 Task: Find connections with filter location Xunchang with filter topic #Leanstartupswith filter profile language Spanish with filter current company Aricent with filter school NSHM Knowledge Campus Durgapur Group of Institutions 273 with filter industry Investment Management with filter service category Healthcare Consulting with filter keywords title Office Volunteer
Action: Mouse moved to (712, 83)
Screenshot: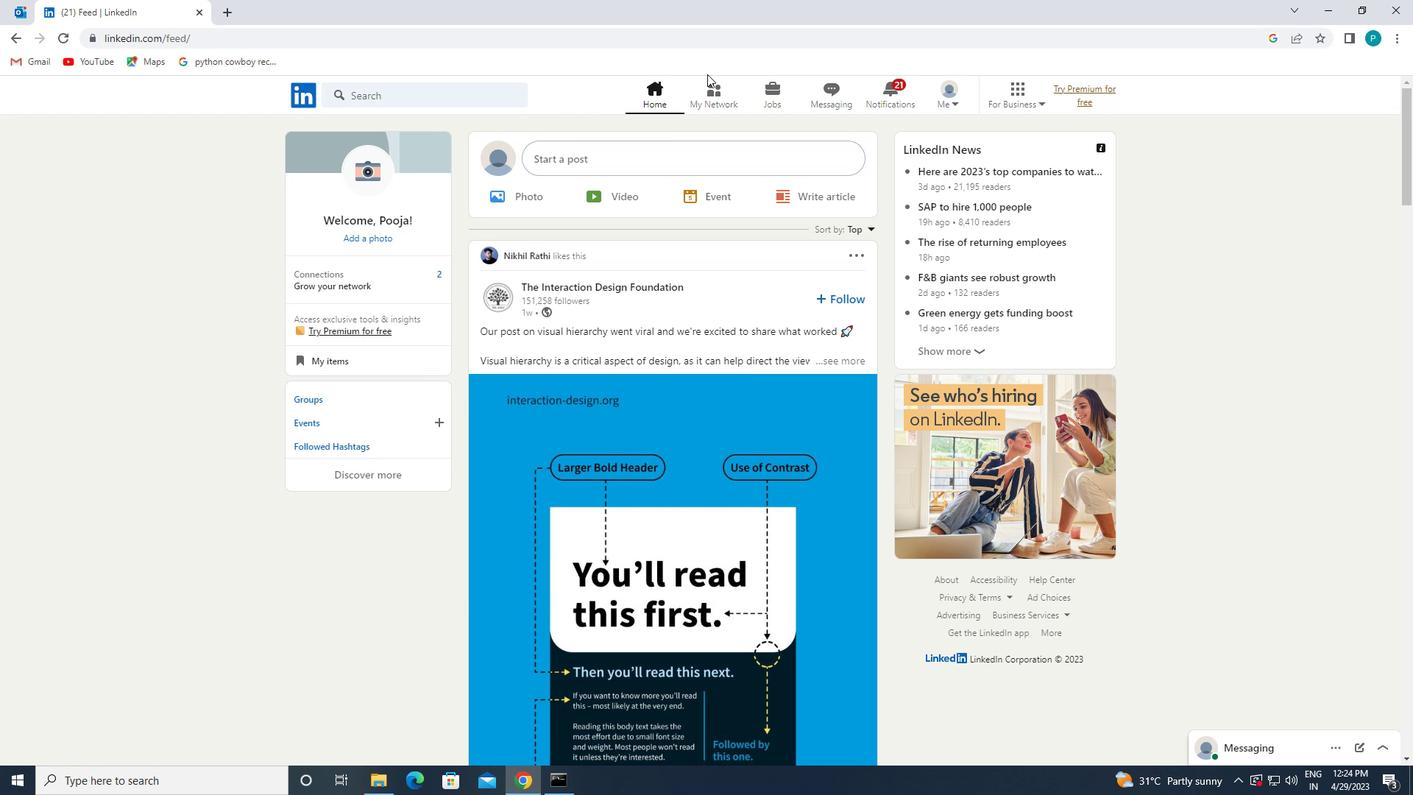 
Action: Mouse pressed left at (712, 83)
Screenshot: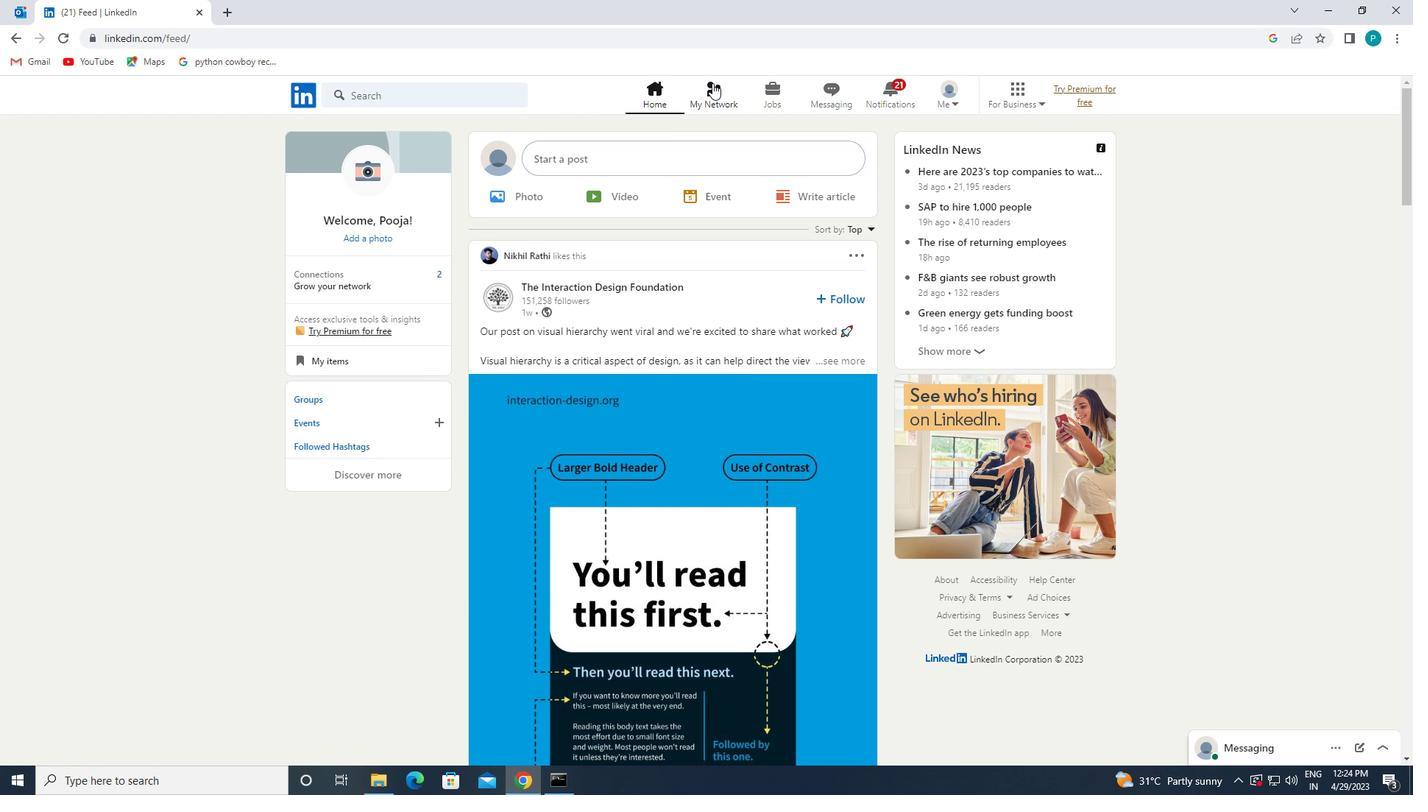 
Action: Mouse moved to (439, 176)
Screenshot: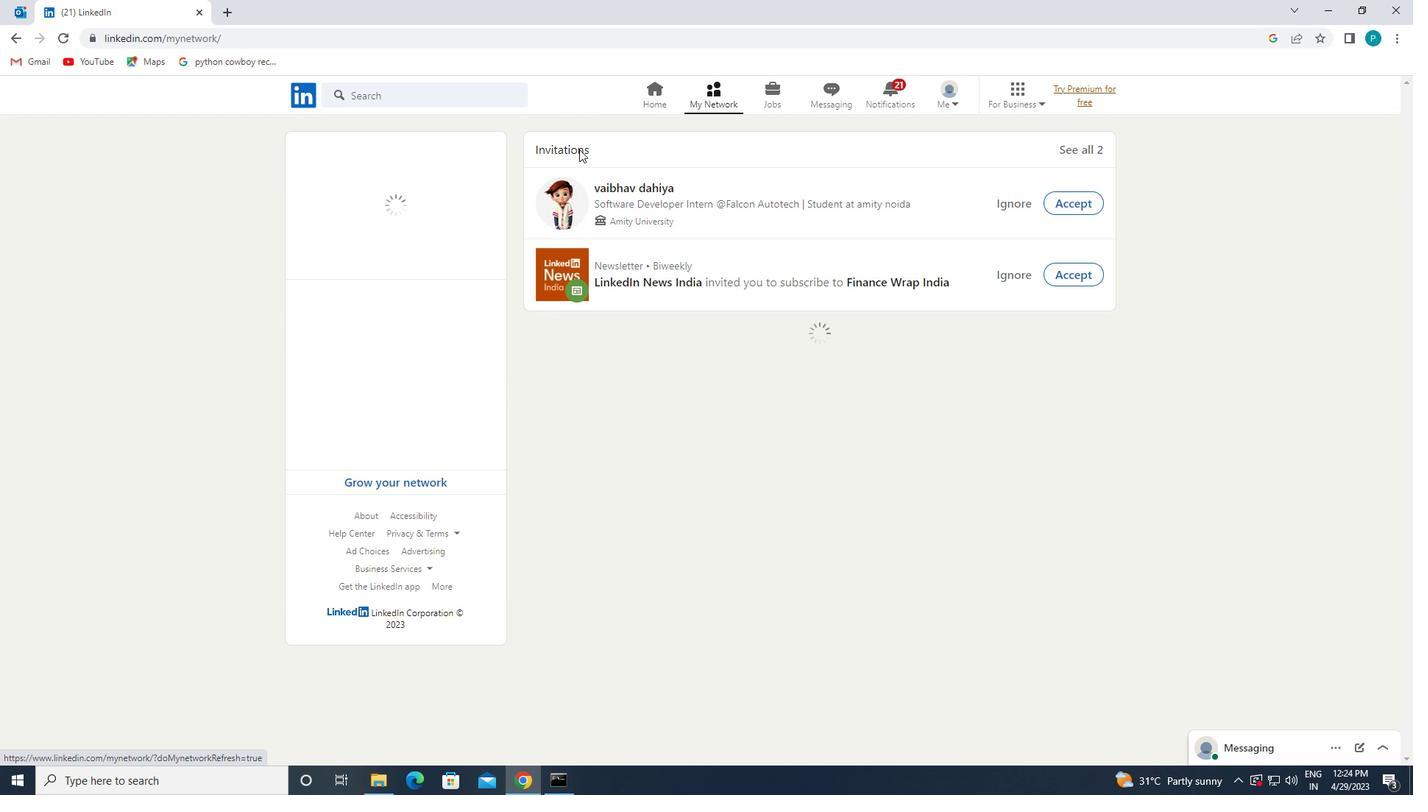 
Action: Mouse pressed left at (439, 176)
Screenshot: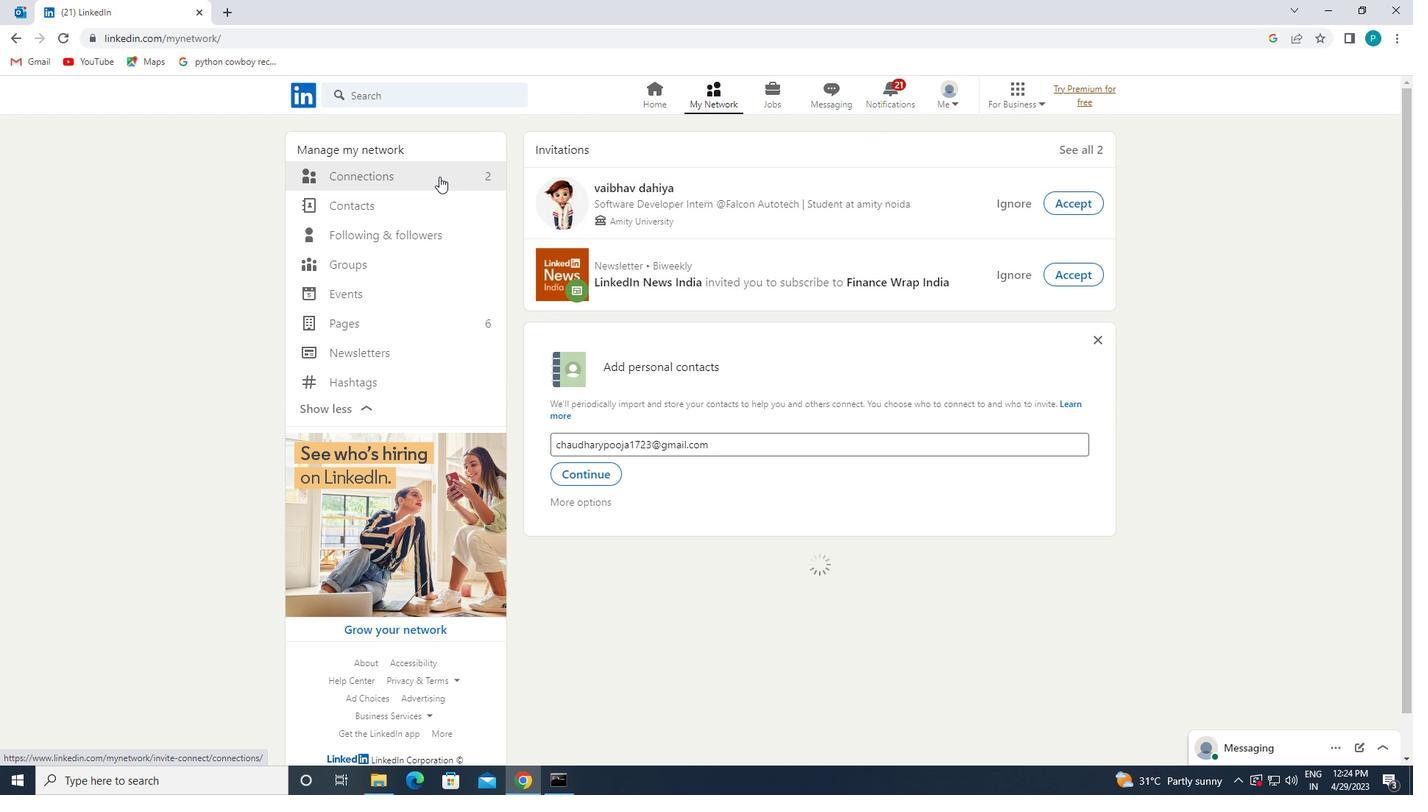 
Action: Mouse moved to (779, 177)
Screenshot: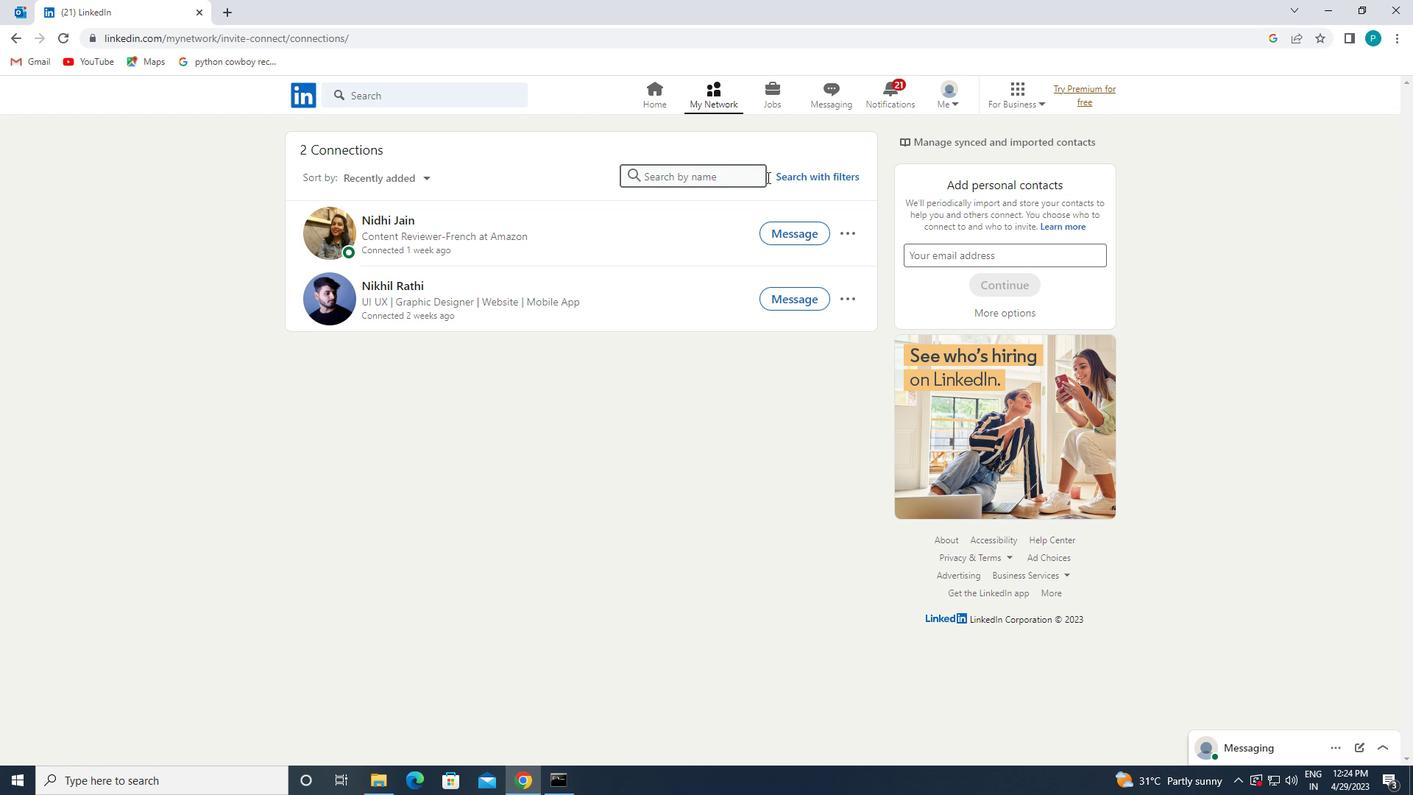 
Action: Mouse pressed left at (779, 177)
Screenshot: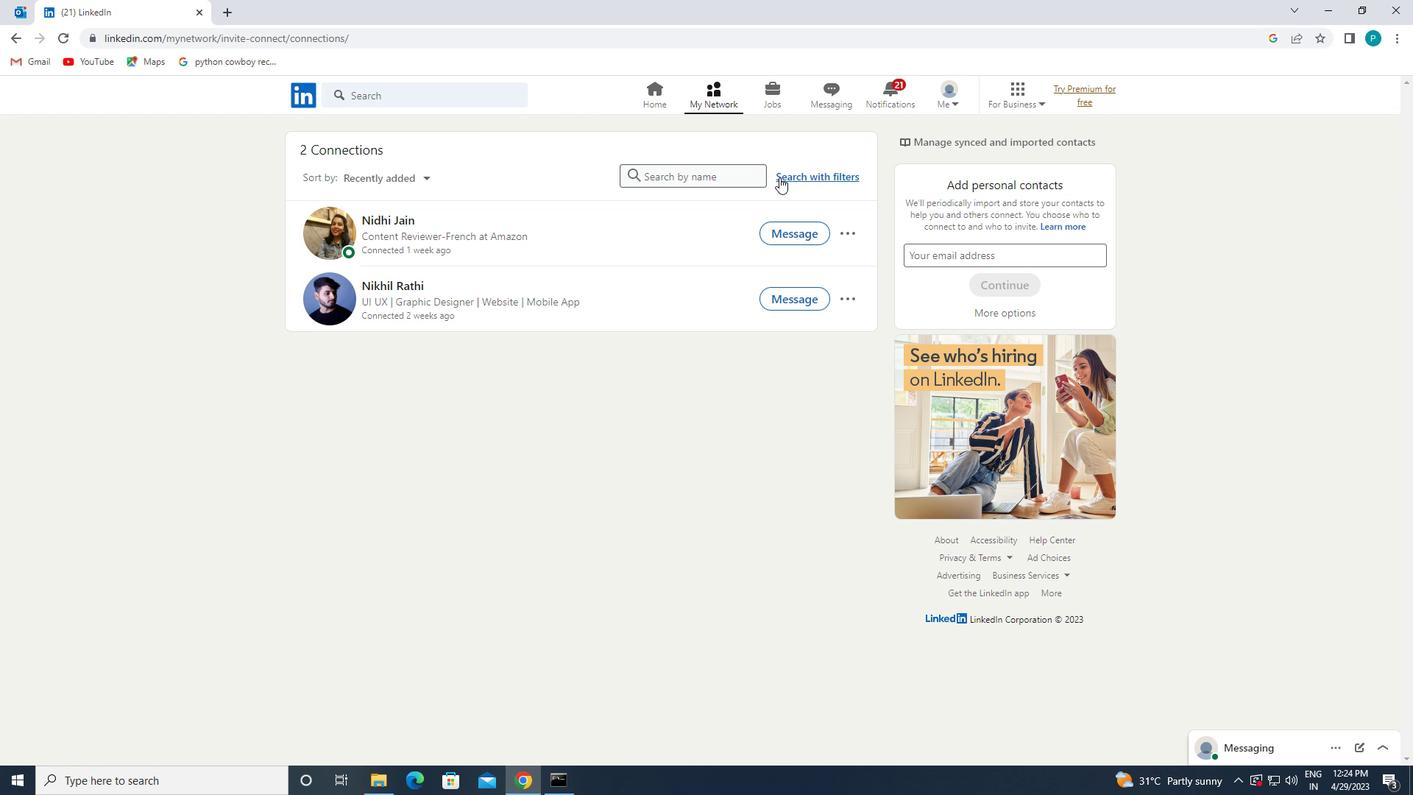 
Action: Mouse moved to (751, 134)
Screenshot: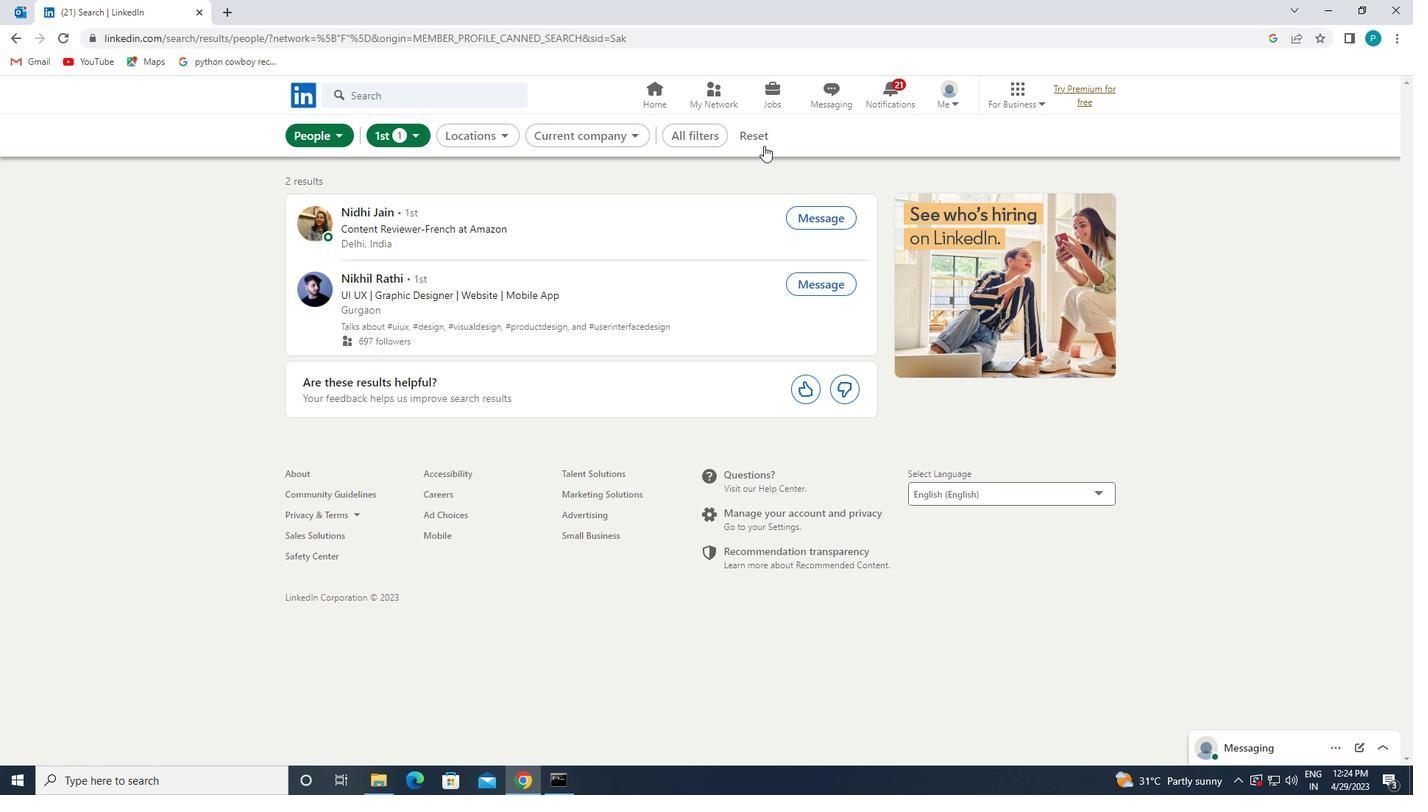 
Action: Mouse pressed left at (751, 134)
Screenshot: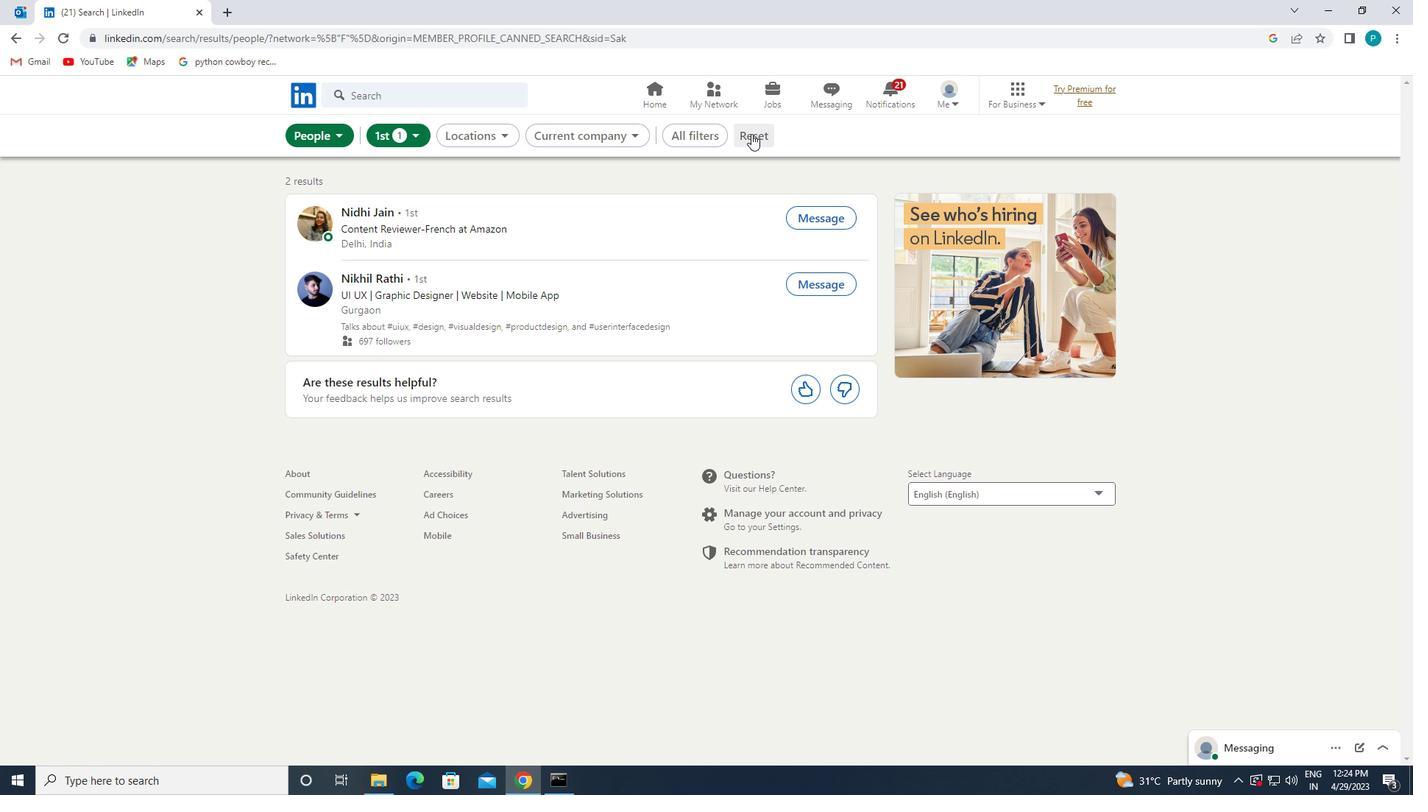 
Action: Mouse moved to (727, 137)
Screenshot: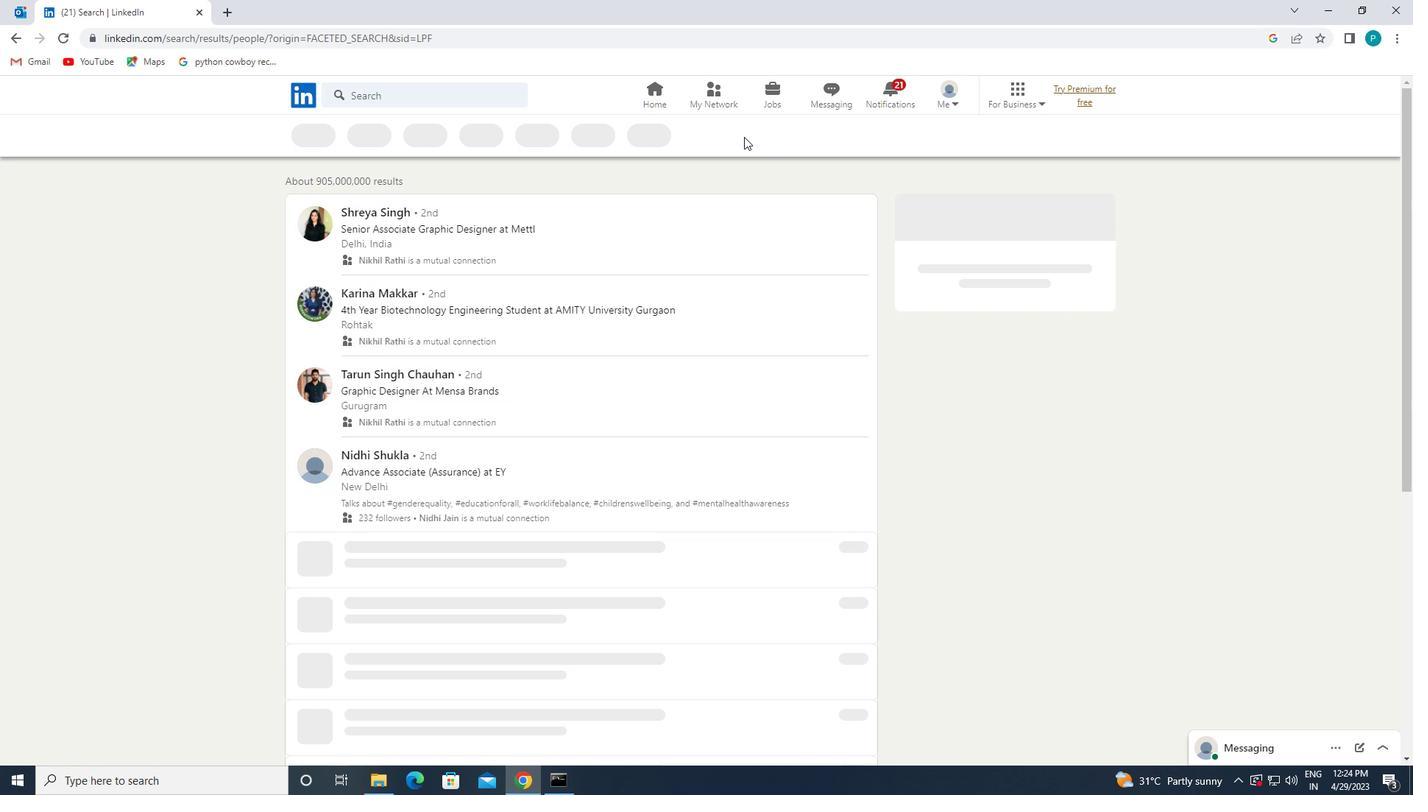 
Action: Mouse pressed left at (727, 137)
Screenshot: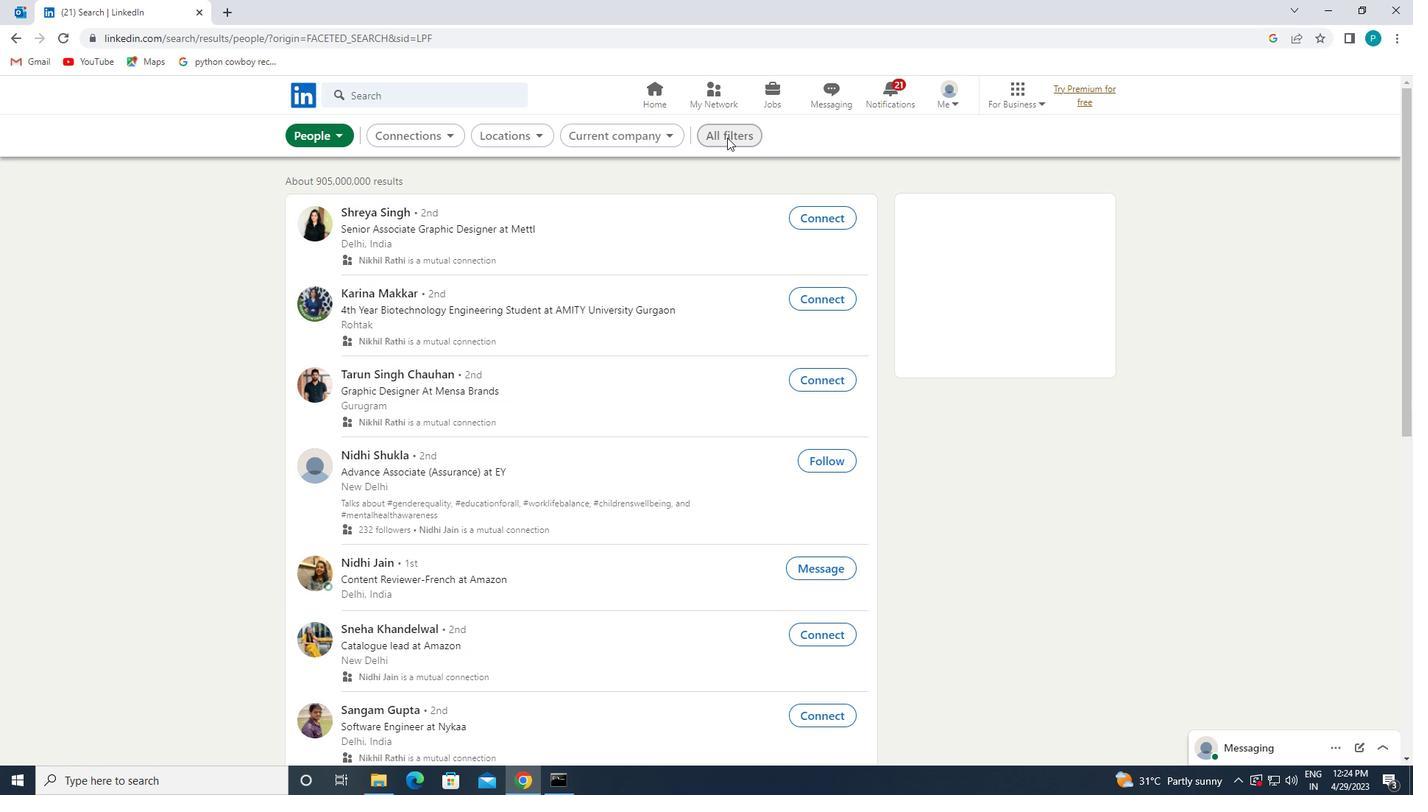 
Action: Mouse moved to (1093, 402)
Screenshot: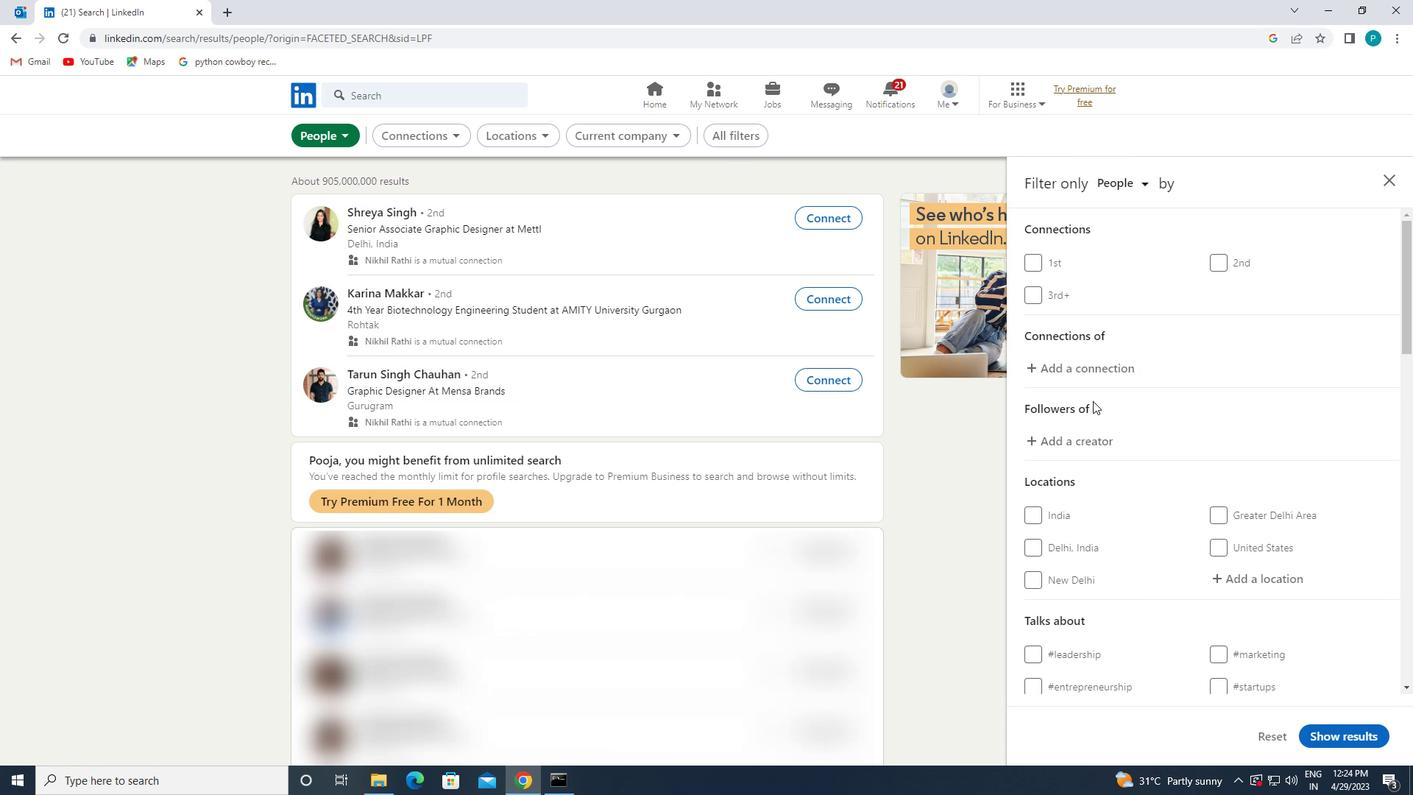 
Action: Mouse scrolled (1093, 402) with delta (0, 0)
Screenshot: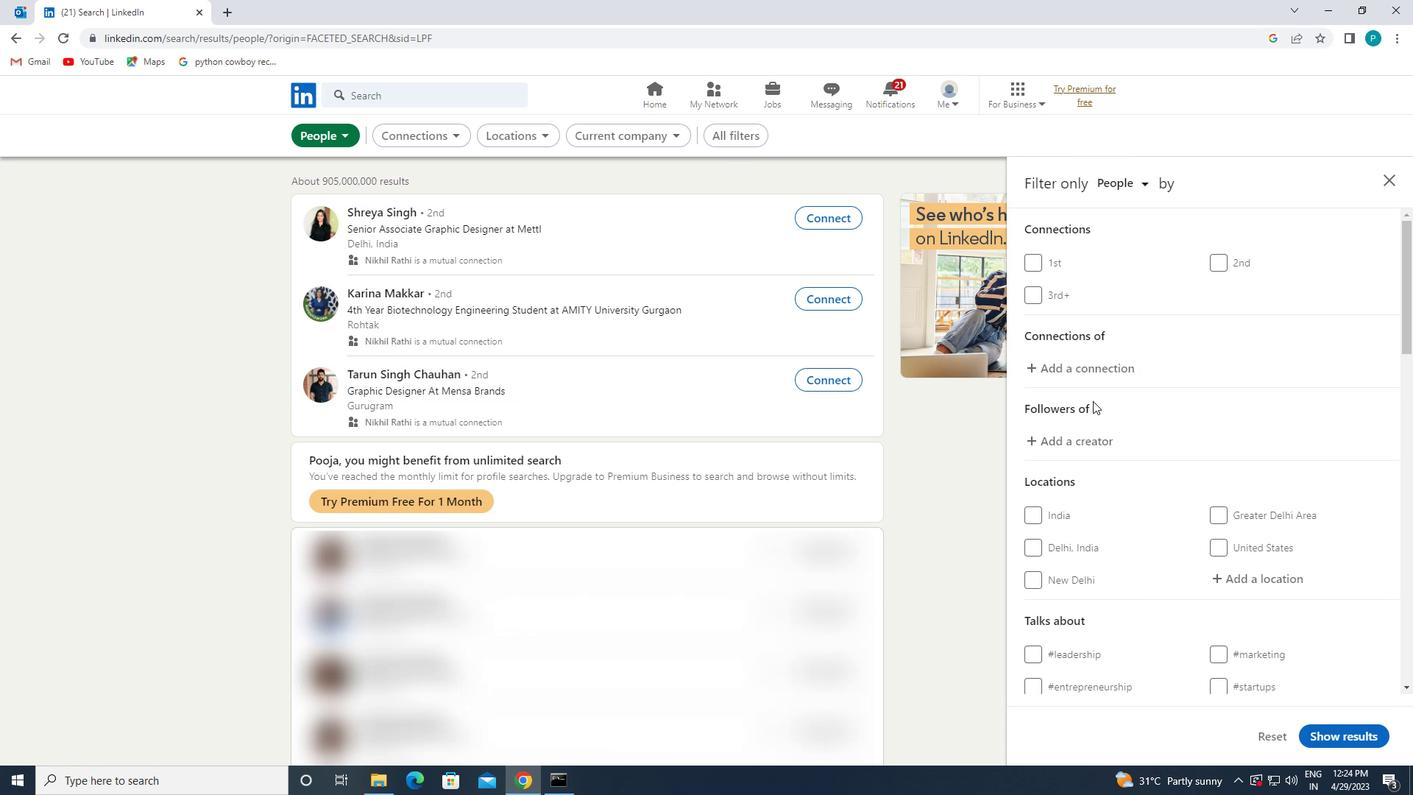 
Action: Mouse scrolled (1093, 402) with delta (0, 0)
Screenshot: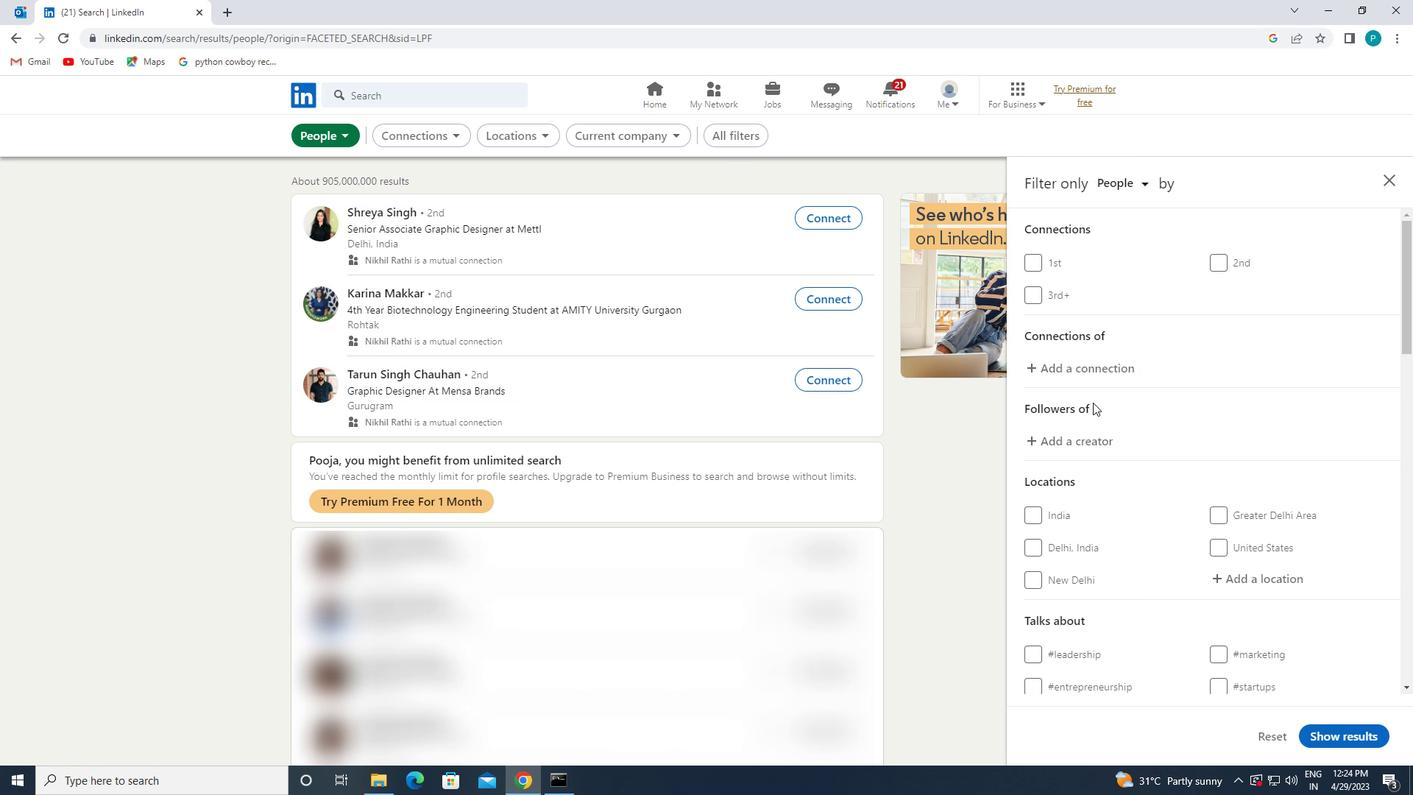 
Action: Mouse moved to (1227, 433)
Screenshot: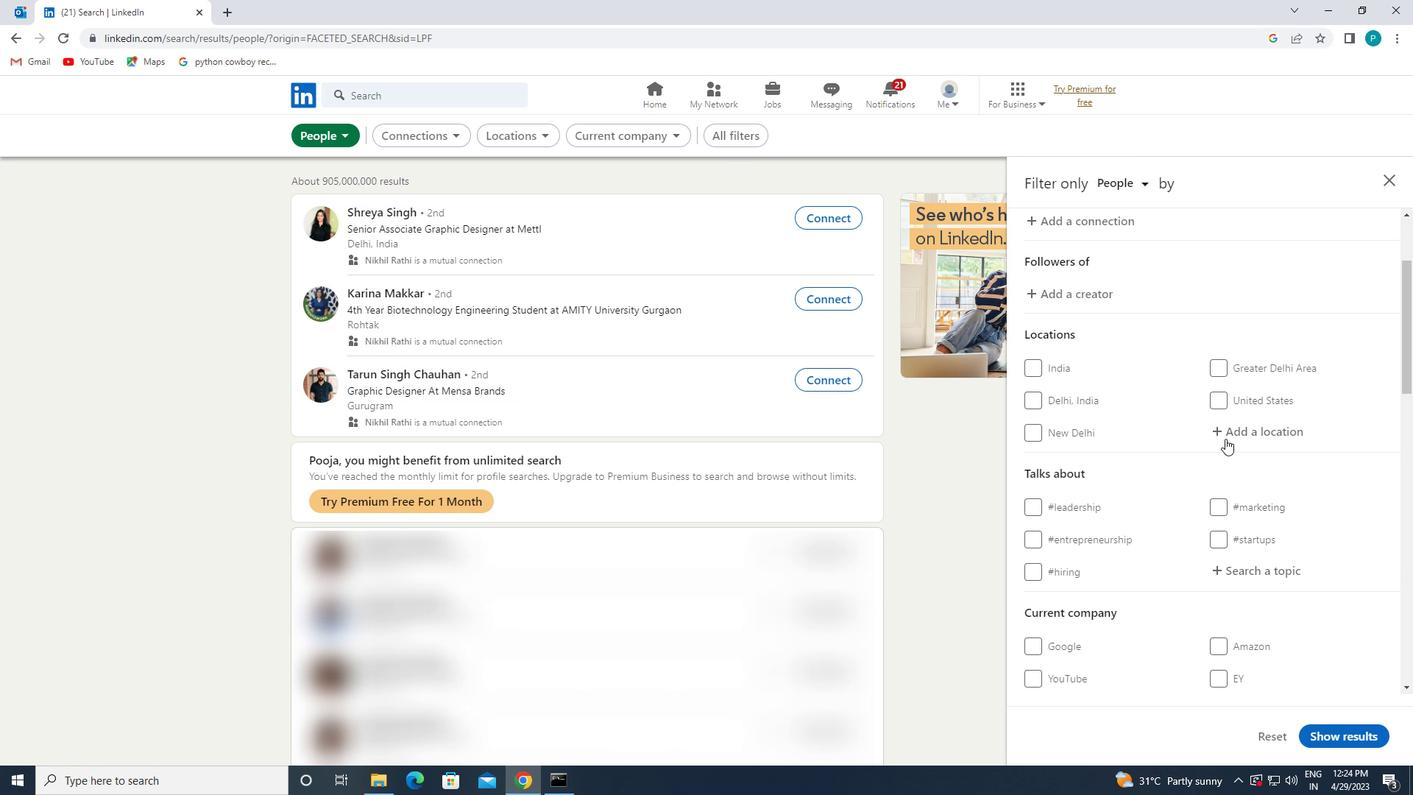 
Action: Mouse pressed left at (1227, 433)
Screenshot: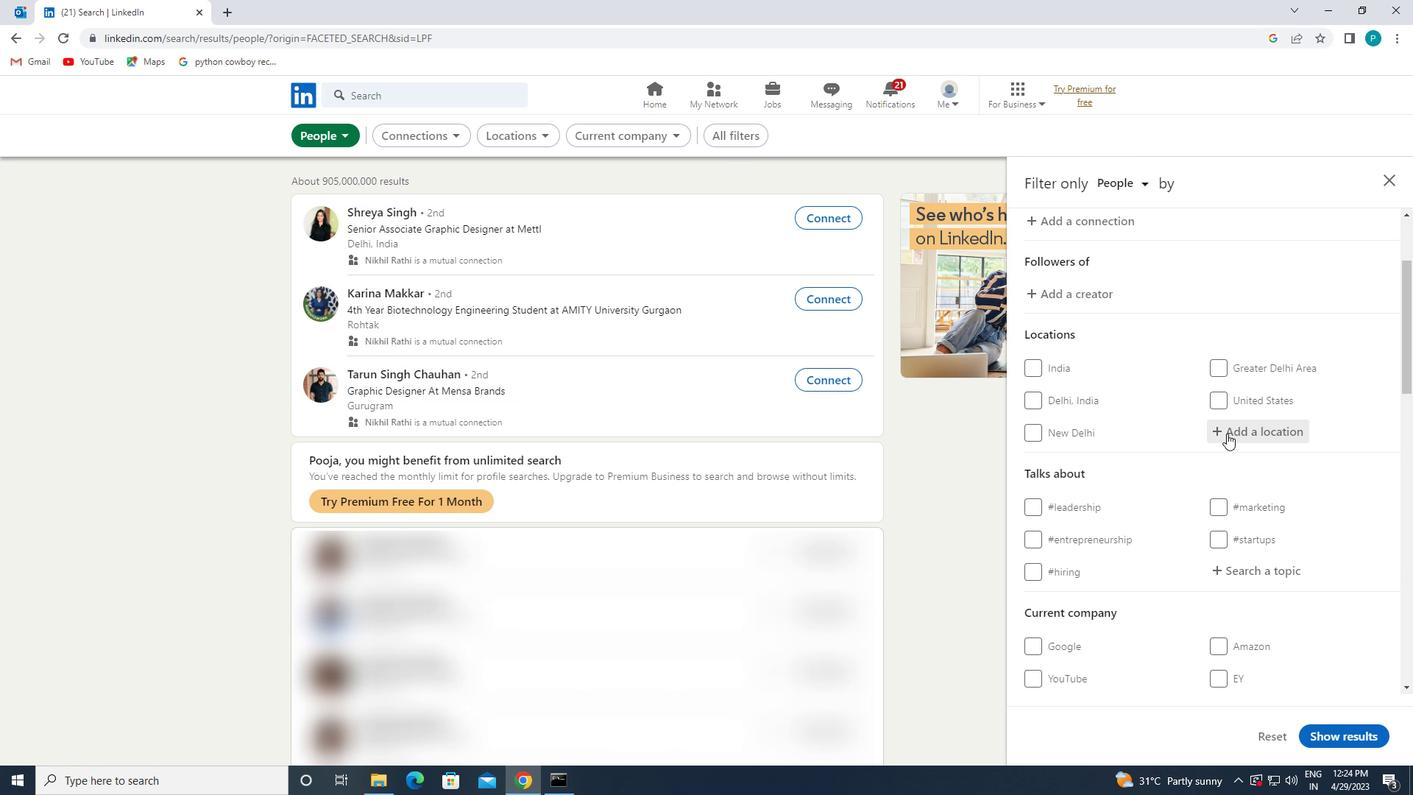 
Action: Mouse moved to (576, 688)
Screenshot: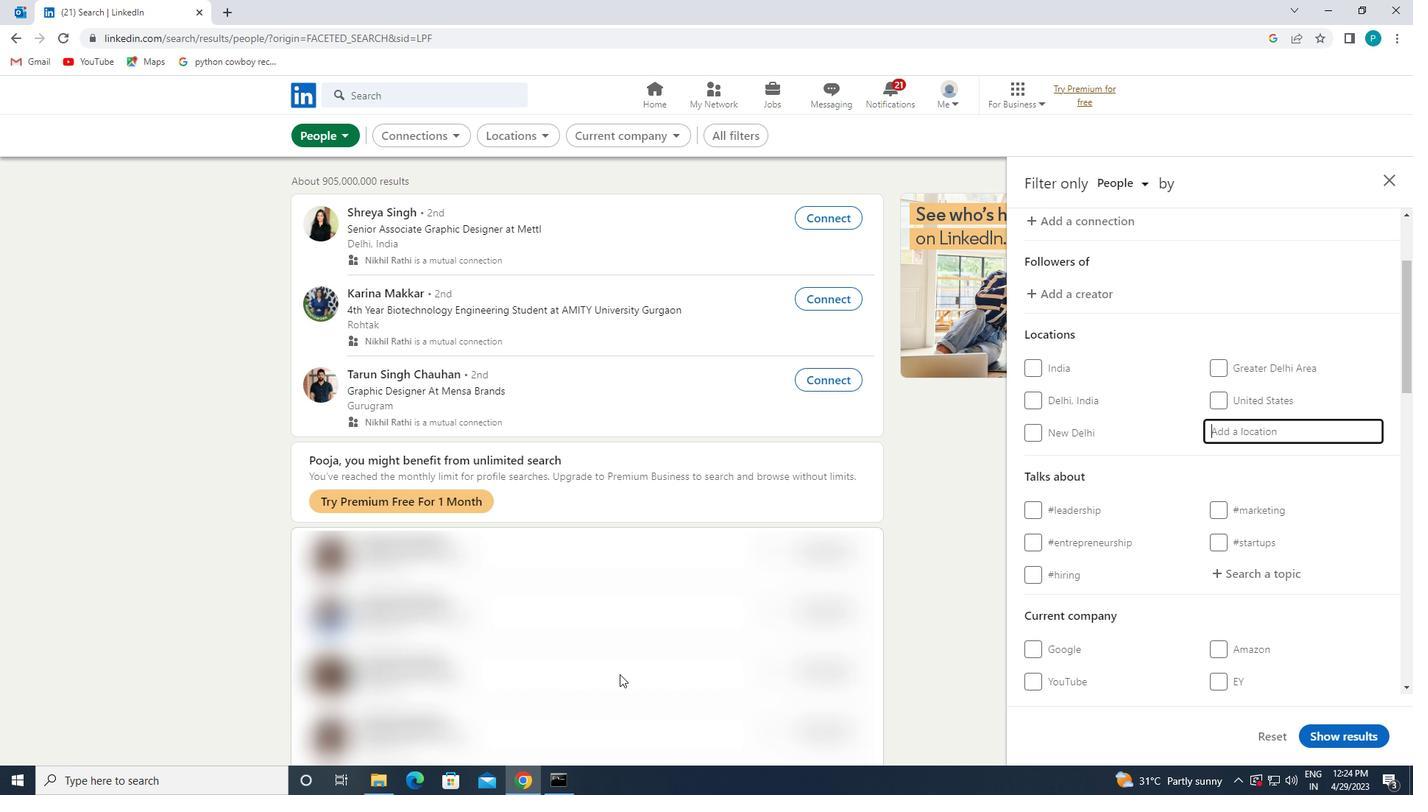 
Action: Key pressed <Key.caps_lock>x<Key.caps_lock>
Screenshot: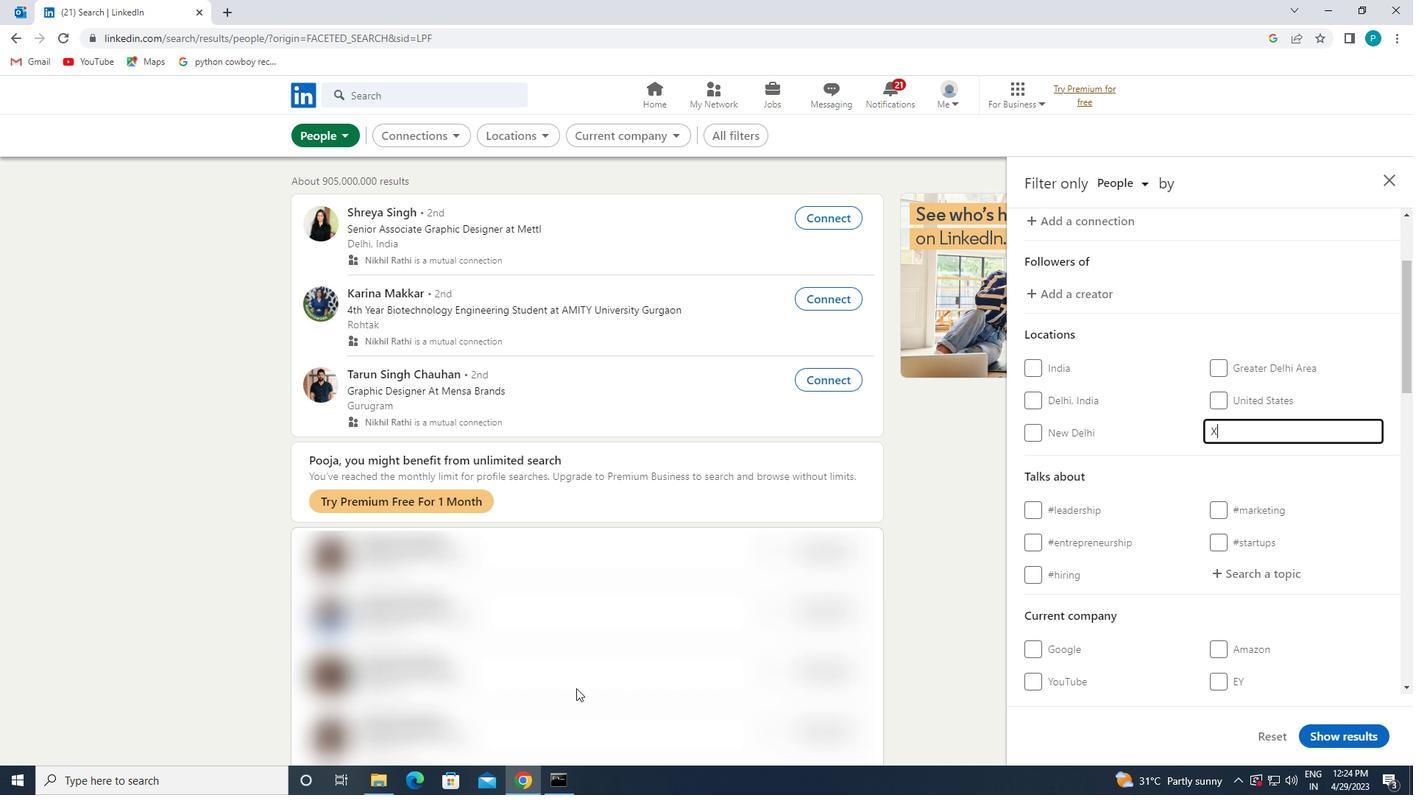 
Action: Mouse moved to (575, 688)
Screenshot: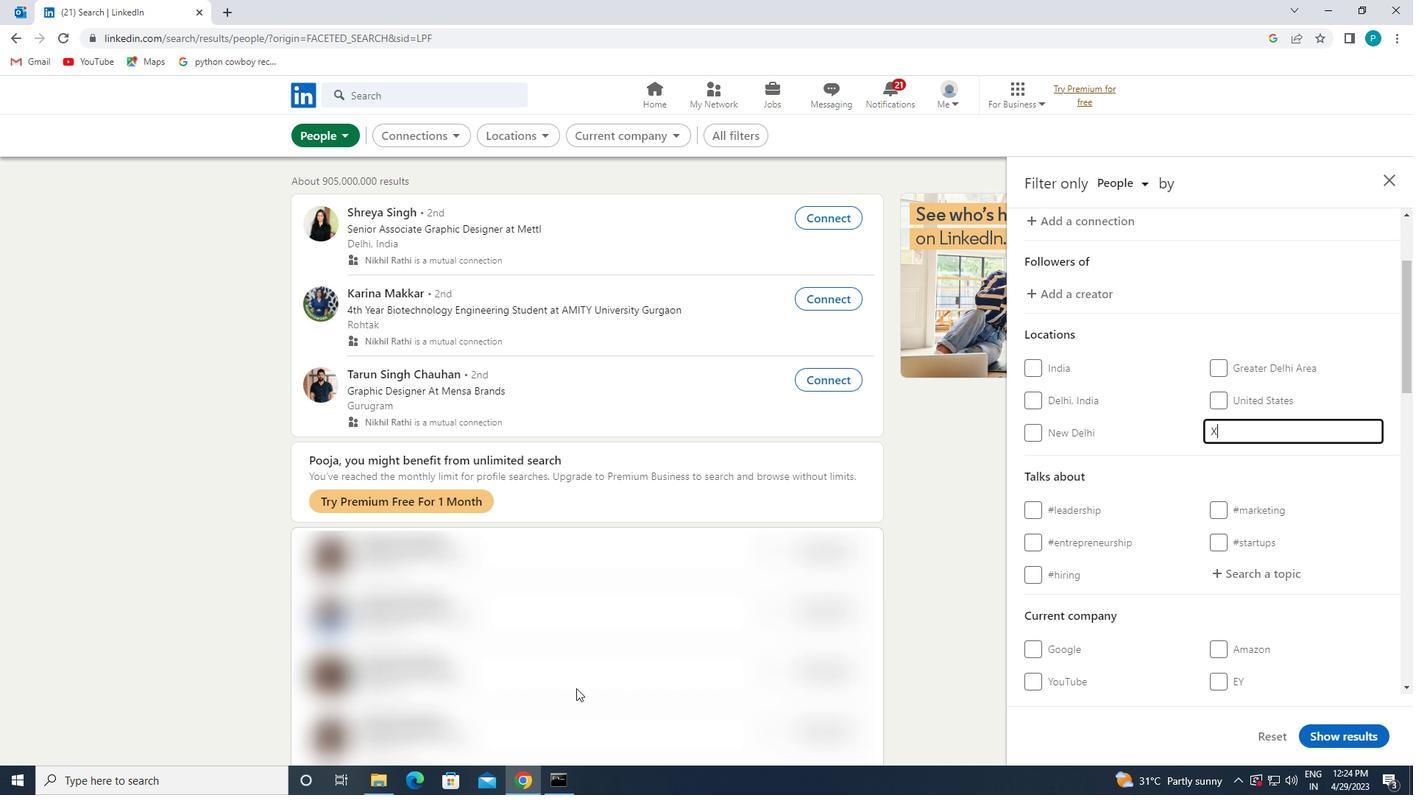 
Action: Key pressed unchang
Screenshot: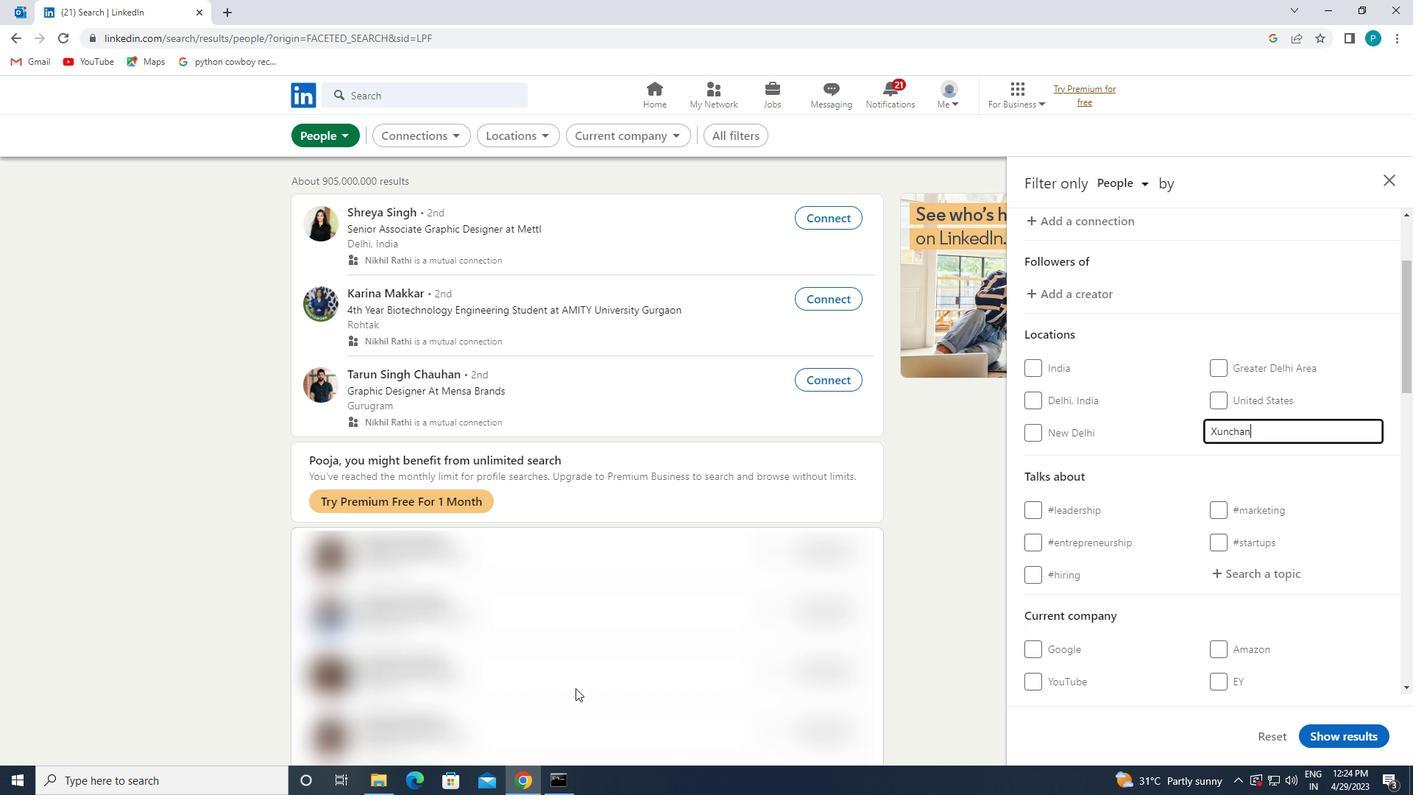 
Action: Mouse moved to (1117, 560)
Screenshot: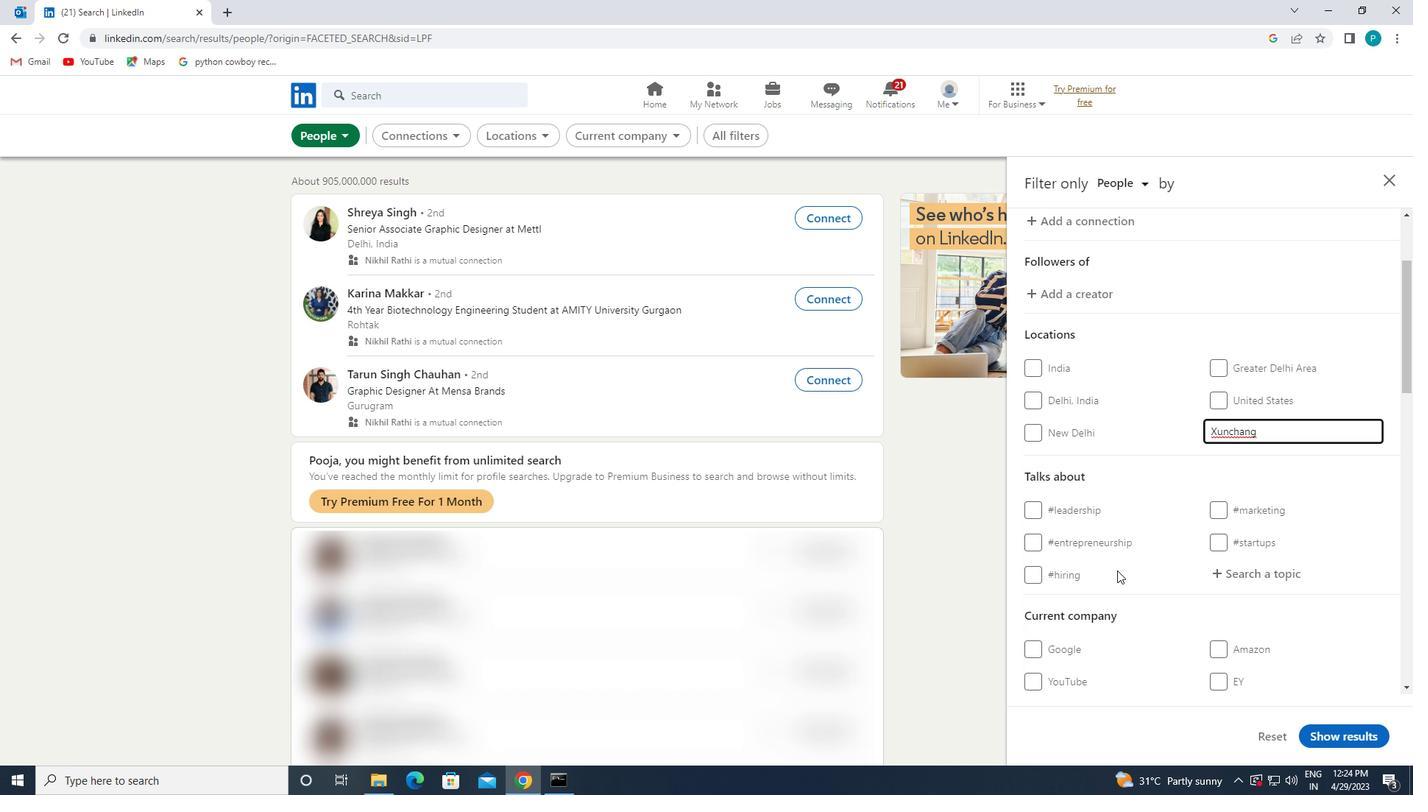 
Action: Mouse scrolled (1117, 559) with delta (0, 0)
Screenshot: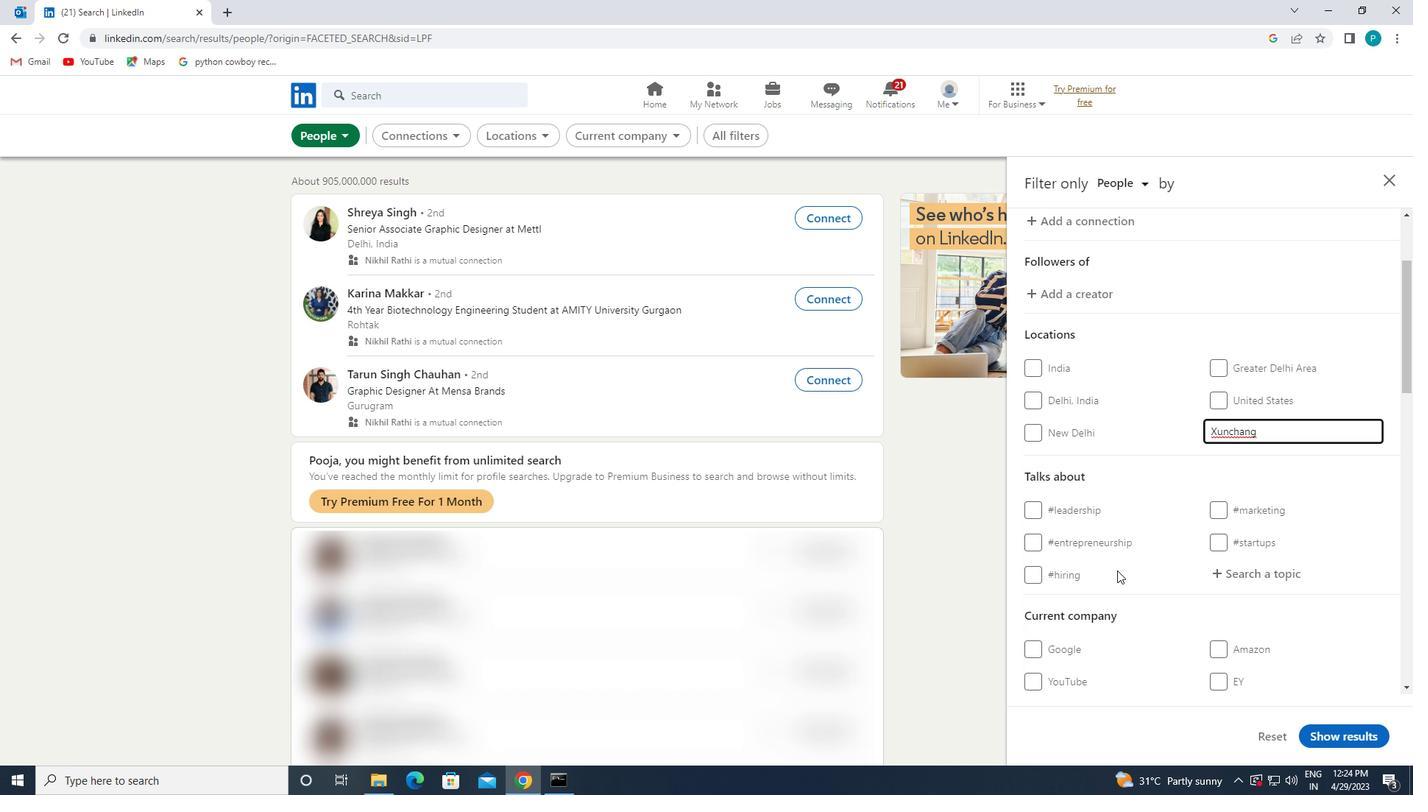 
Action: Mouse moved to (1216, 494)
Screenshot: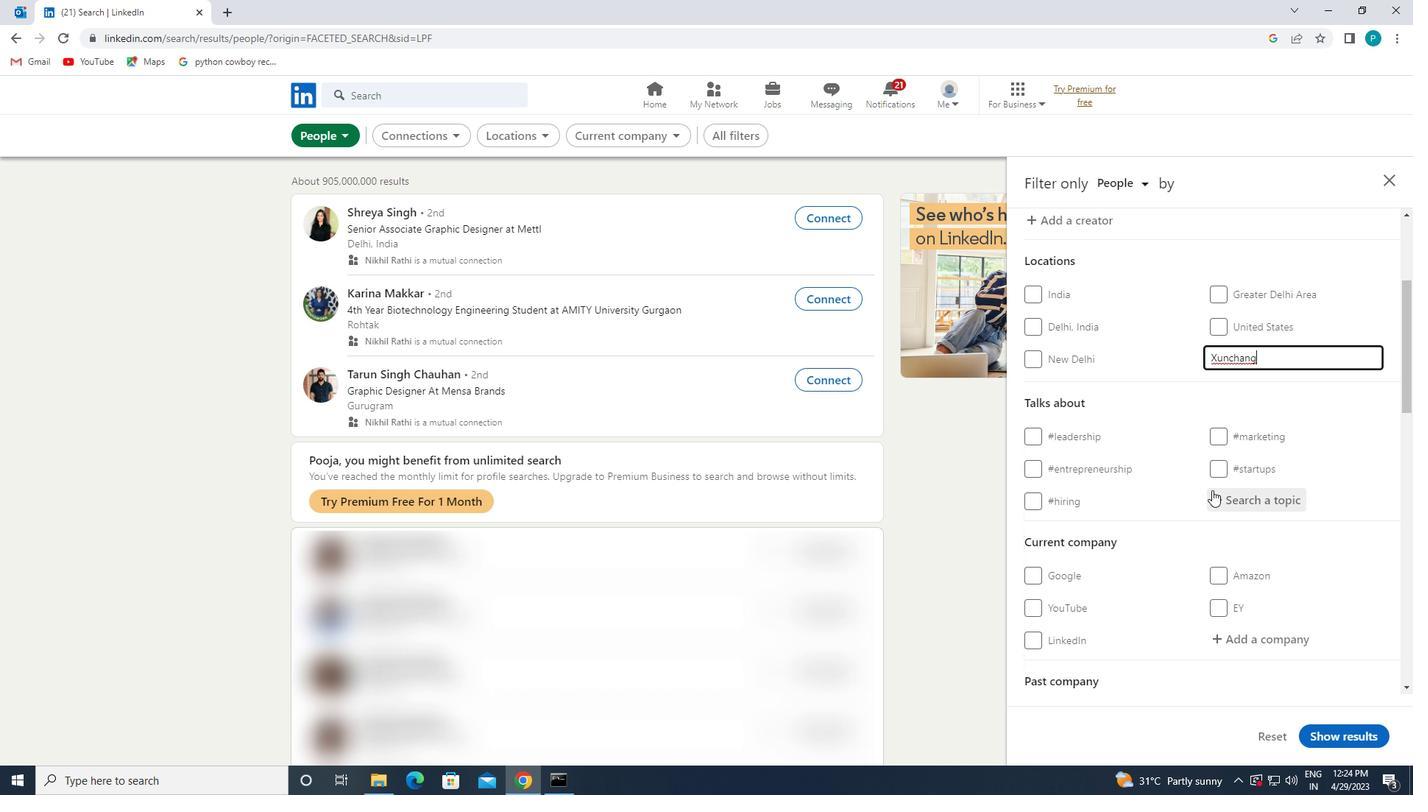 
Action: Mouse pressed left at (1216, 494)
Screenshot: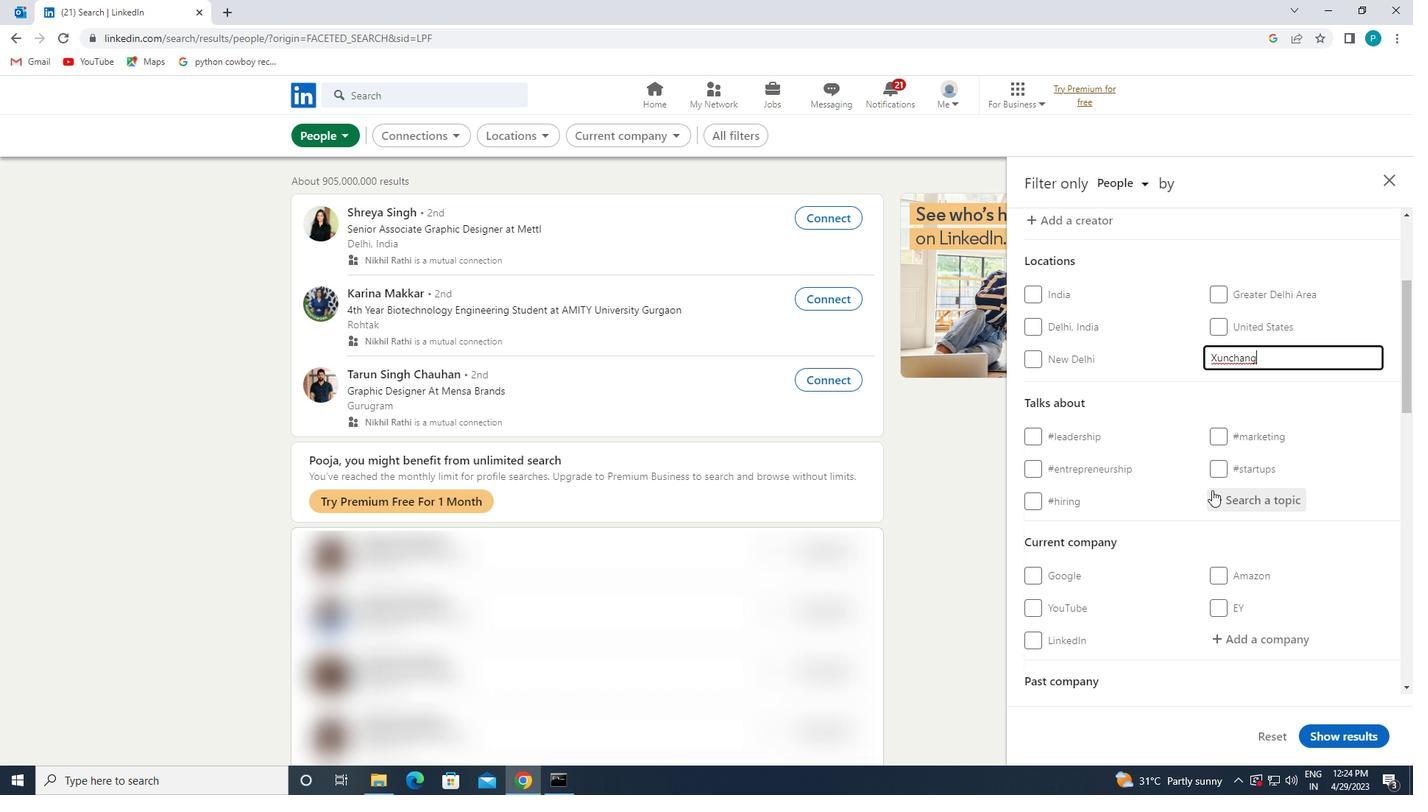 
Action: Mouse moved to (1213, 497)
Screenshot: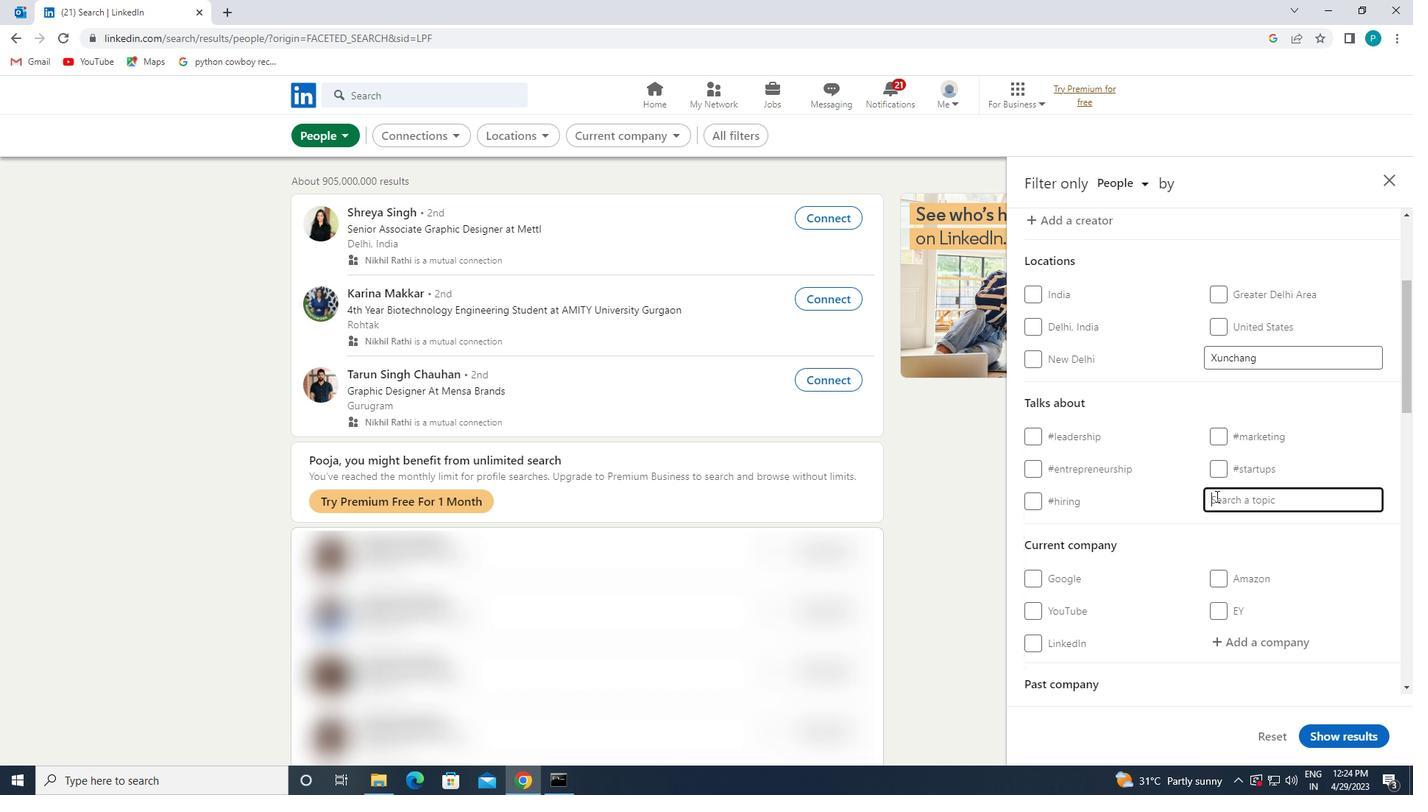 
Action: Key pressed <Key.shift>#
Screenshot: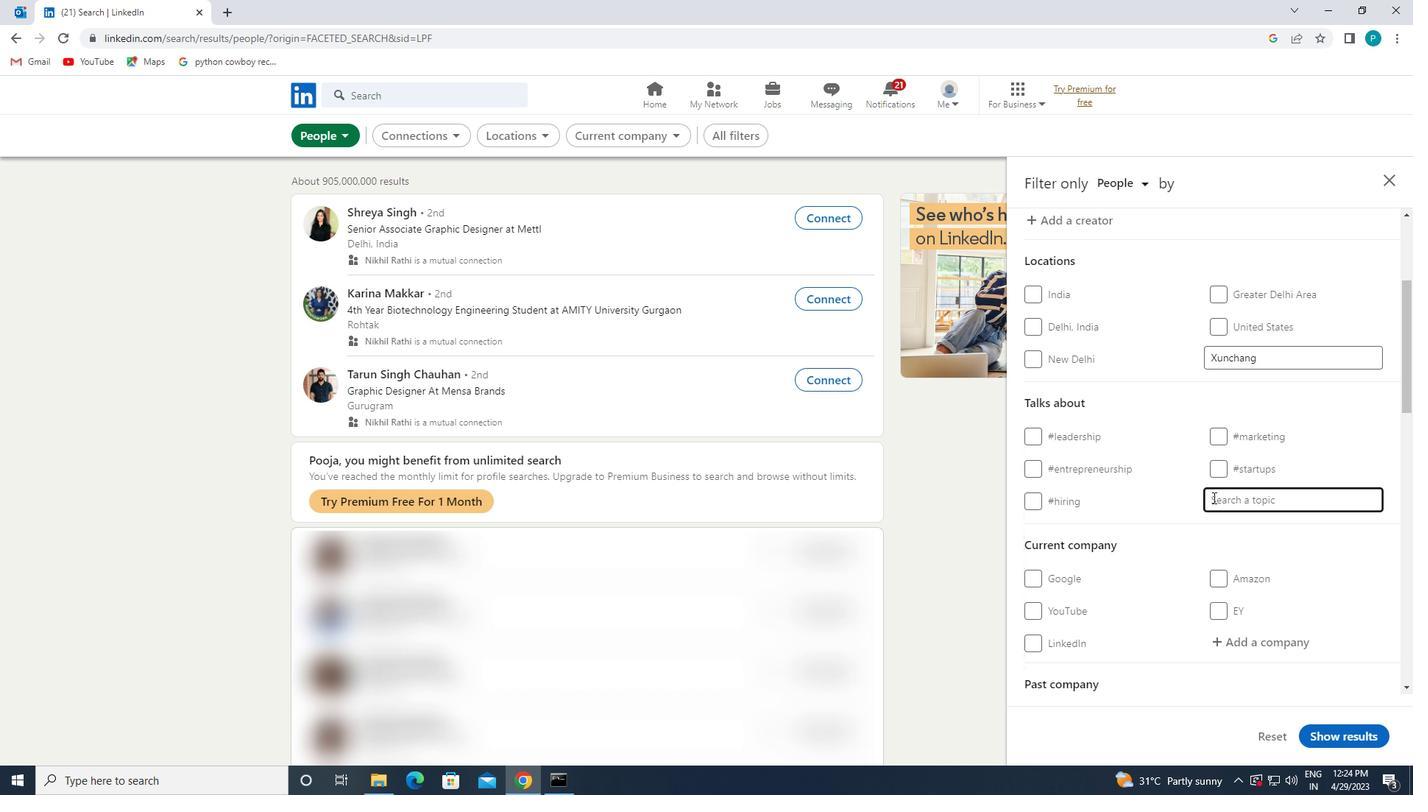 
Action: Mouse moved to (1195, 505)
Screenshot: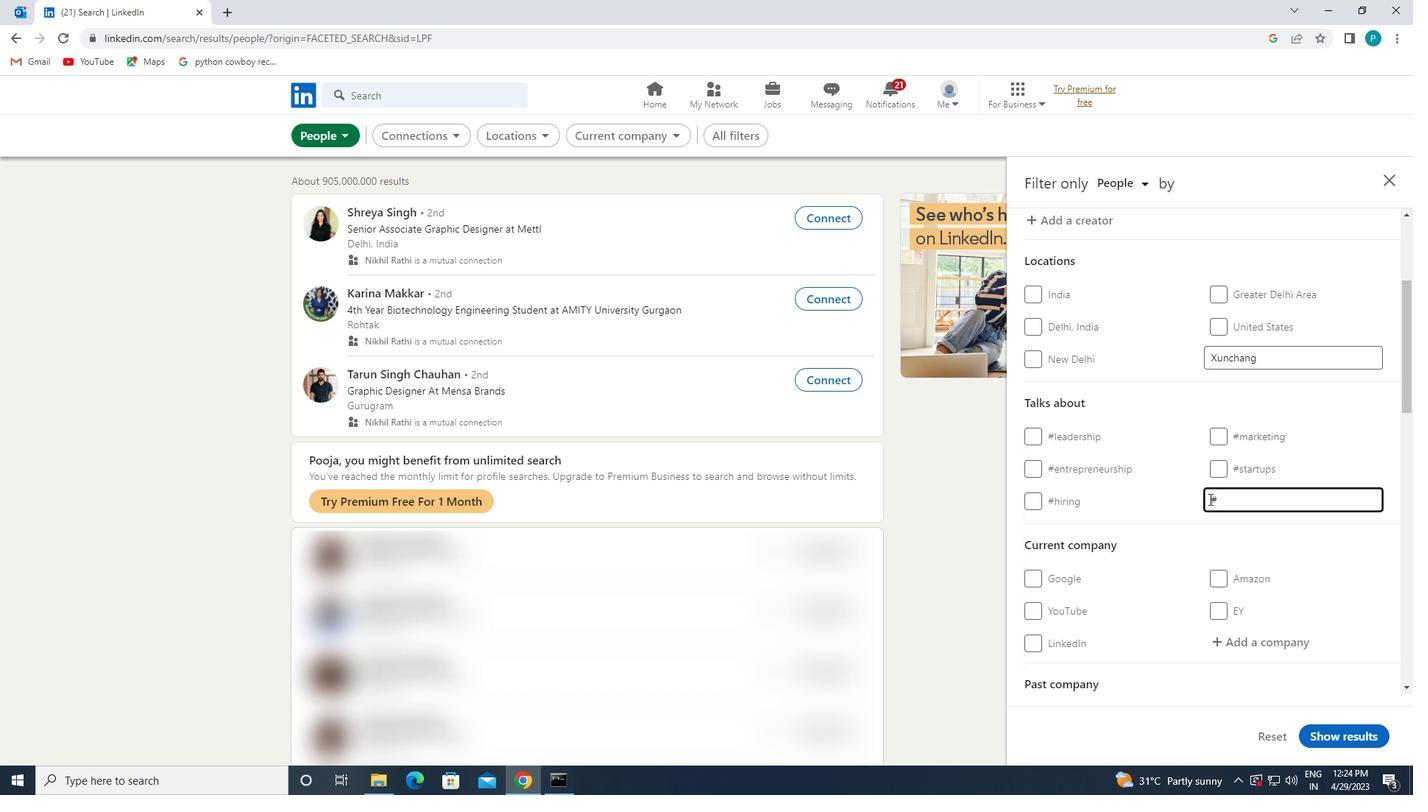 
Action: Key pressed <Key.caps_lock>L<Key.caps_lock>EANST
Screenshot: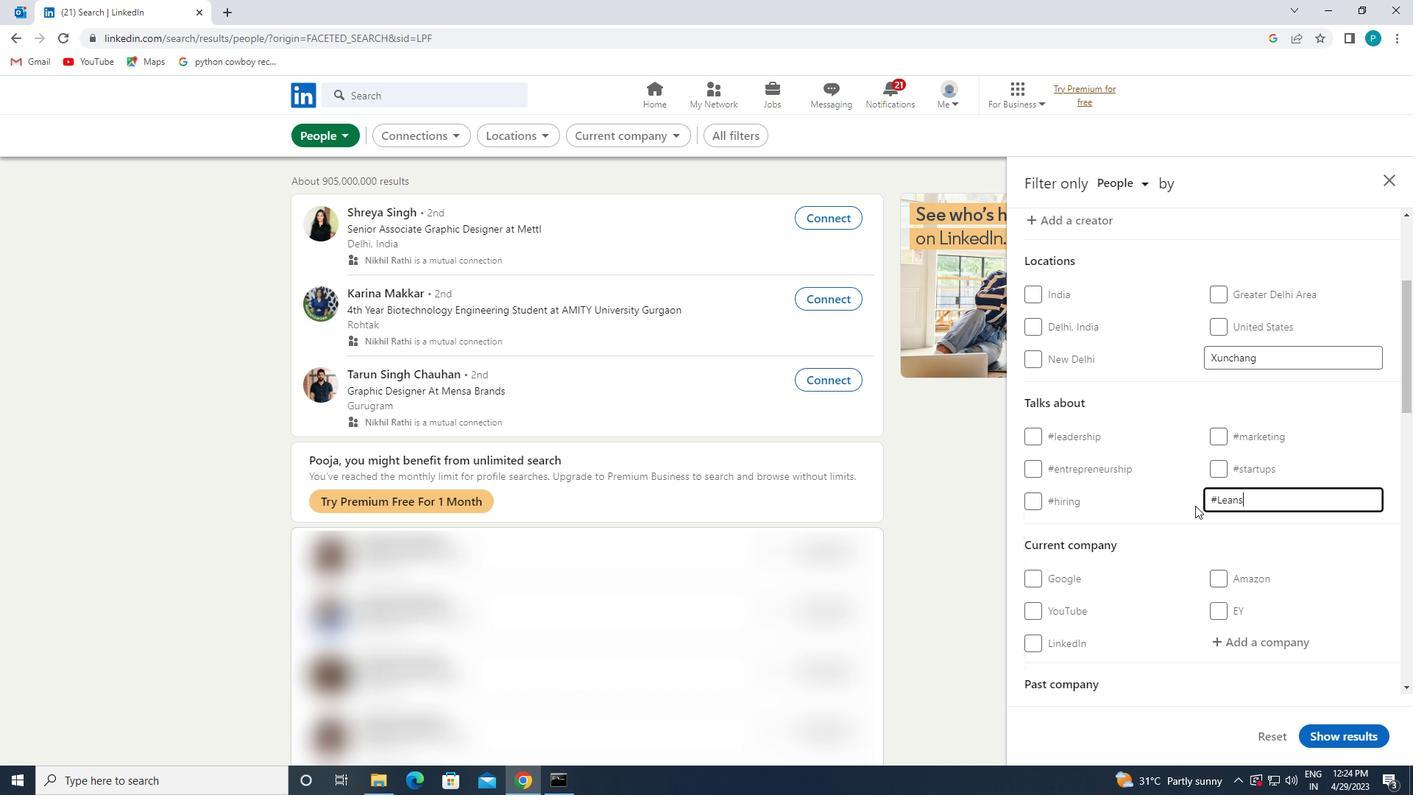 
Action: Mouse moved to (1192, 506)
Screenshot: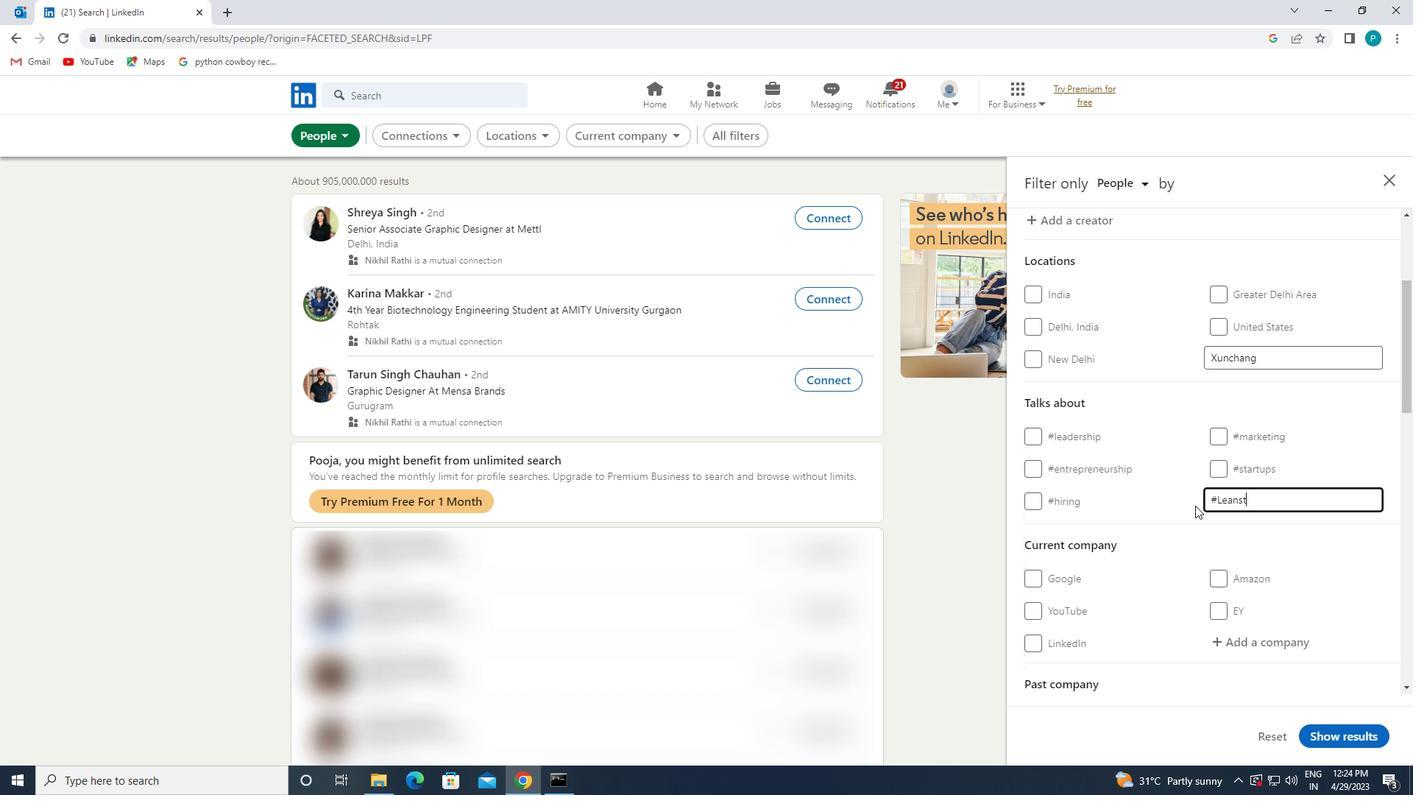 
Action: Key pressed ARTUPS
Screenshot: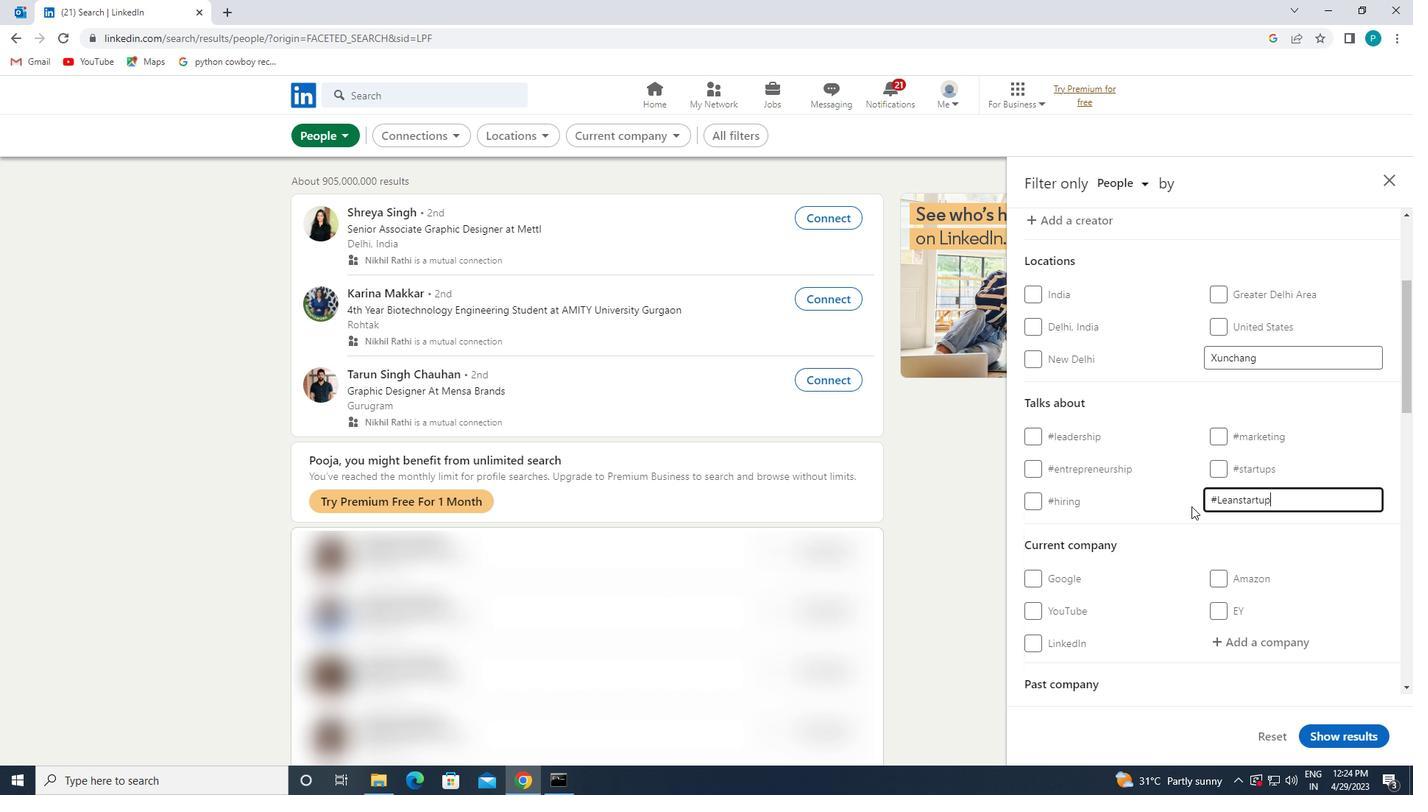 
Action: Mouse moved to (1209, 514)
Screenshot: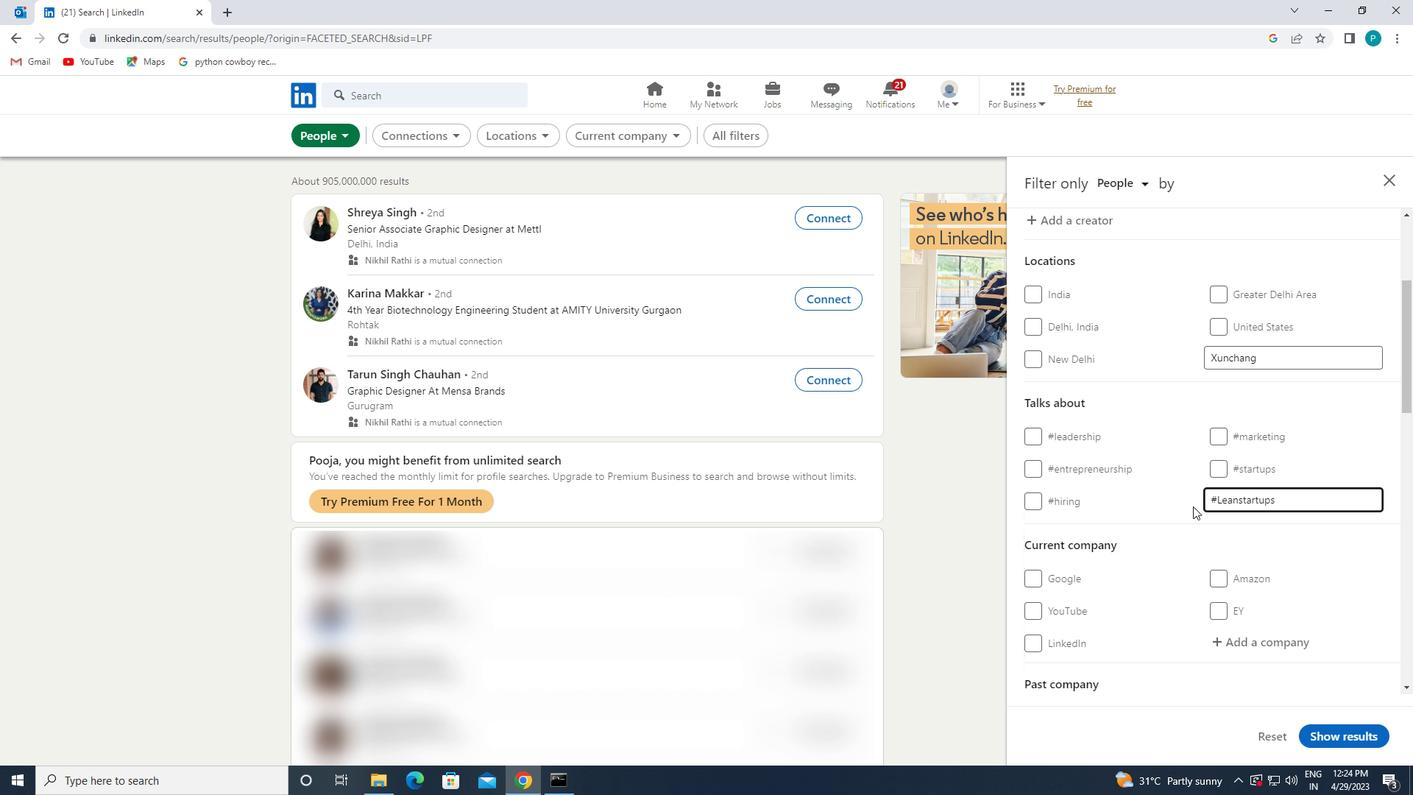 
Action: Mouse scrolled (1209, 513) with delta (0, 0)
Screenshot: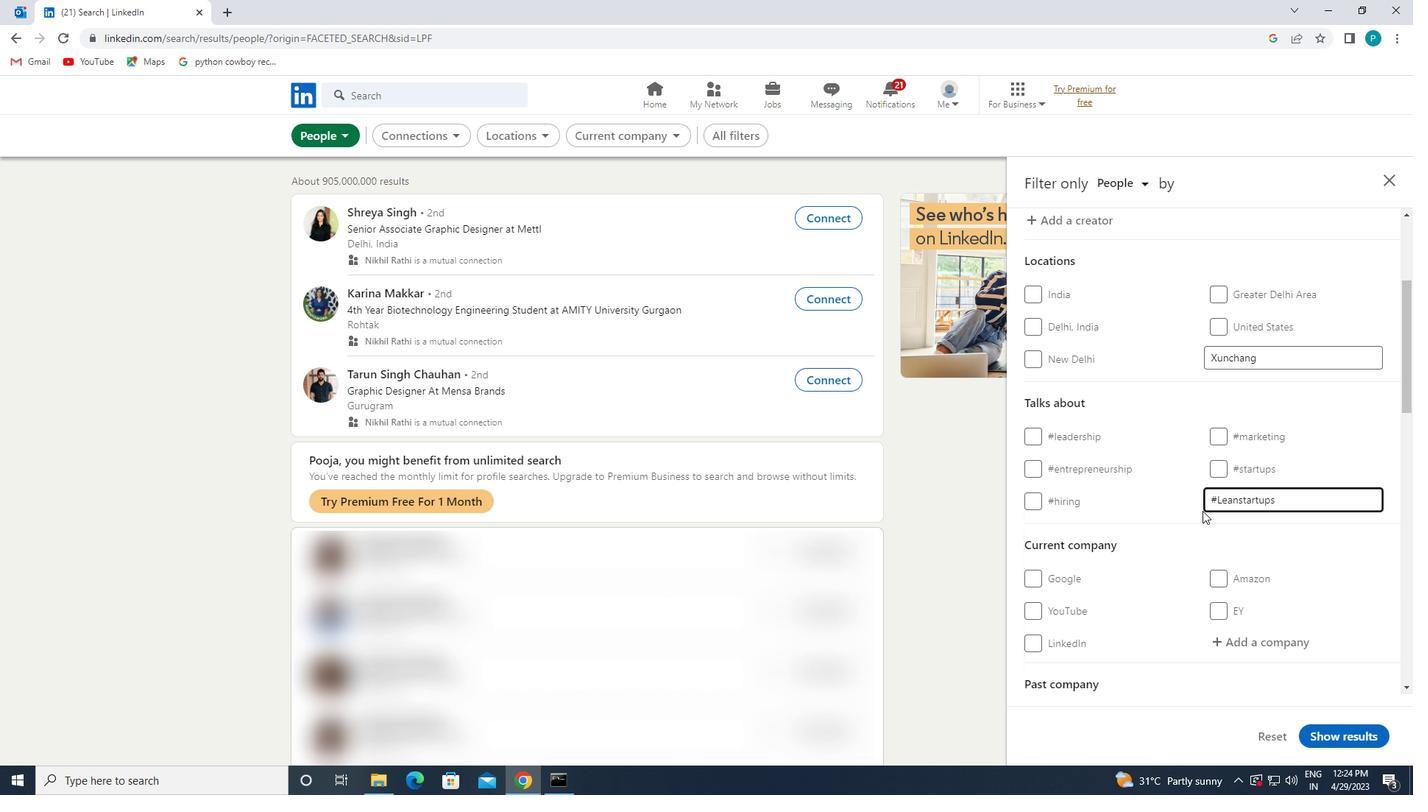 
Action: Mouse scrolled (1209, 513) with delta (0, 0)
Screenshot: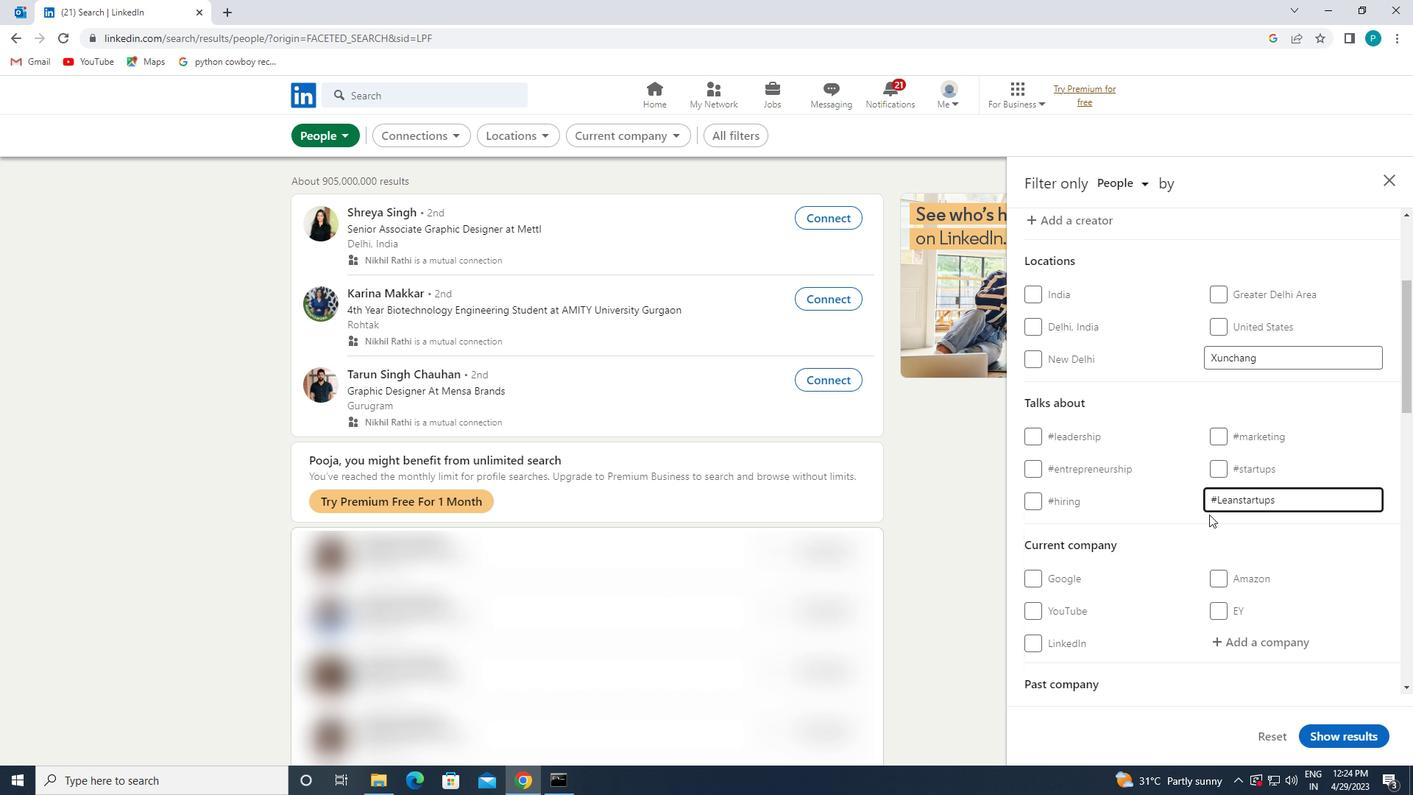 
Action: Mouse moved to (1201, 496)
Screenshot: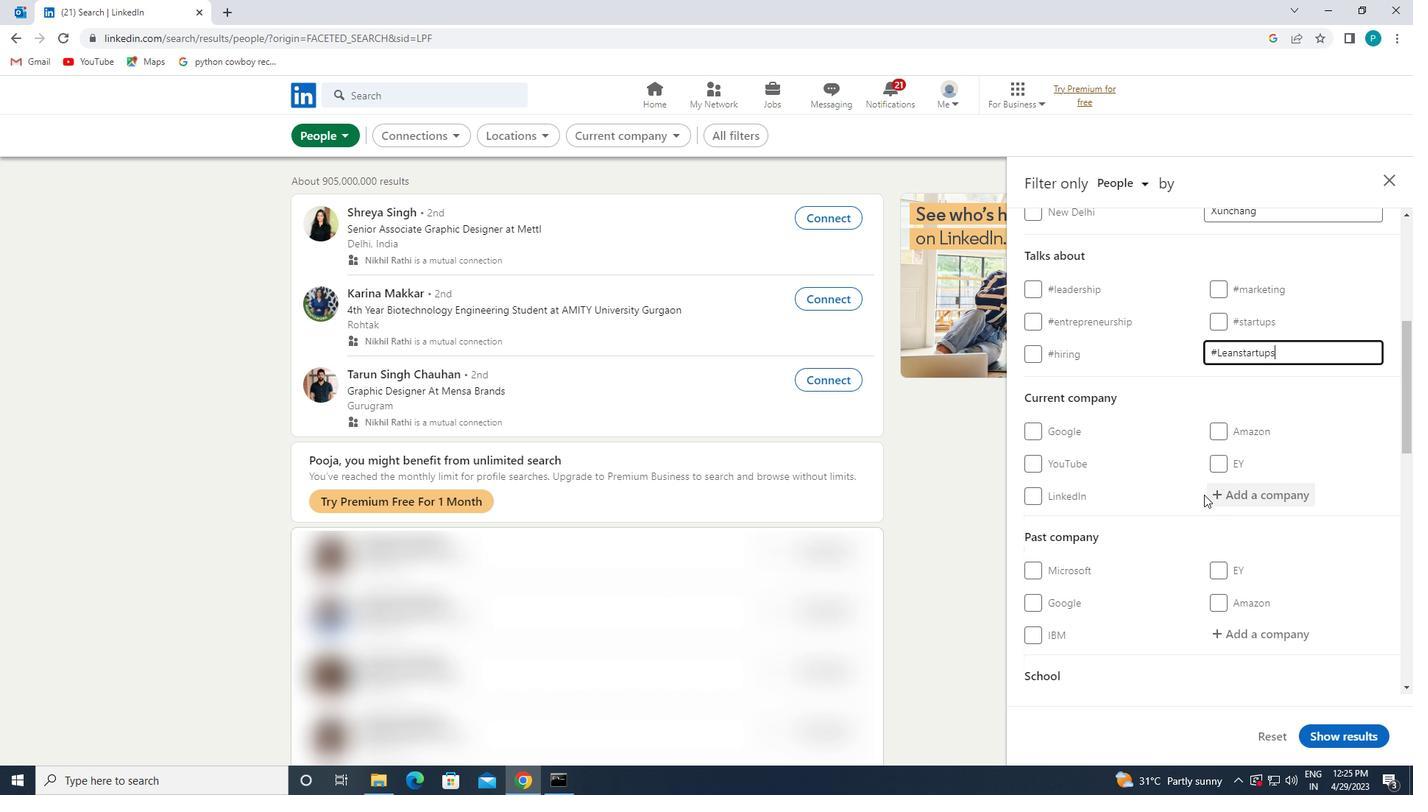 
Action: Mouse scrolled (1201, 495) with delta (0, 0)
Screenshot: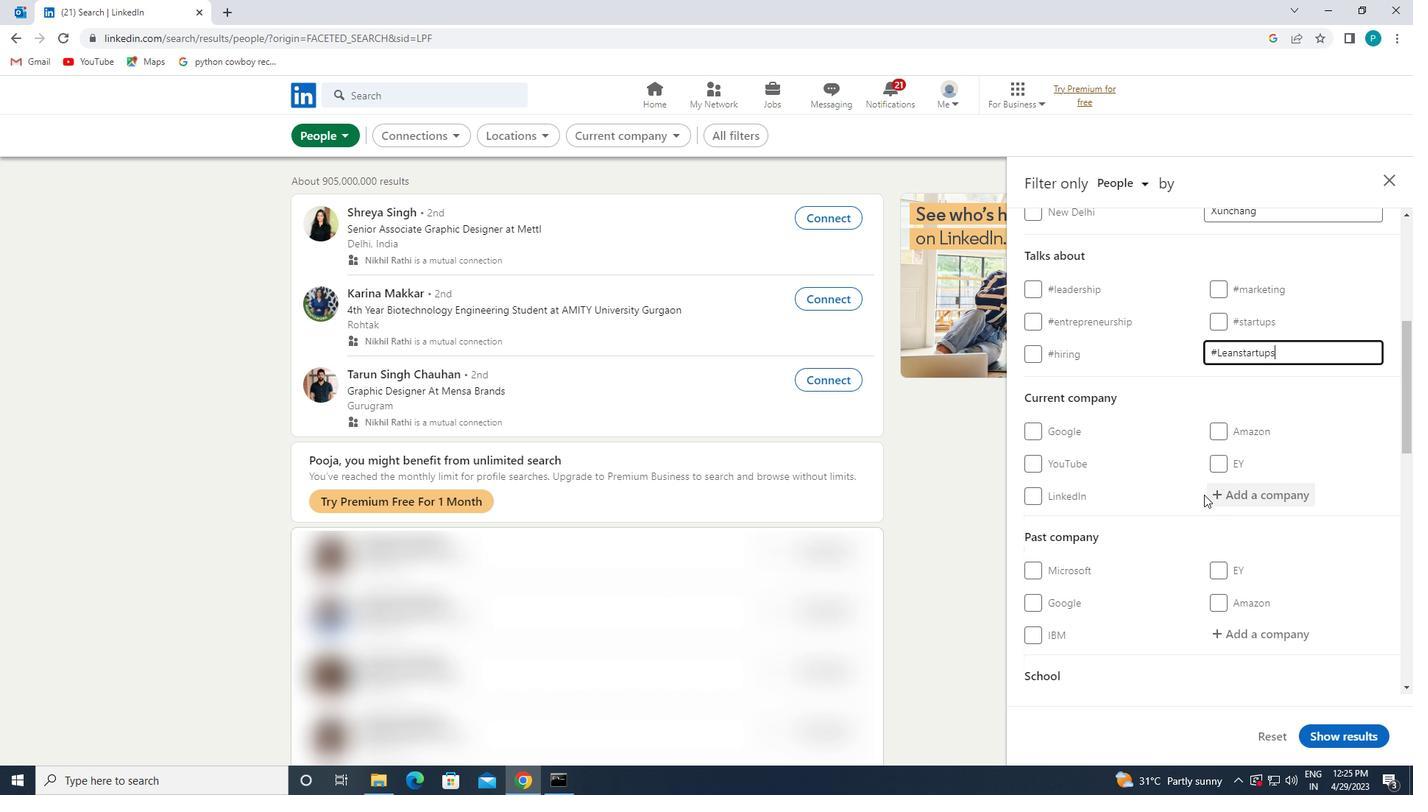 
Action: Mouse moved to (1200, 497)
Screenshot: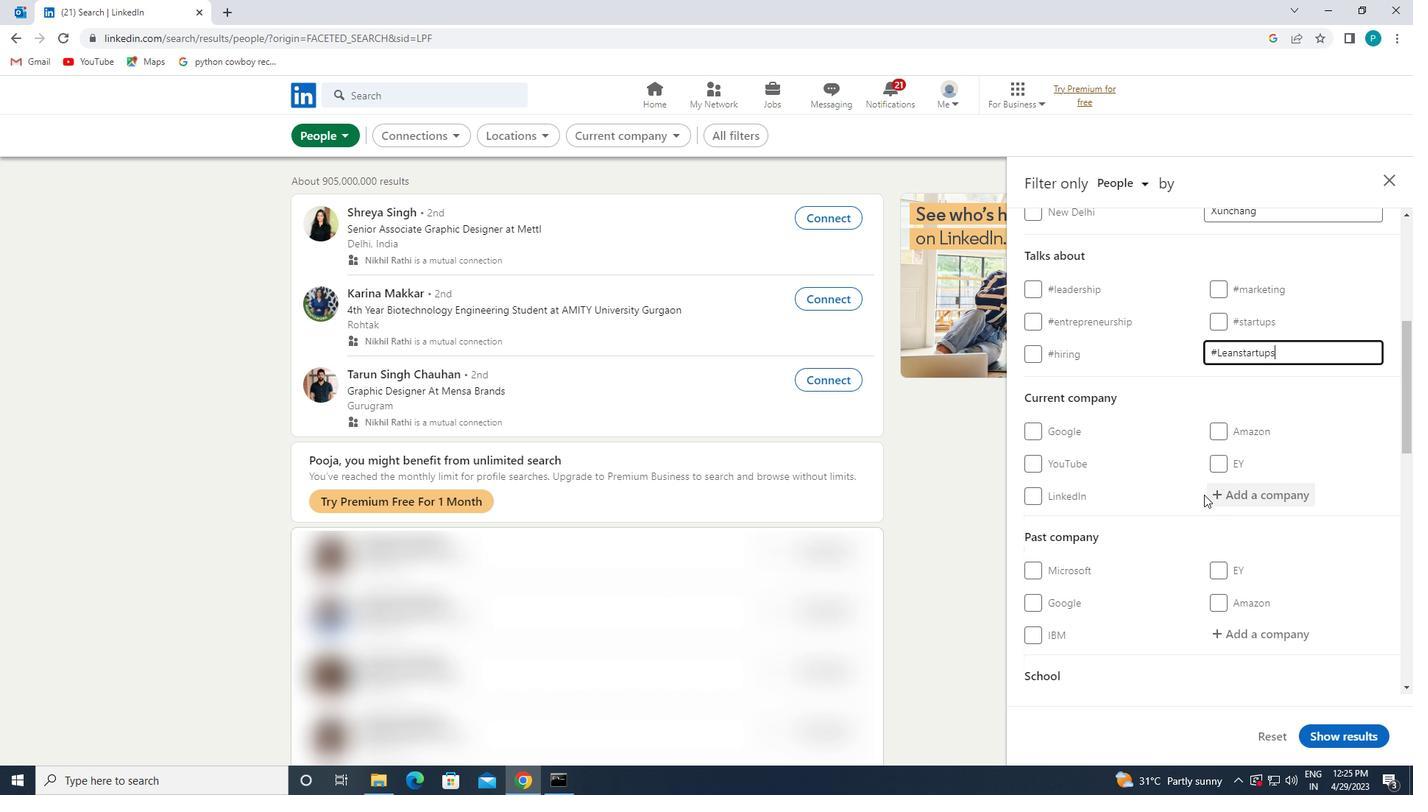 
Action: Mouse scrolled (1200, 496) with delta (0, 0)
Screenshot: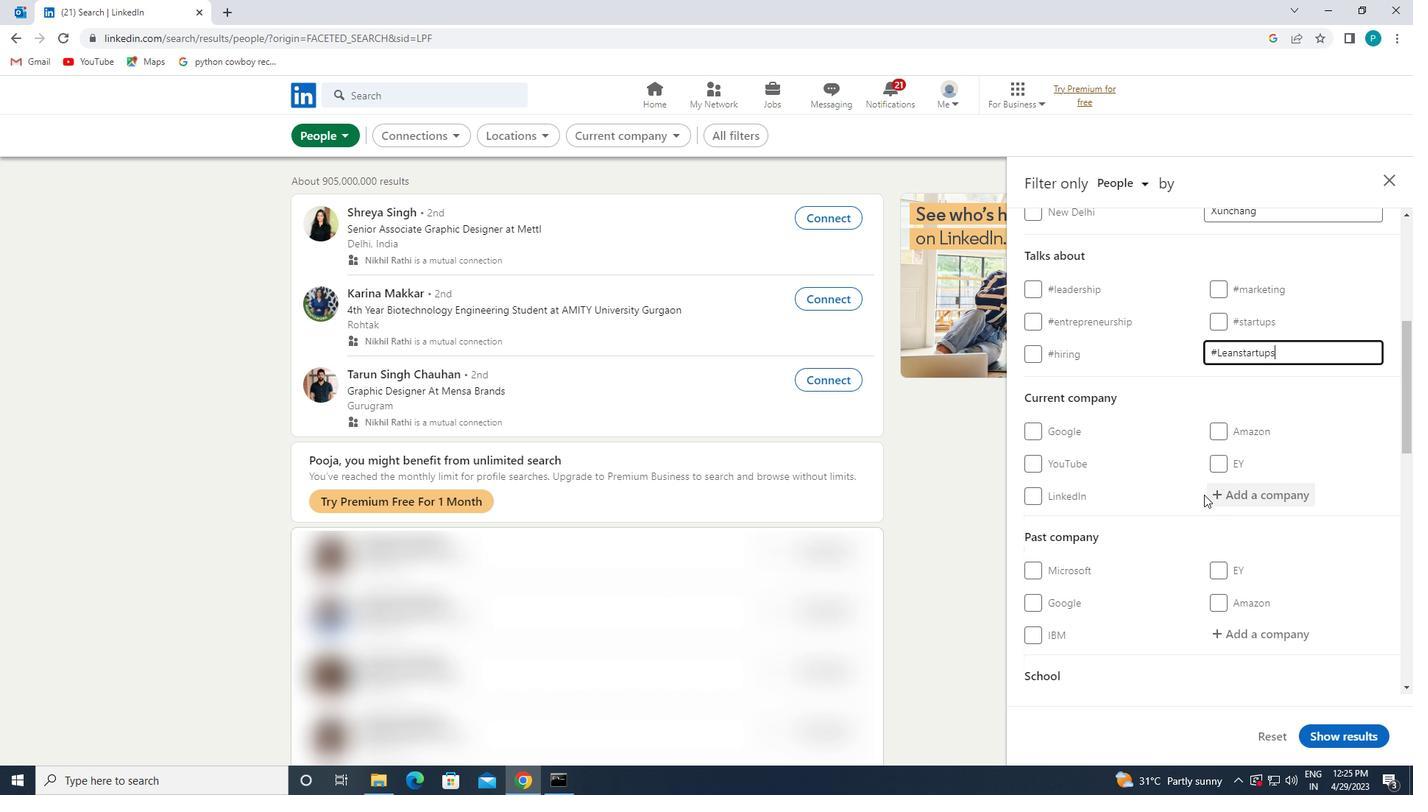 
Action: Mouse moved to (1195, 499)
Screenshot: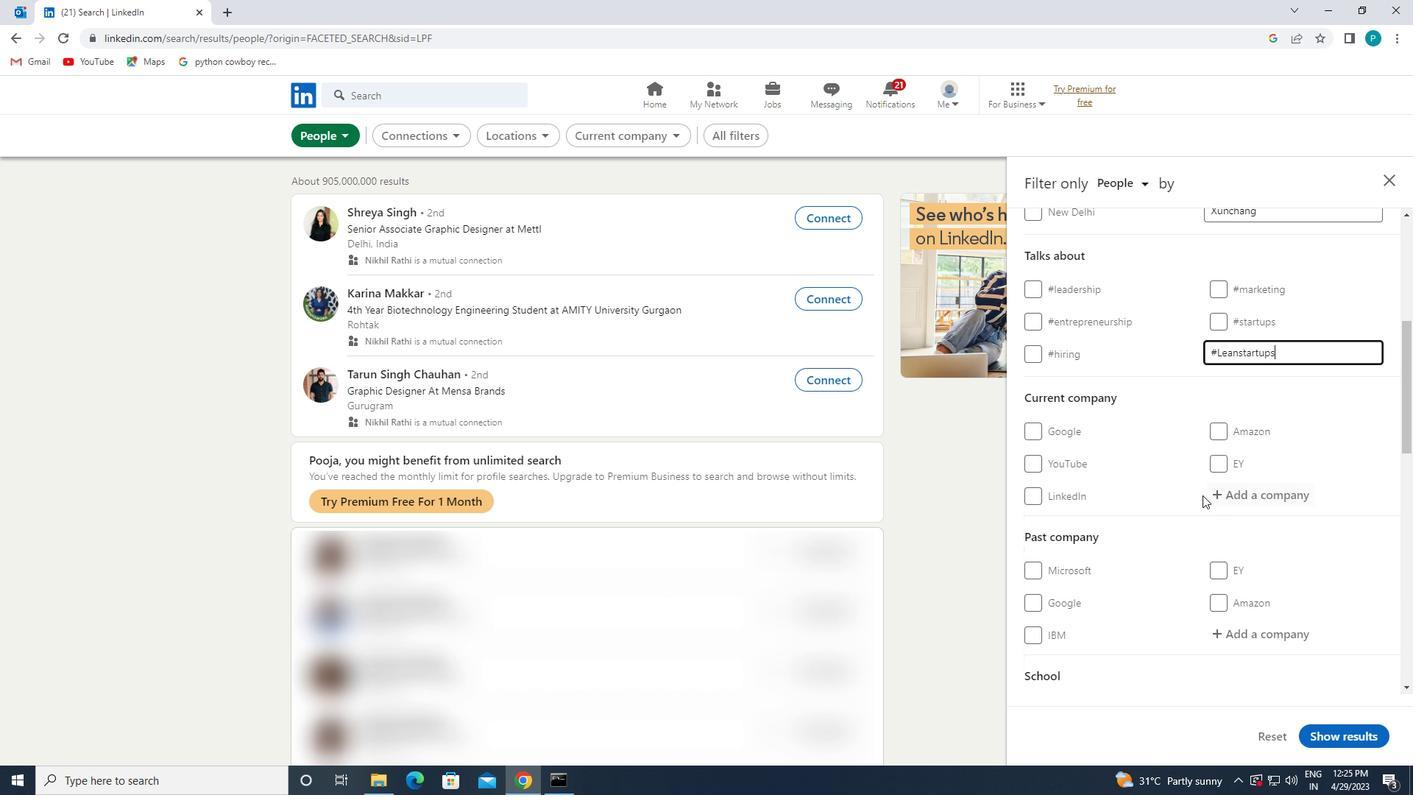 
Action: Mouse scrolled (1195, 499) with delta (0, 0)
Screenshot: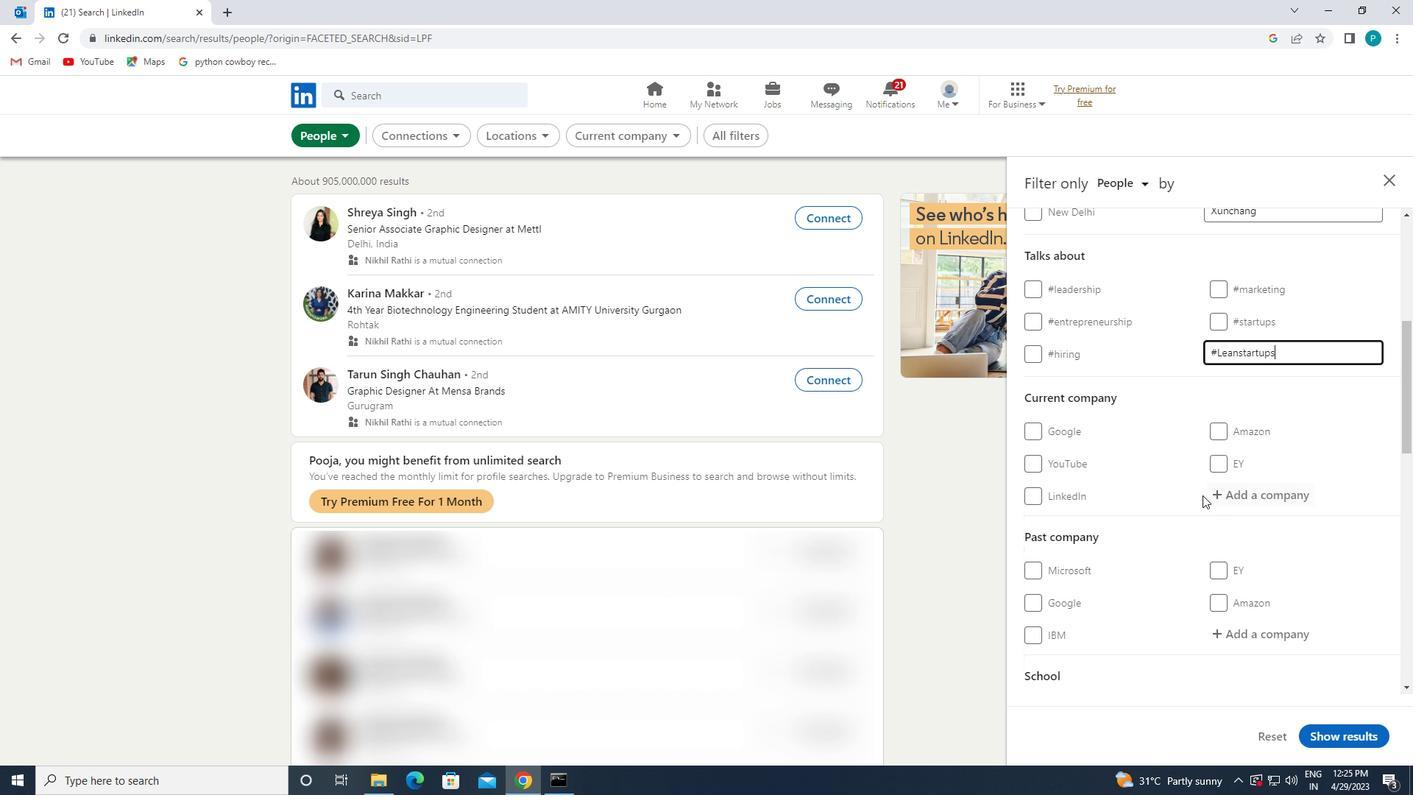 
Action: Mouse moved to (1114, 503)
Screenshot: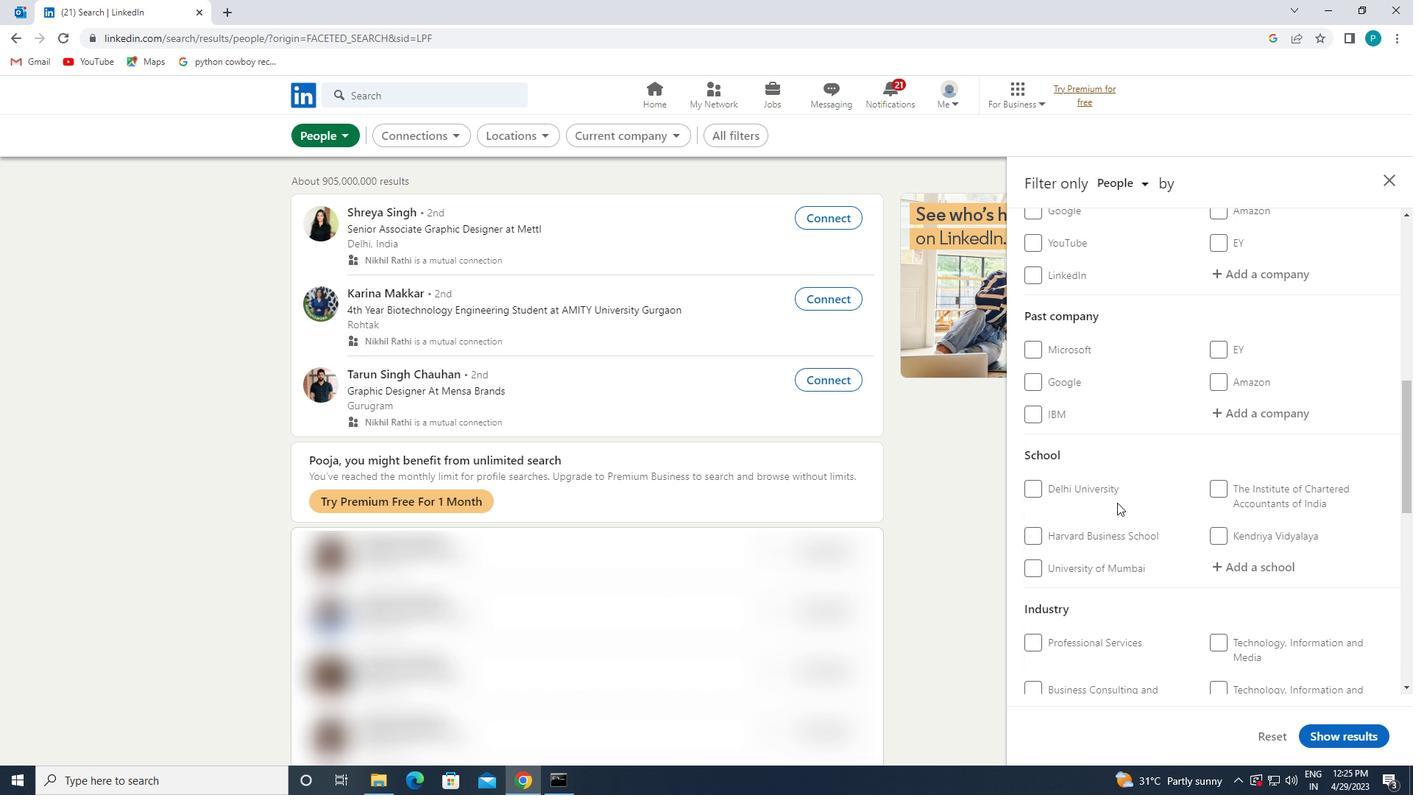 
Action: Mouse scrolled (1114, 502) with delta (0, 0)
Screenshot: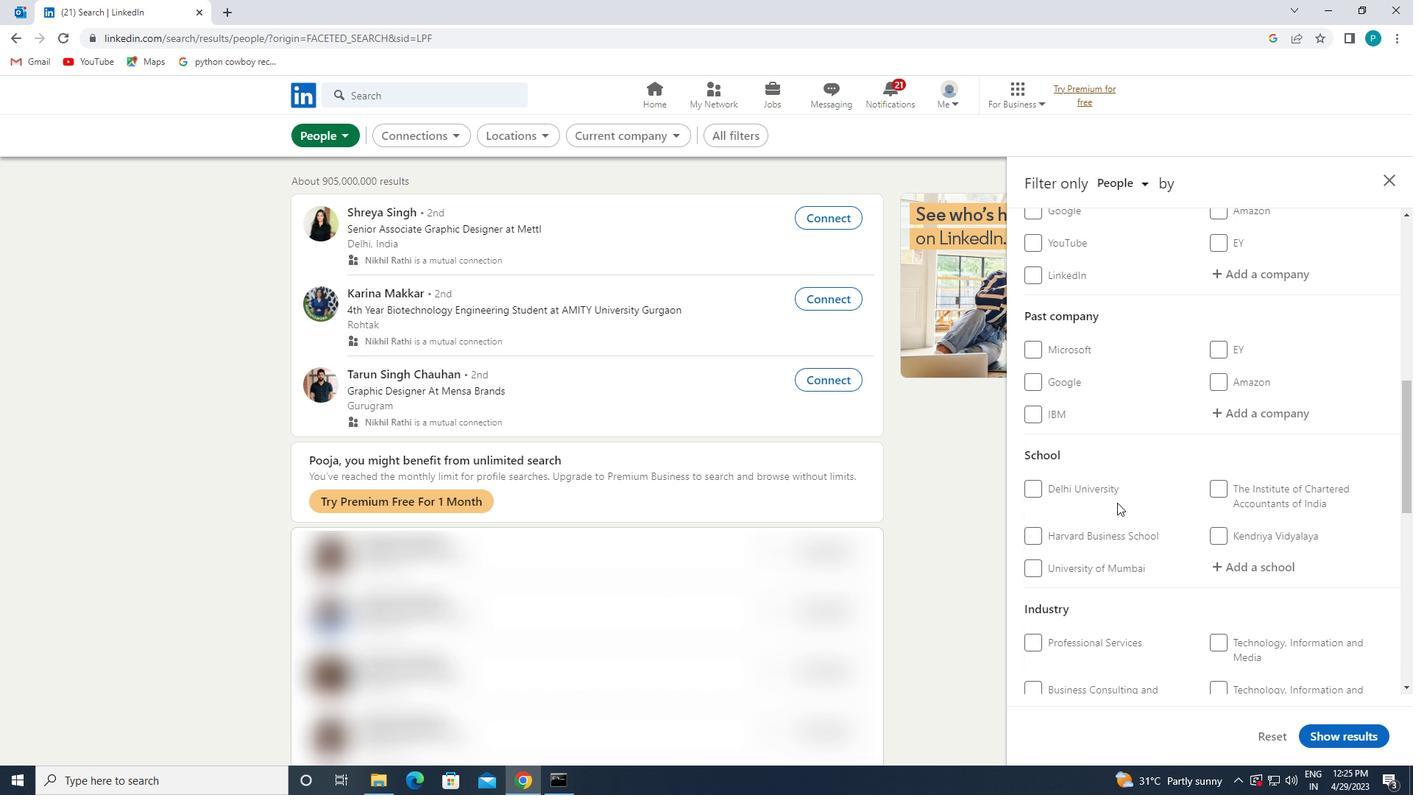 
Action: Mouse moved to (1112, 505)
Screenshot: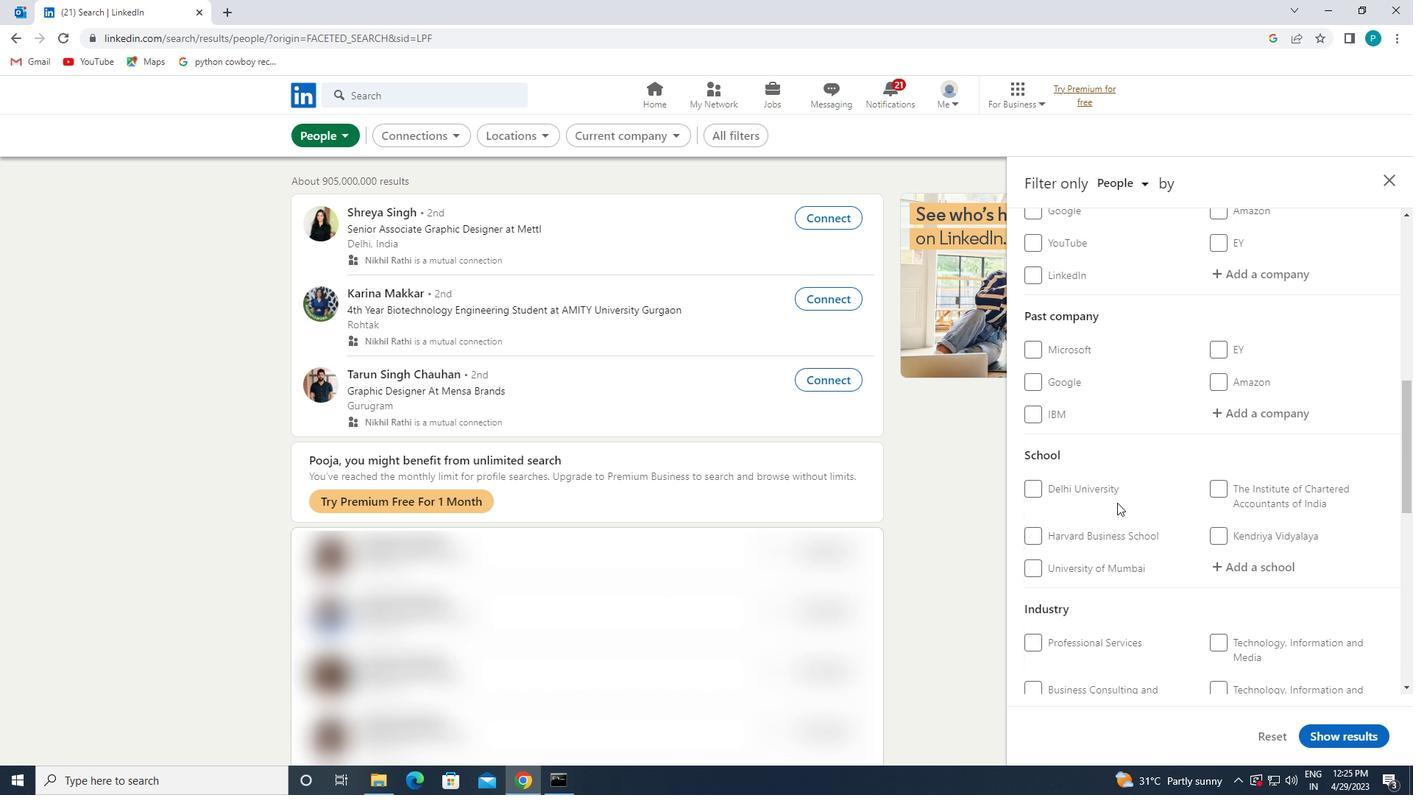 
Action: Mouse scrolled (1112, 505) with delta (0, 0)
Screenshot: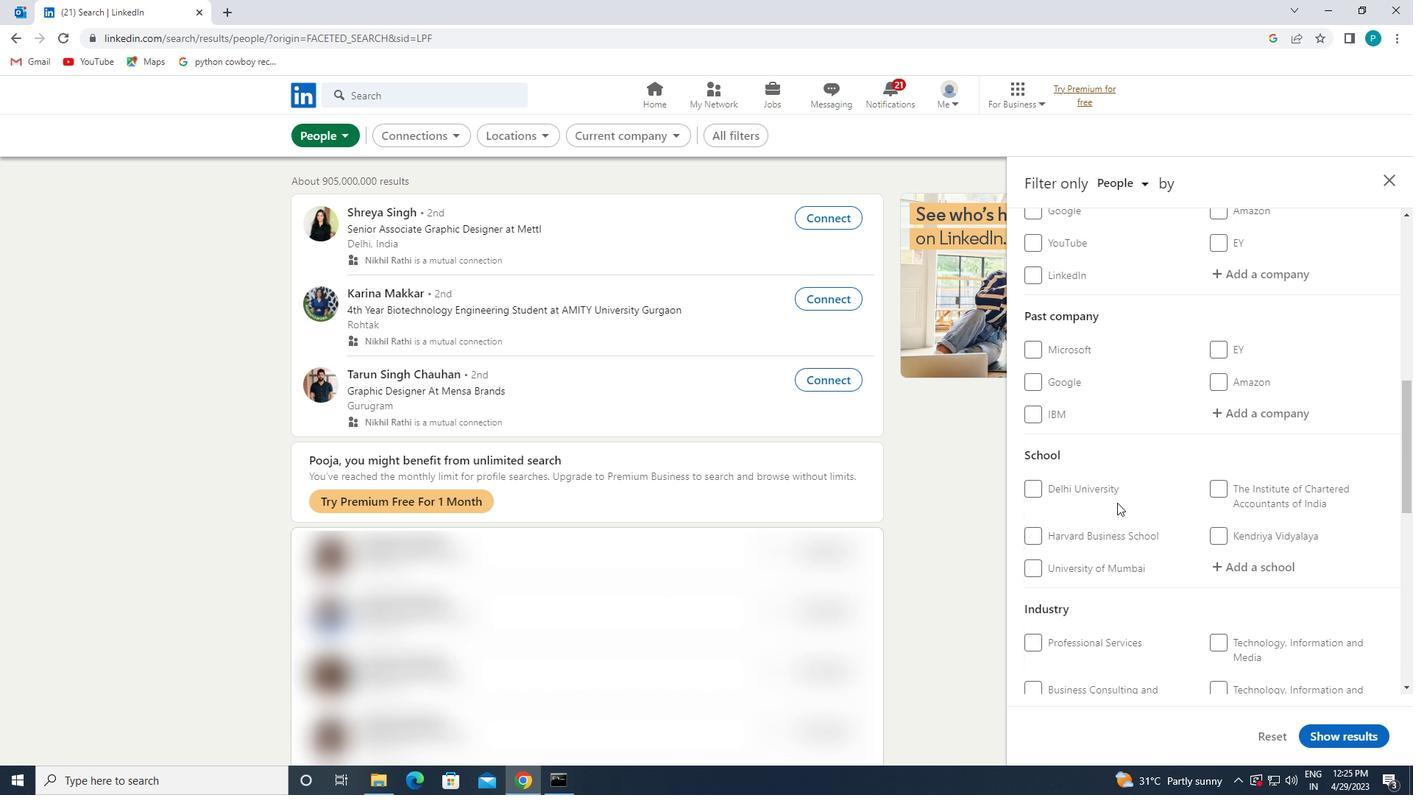 
Action: Mouse moved to (1100, 533)
Screenshot: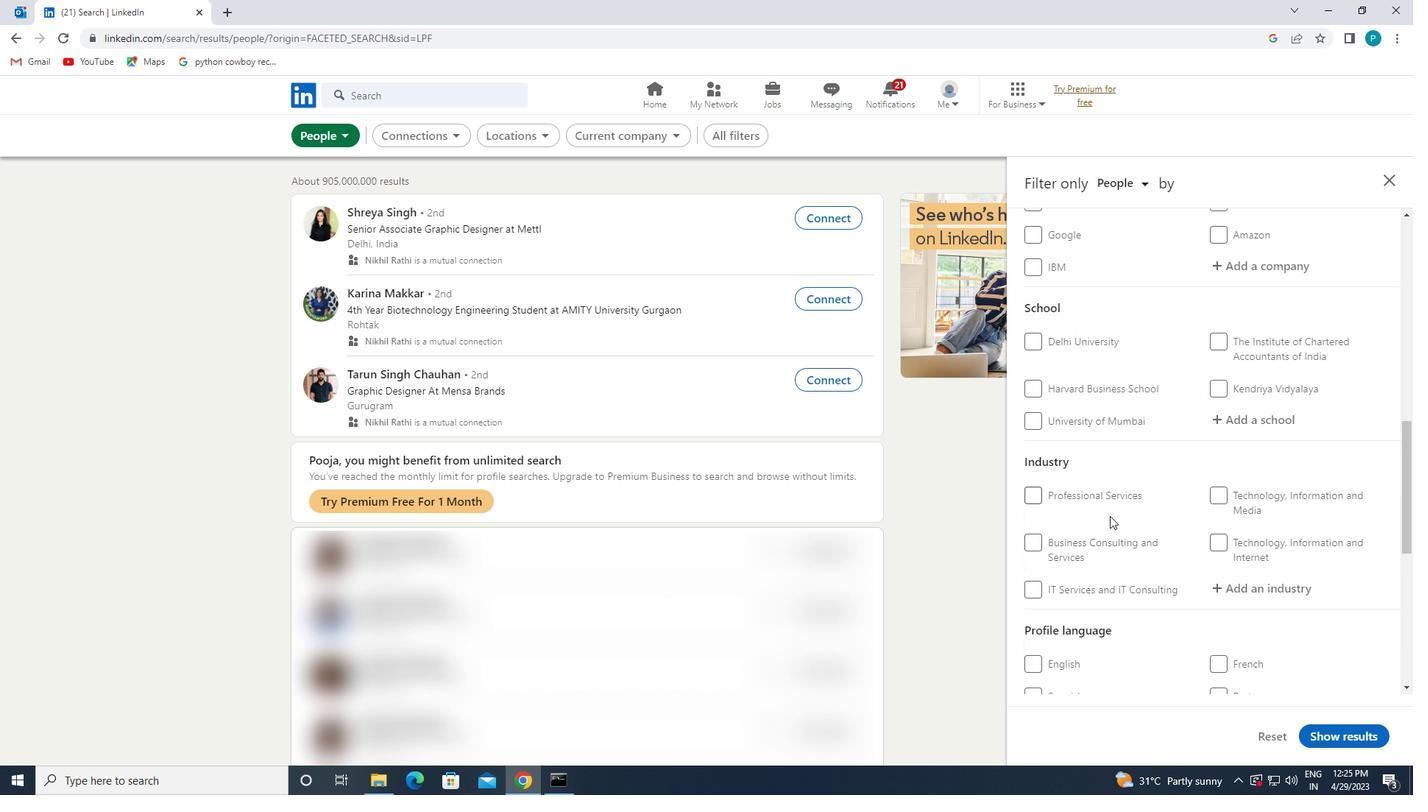 
Action: Mouse scrolled (1100, 533) with delta (0, 0)
Screenshot: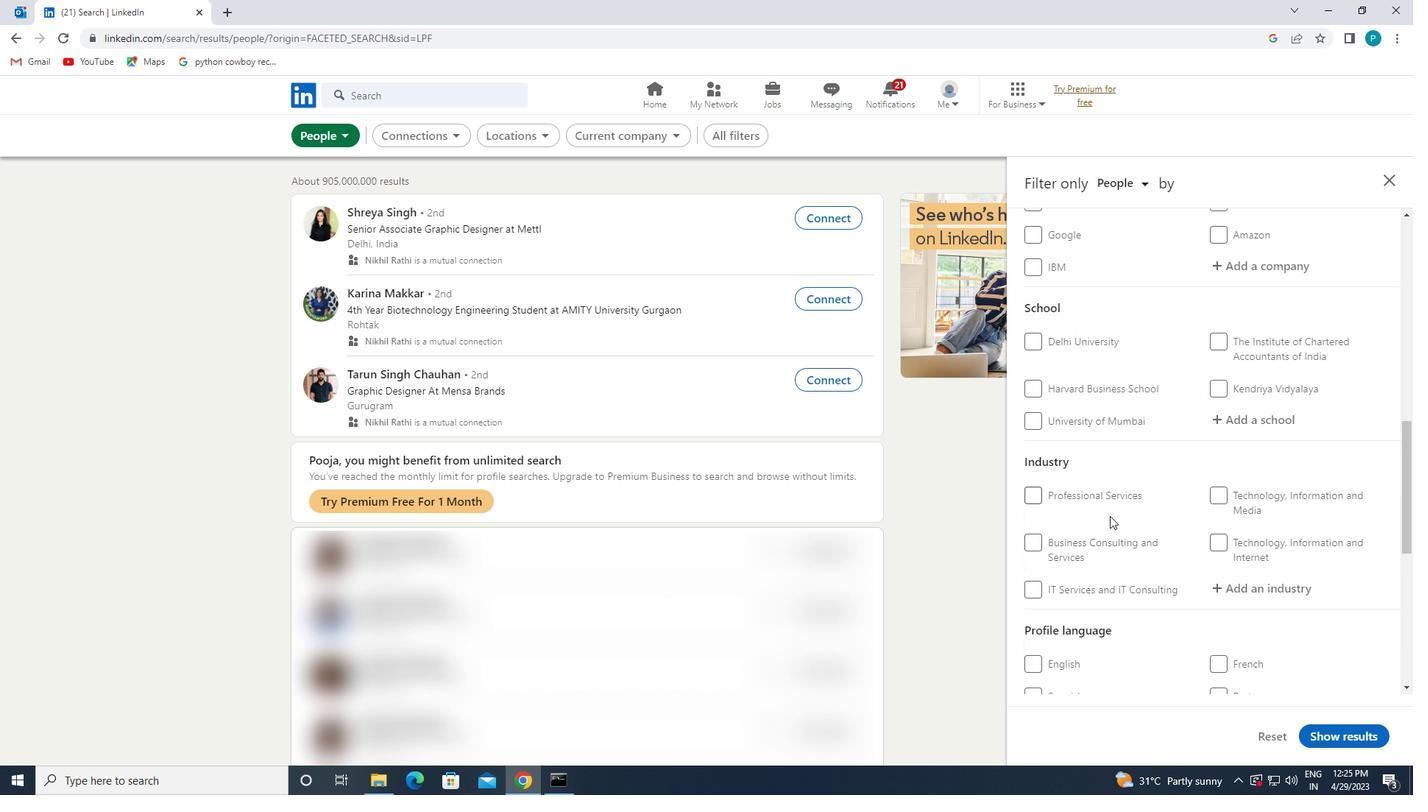 
Action: Mouse moved to (1100, 536)
Screenshot: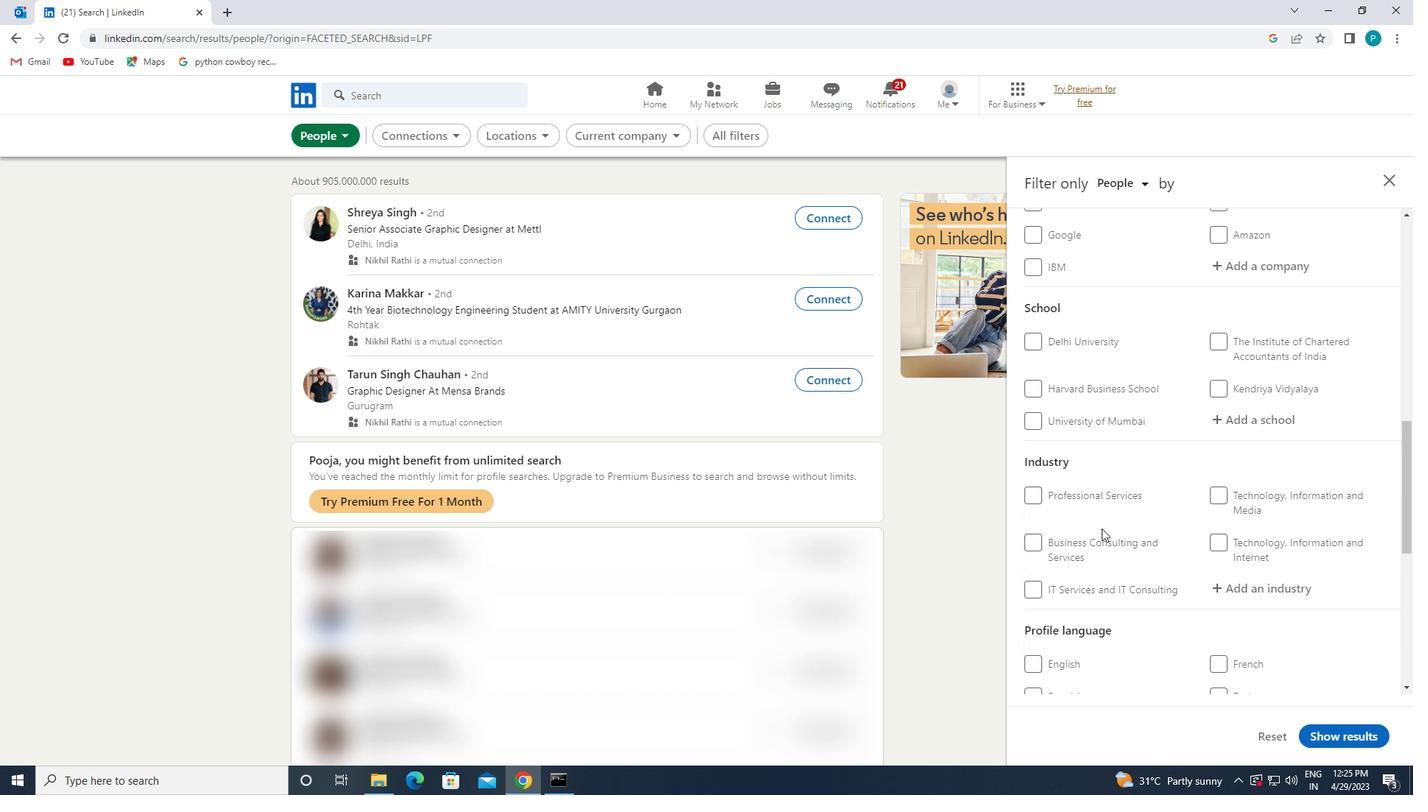 
Action: Mouse scrolled (1100, 535) with delta (0, 0)
Screenshot: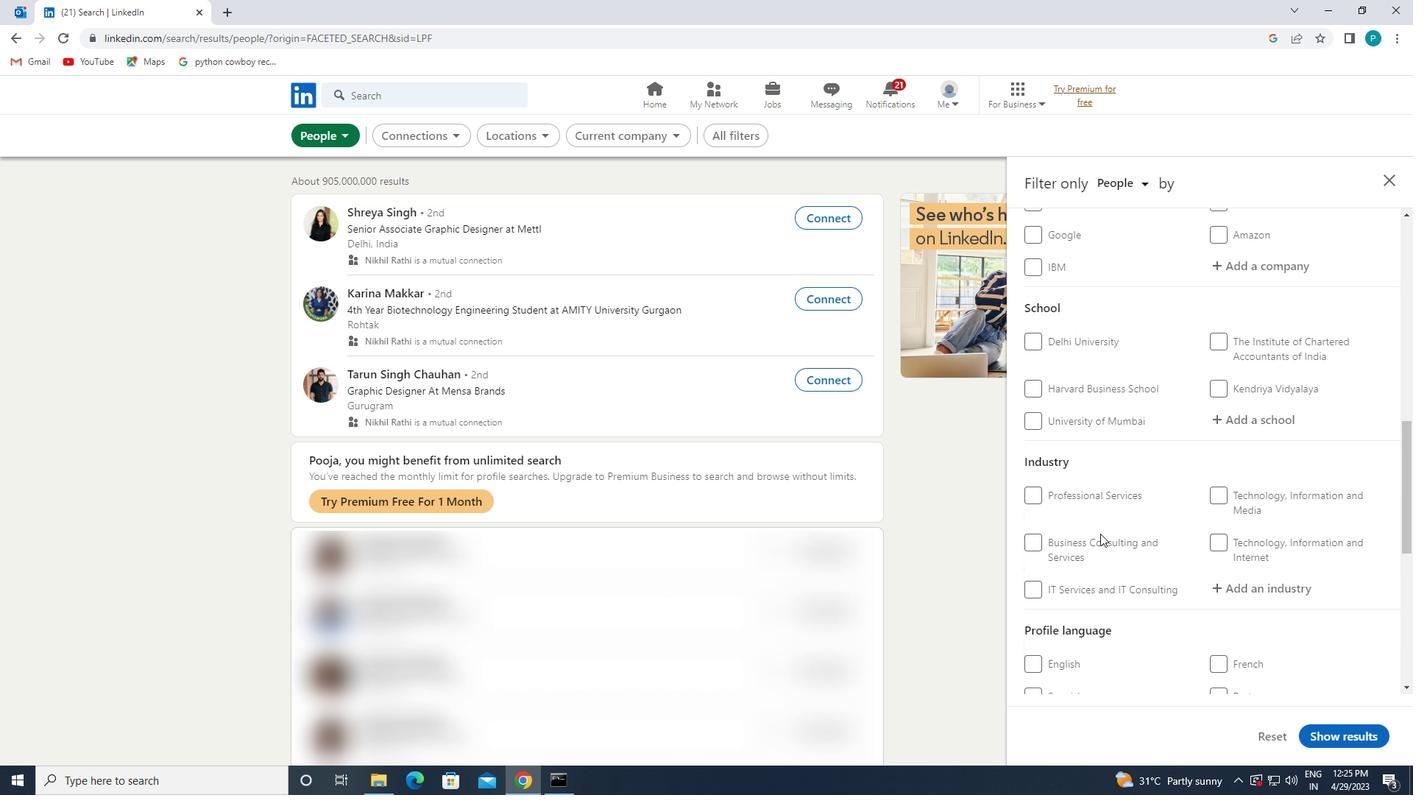 
Action: Mouse moved to (1054, 556)
Screenshot: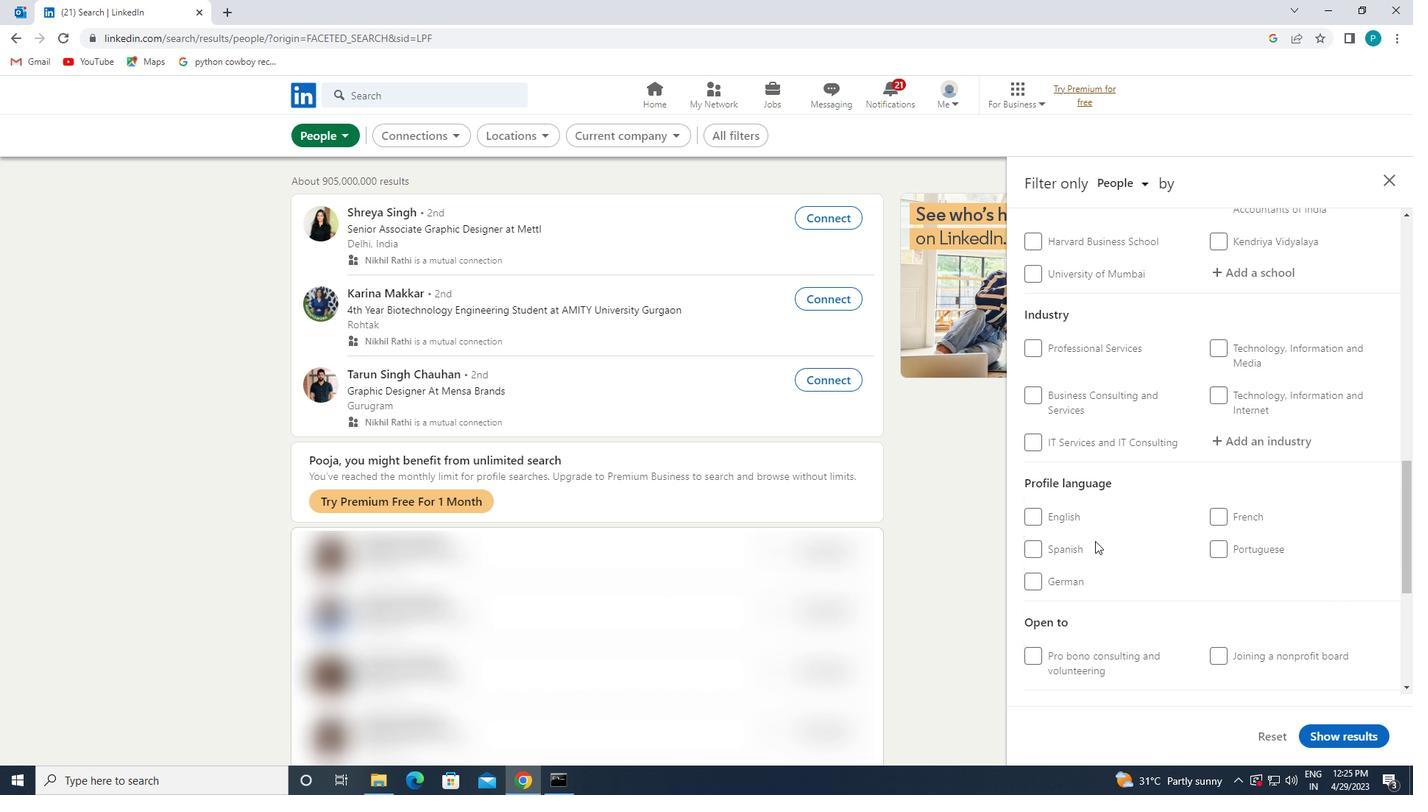 
Action: Mouse pressed left at (1054, 556)
Screenshot: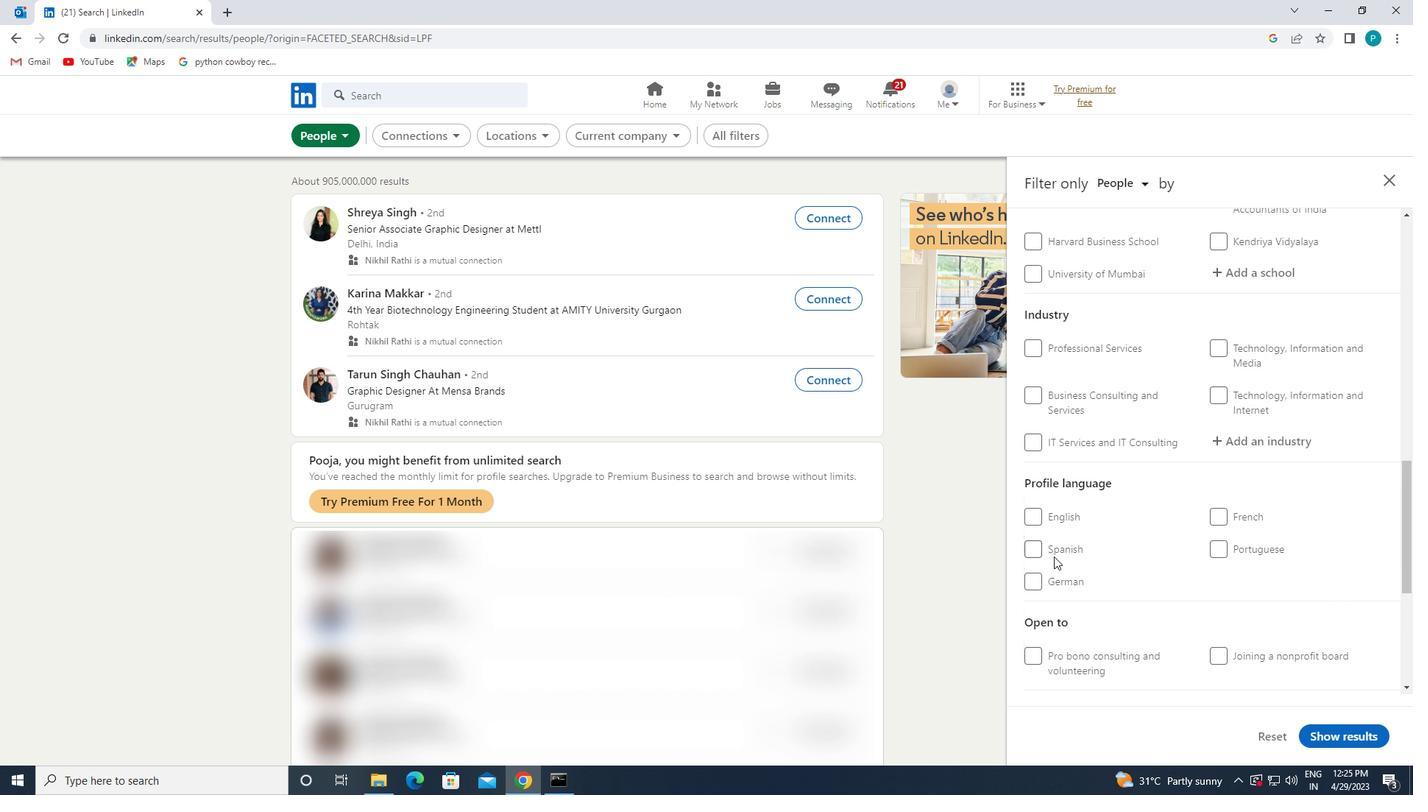 
Action: Mouse moved to (1077, 551)
Screenshot: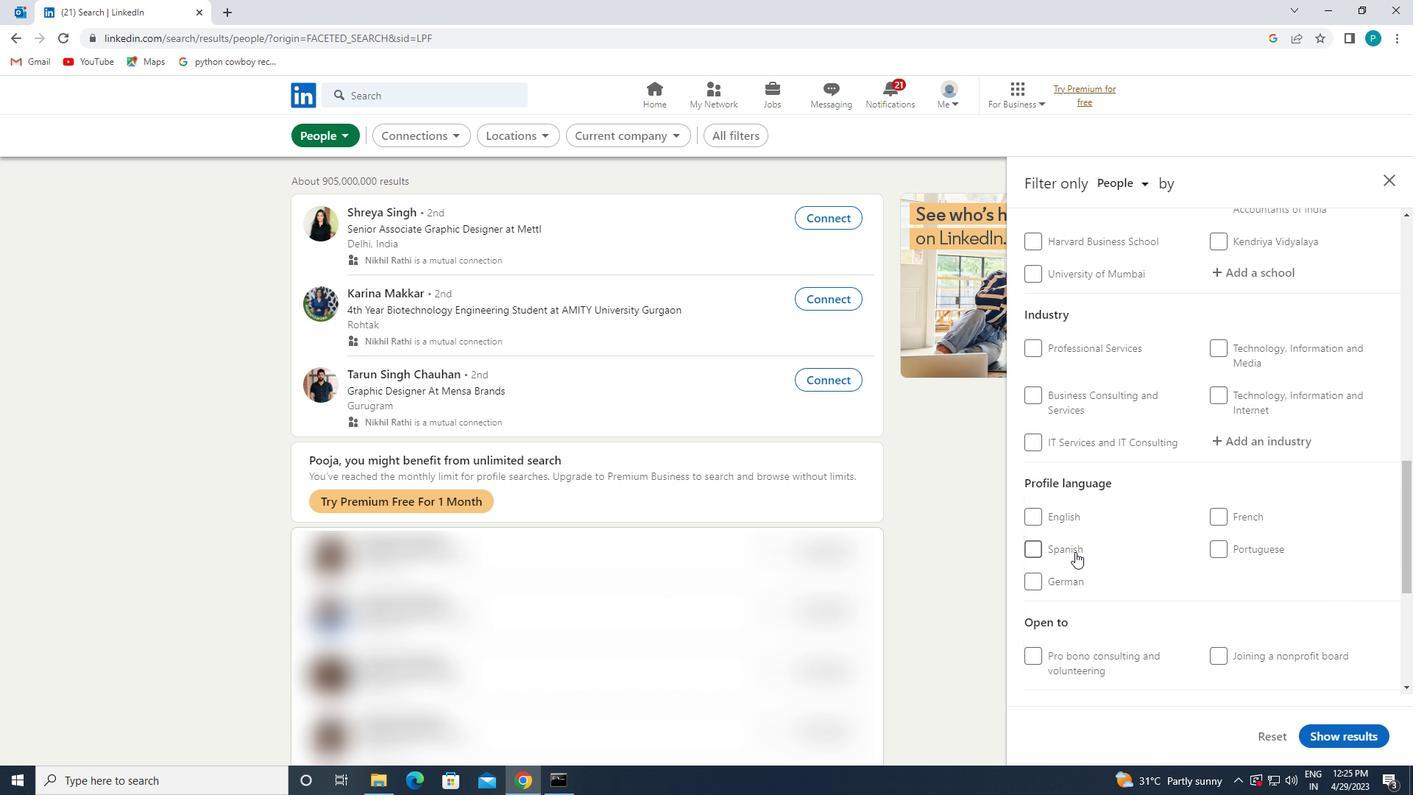 
Action: Mouse pressed left at (1077, 551)
Screenshot: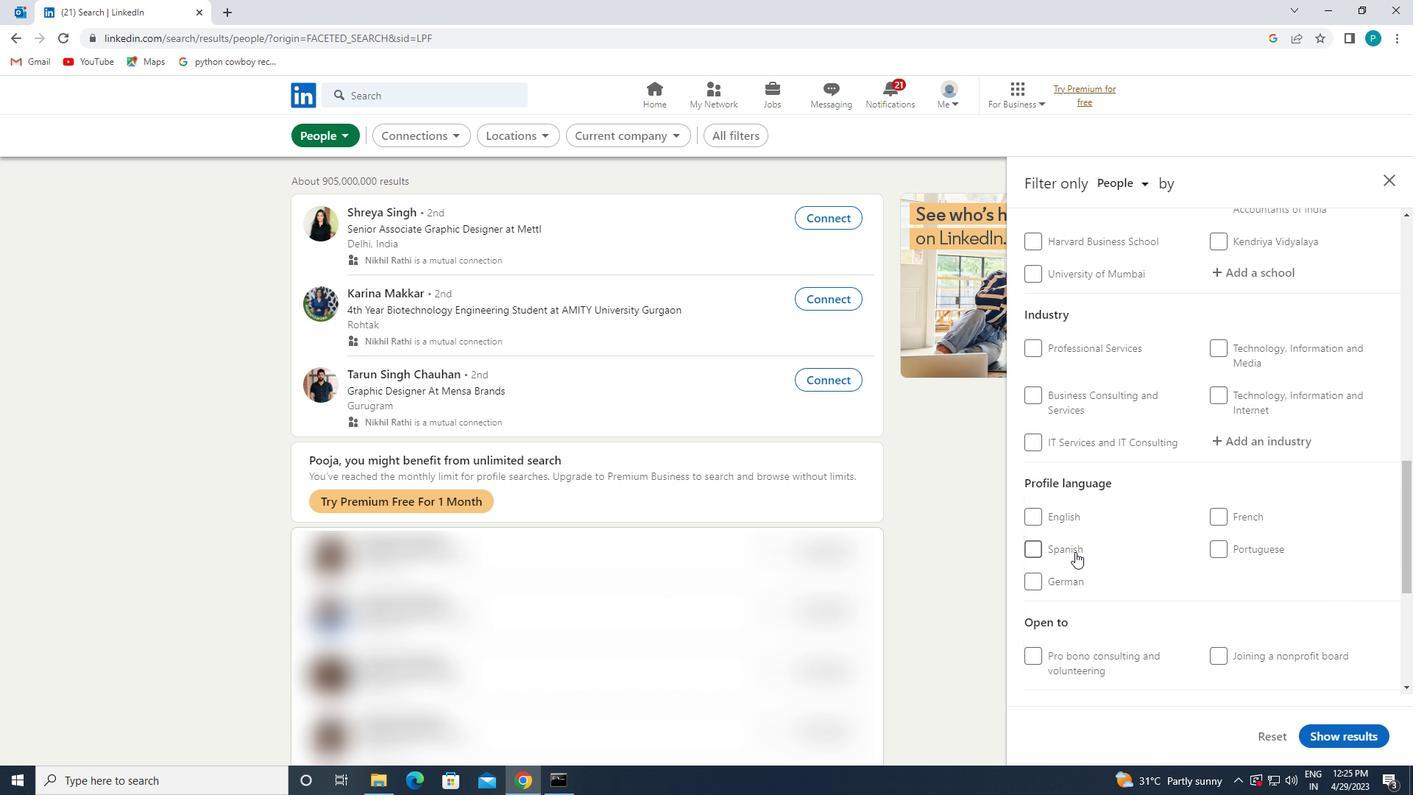 
Action: Mouse moved to (1249, 543)
Screenshot: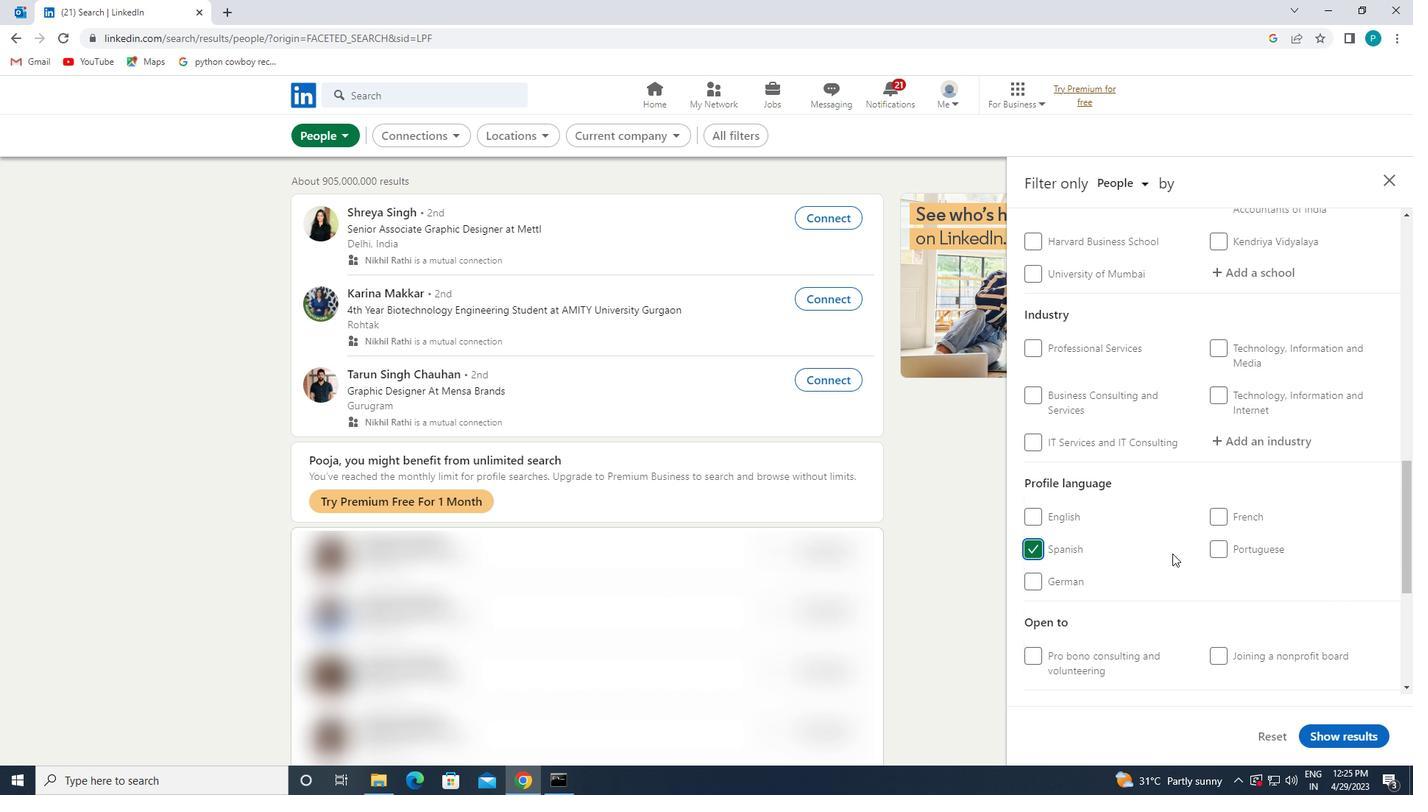 
Action: Mouse scrolled (1249, 544) with delta (0, 0)
Screenshot: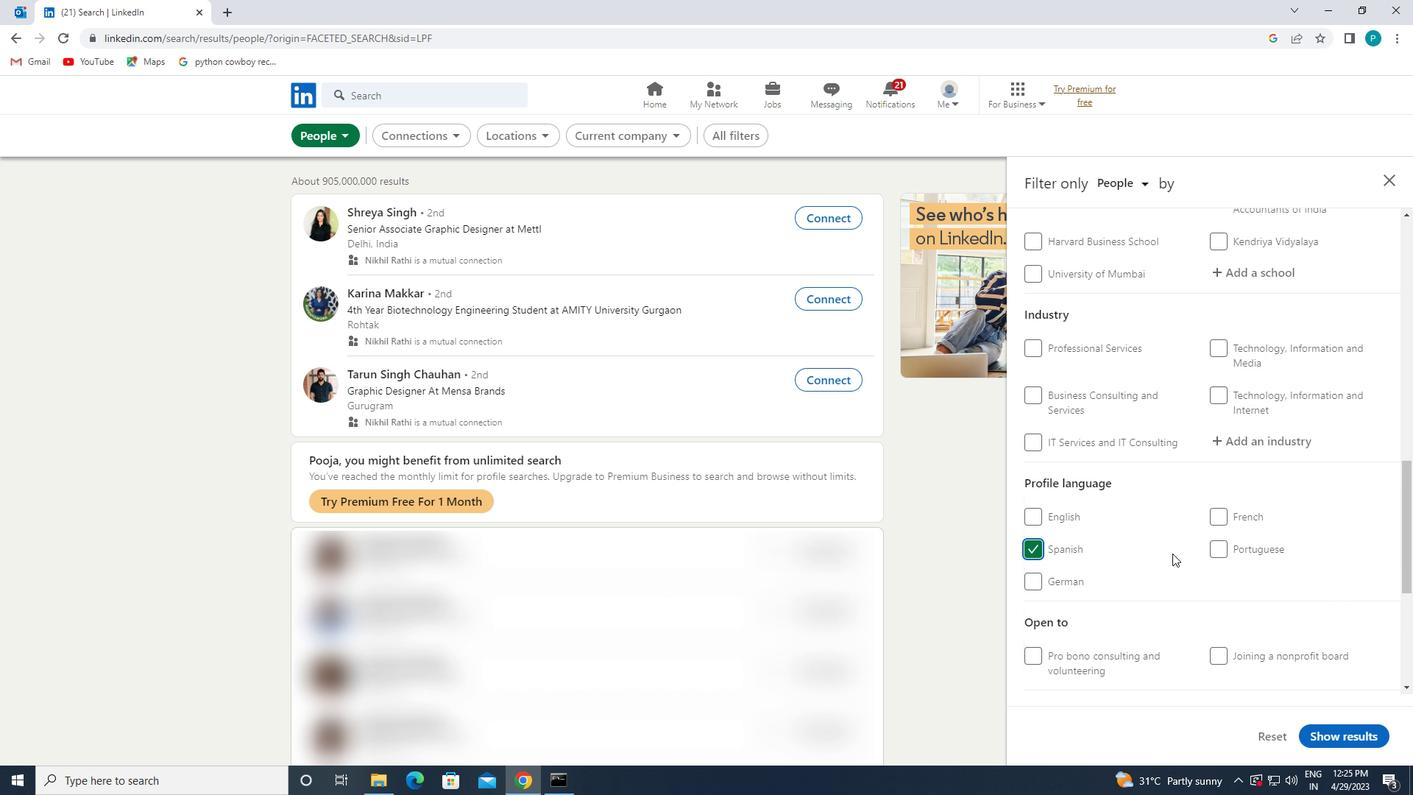 
Action: Mouse scrolled (1249, 544) with delta (0, 0)
Screenshot: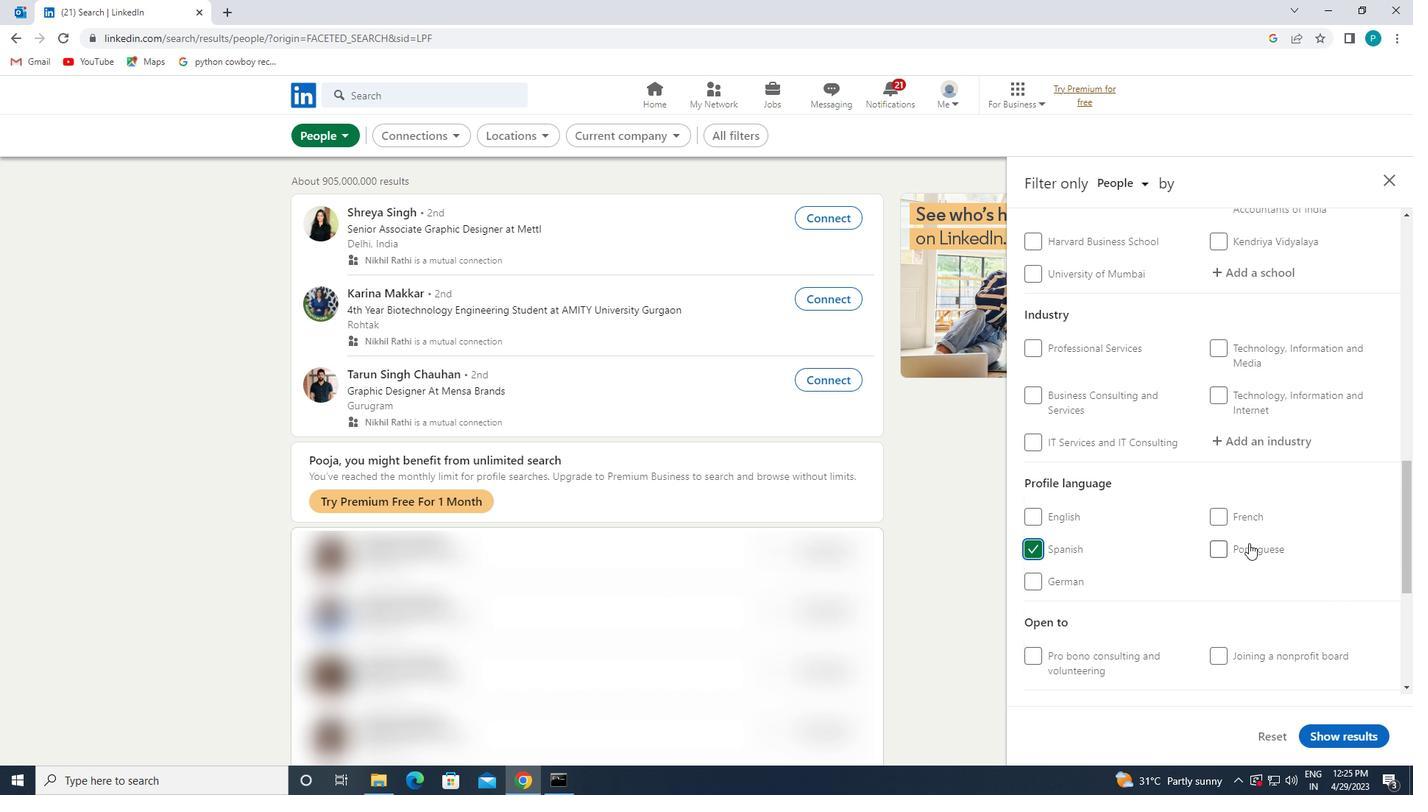 
Action: Mouse scrolled (1249, 544) with delta (0, 0)
Screenshot: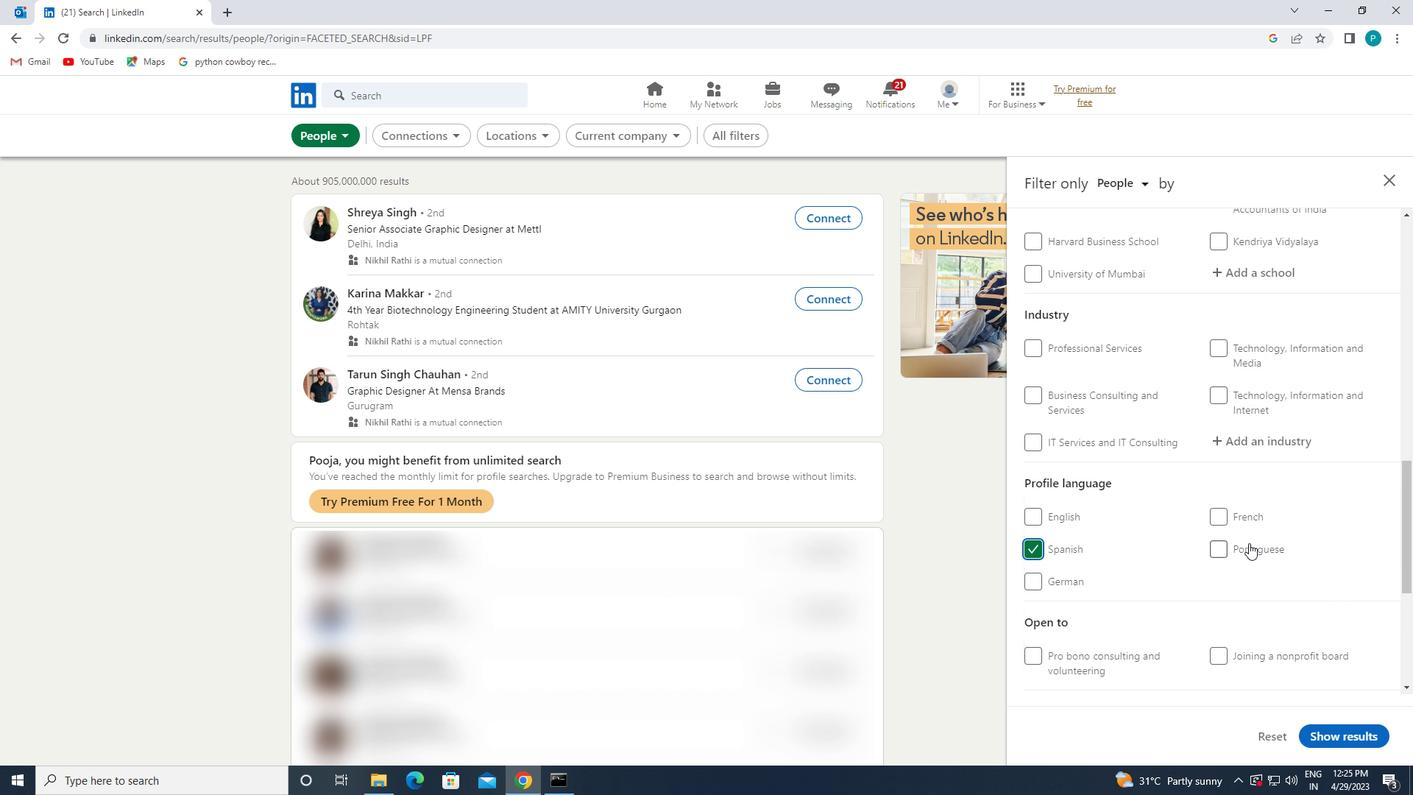 
Action: Mouse moved to (1246, 527)
Screenshot: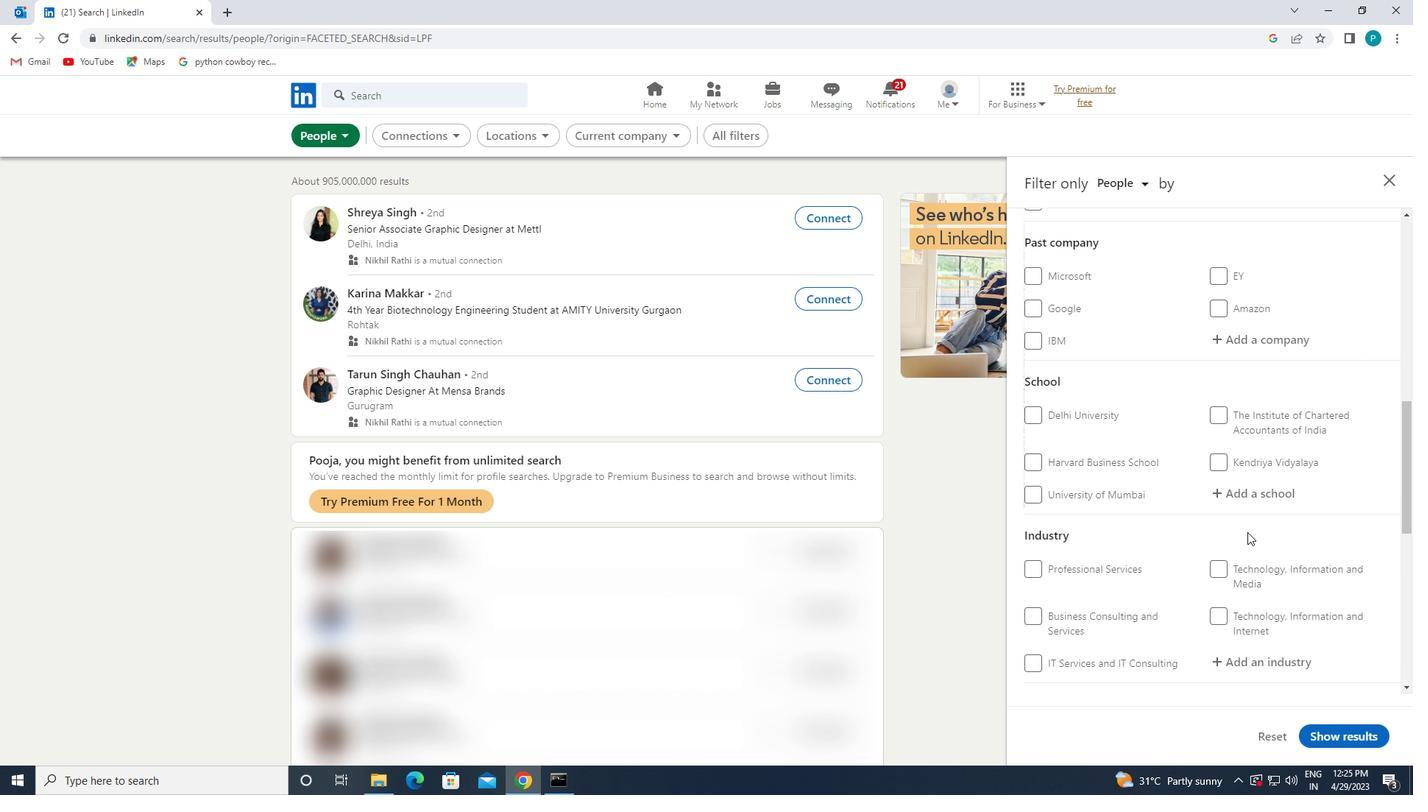 
Action: Mouse scrolled (1246, 527) with delta (0, 0)
Screenshot: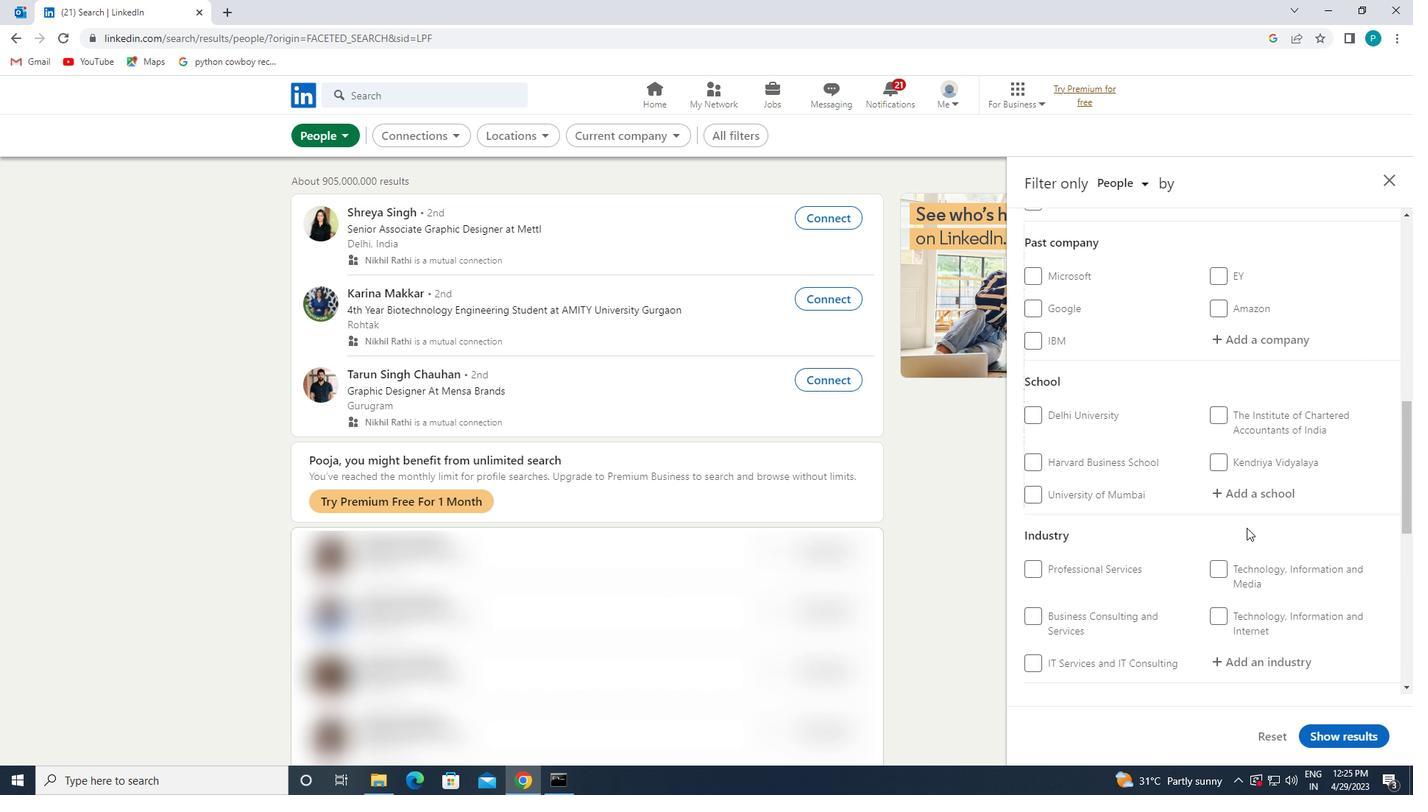 
Action: Mouse moved to (1230, 457)
Screenshot: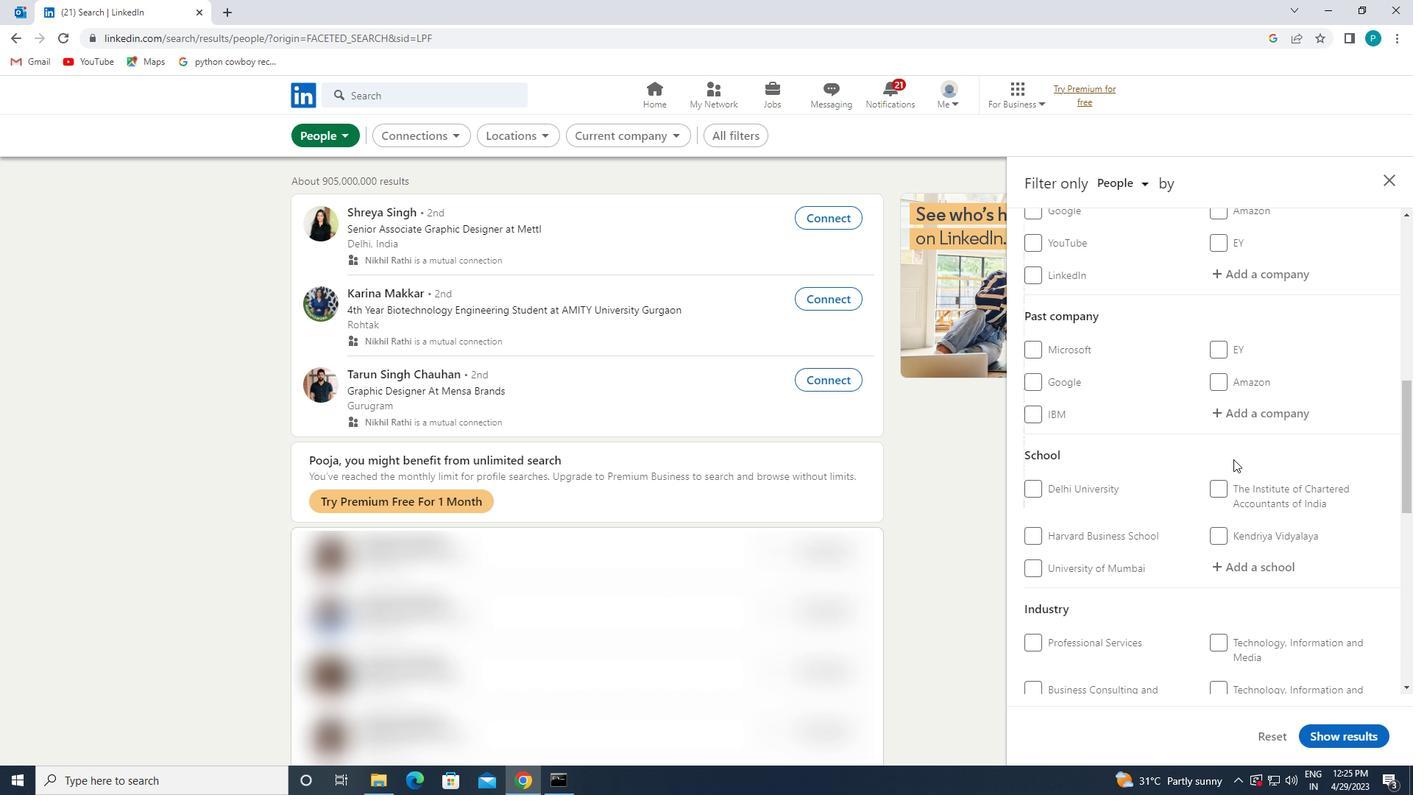 
Action: Mouse scrolled (1230, 458) with delta (0, 0)
Screenshot: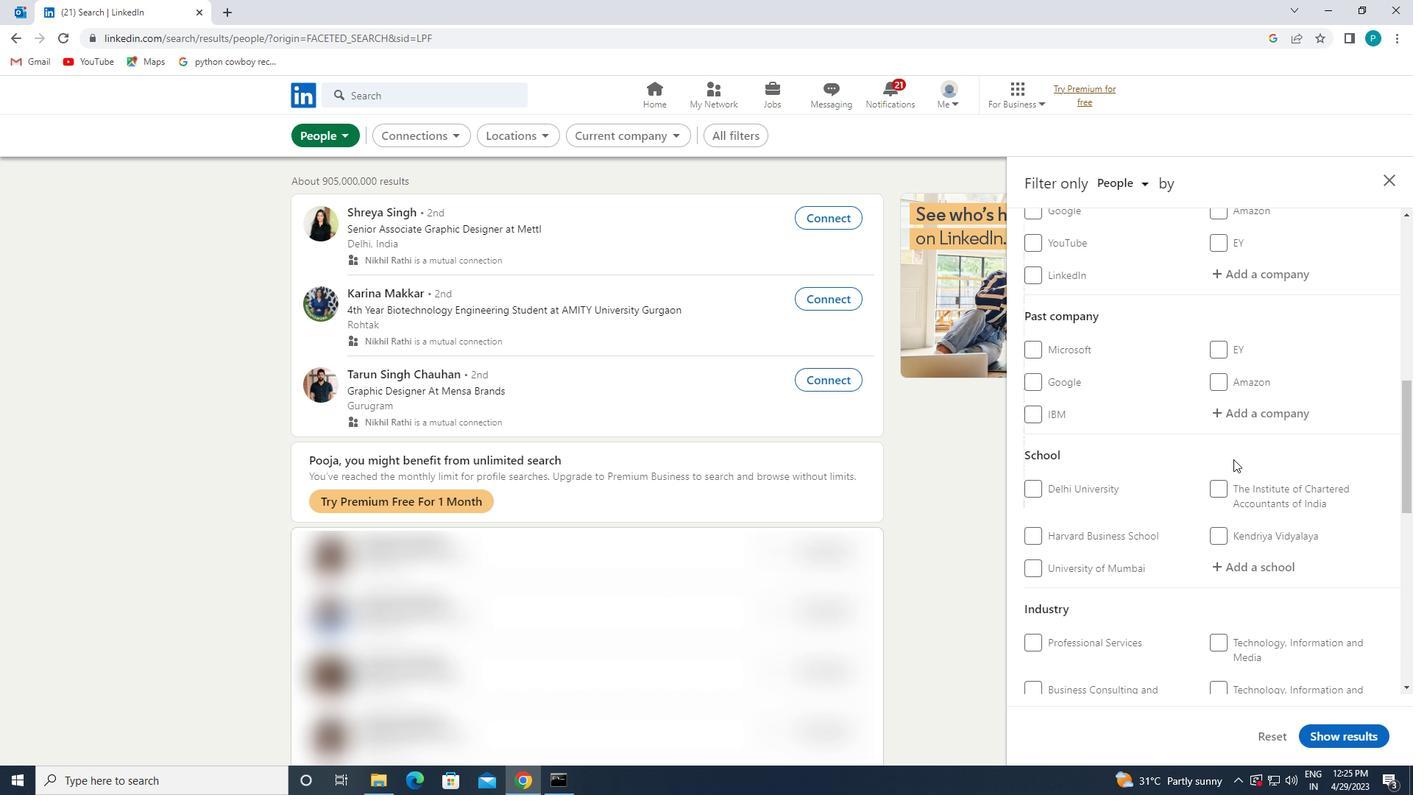 
Action: Mouse scrolled (1230, 458) with delta (0, 0)
Screenshot: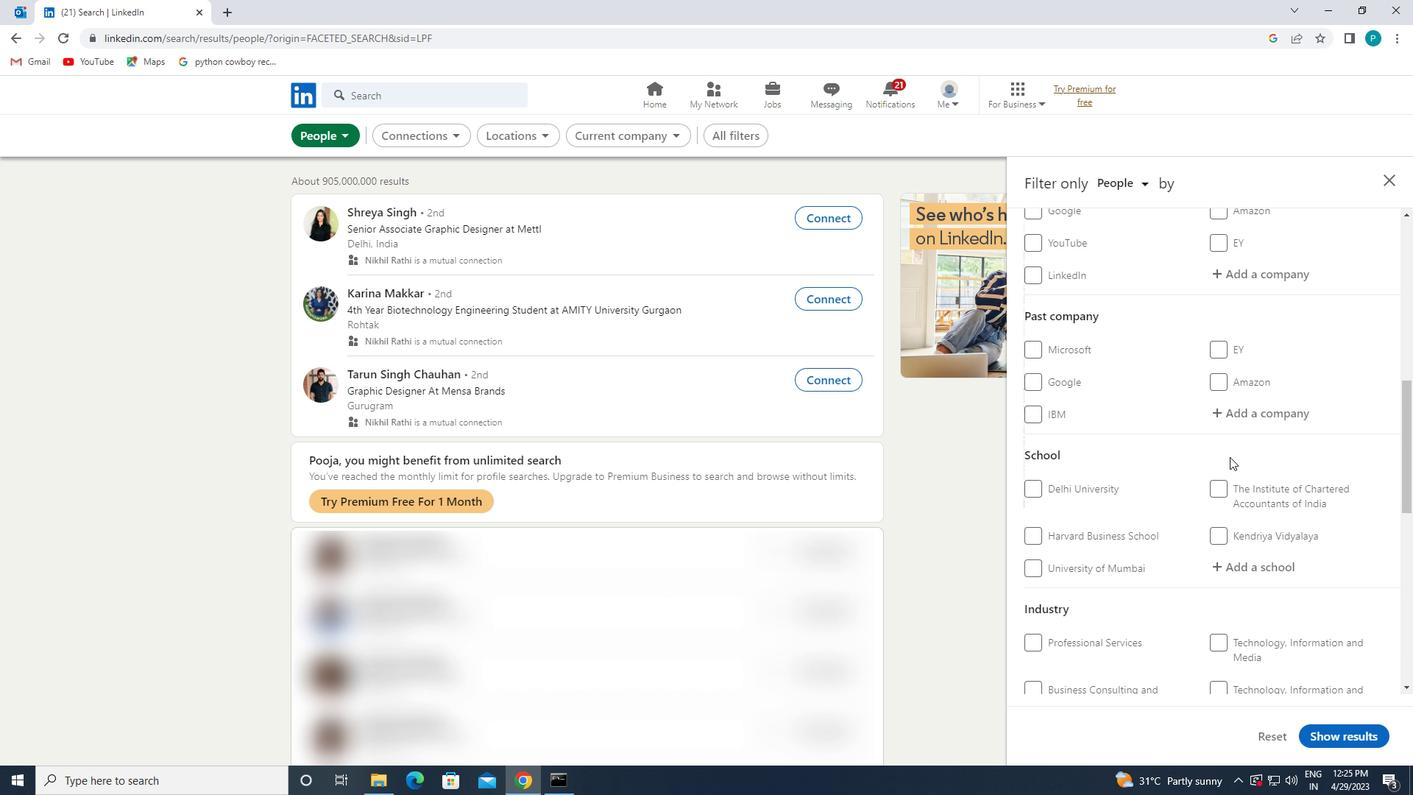 
Action: Mouse moved to (1228, 431)
Screenshot: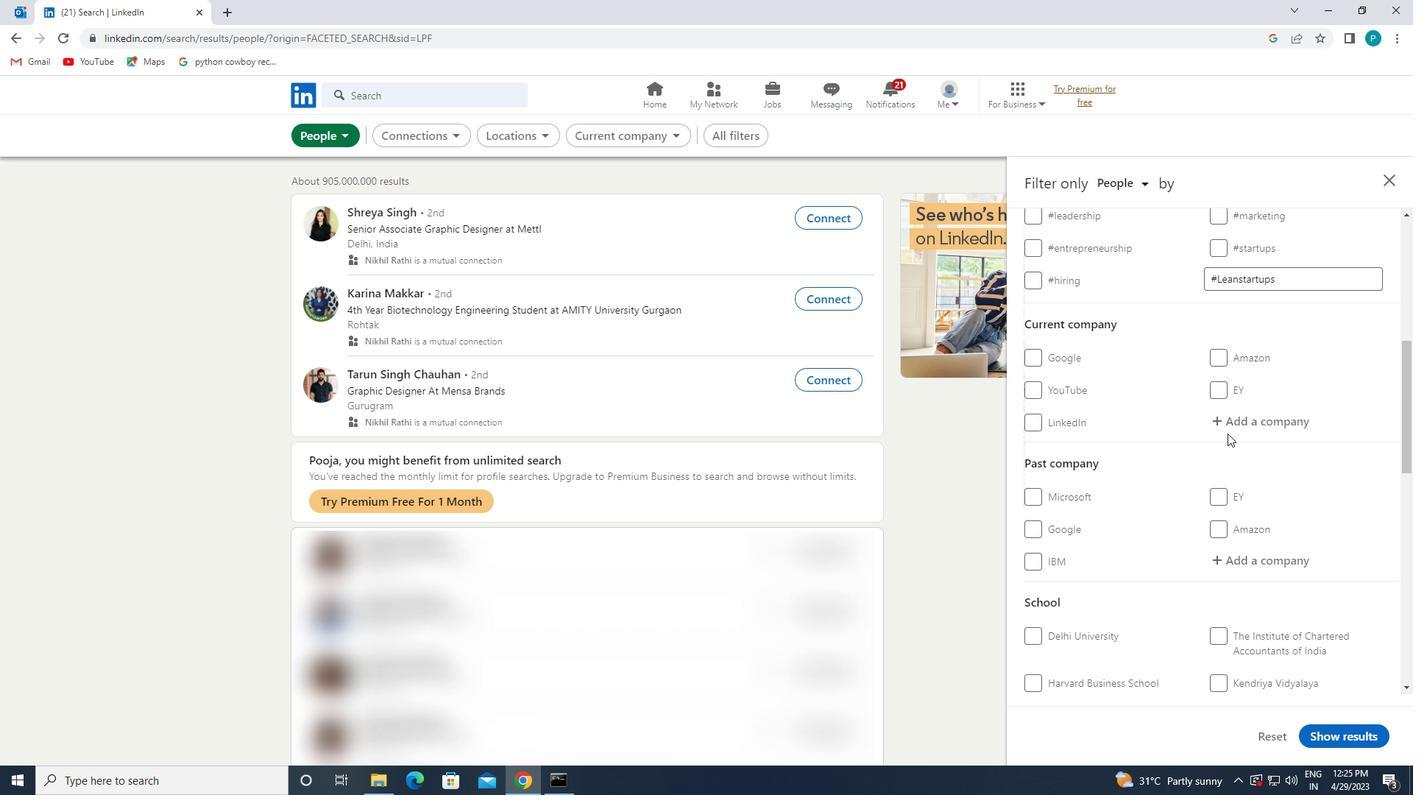 
Action: Mouse pressed left at (1228, 431)
Screenshot: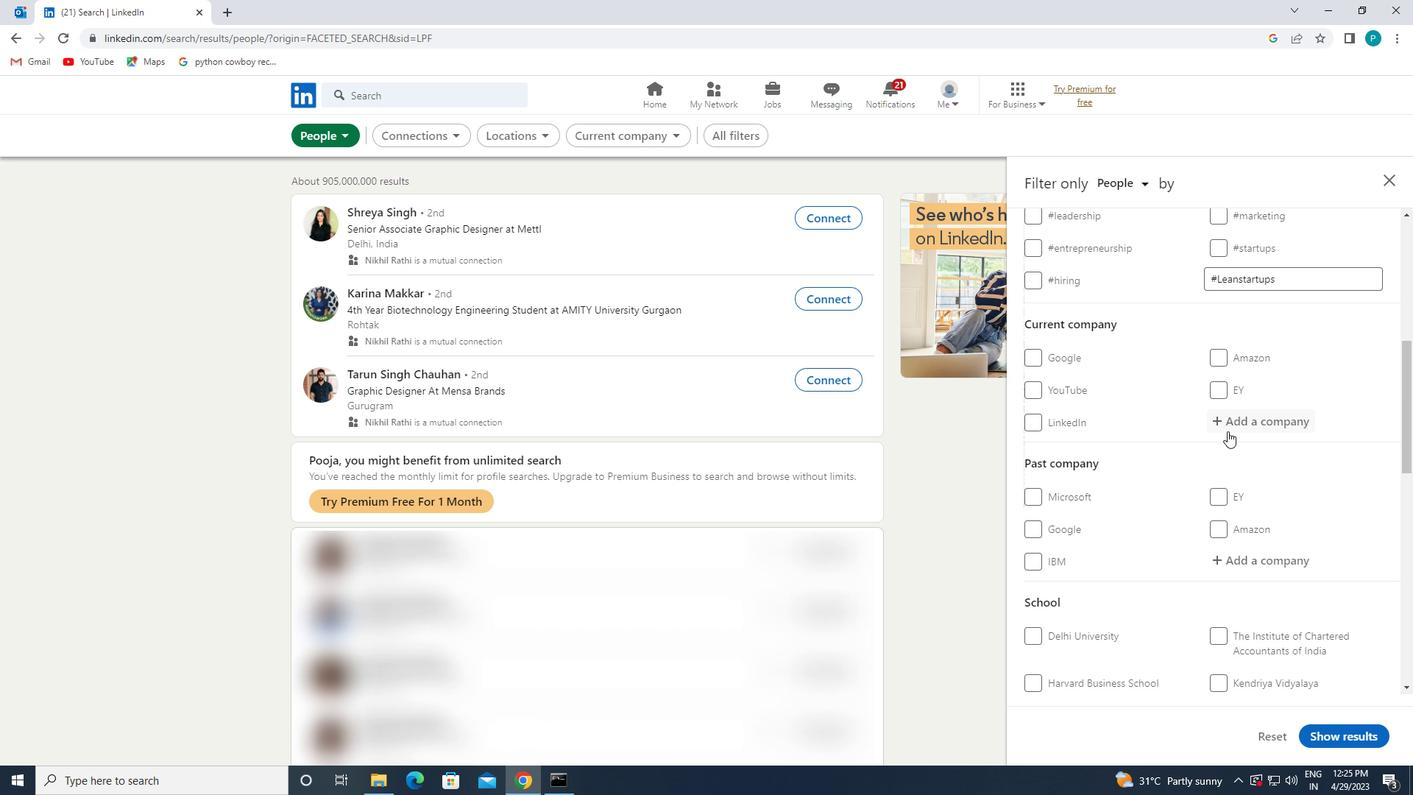 
Action: Mouse moved to (1232, 437)
Screenshot: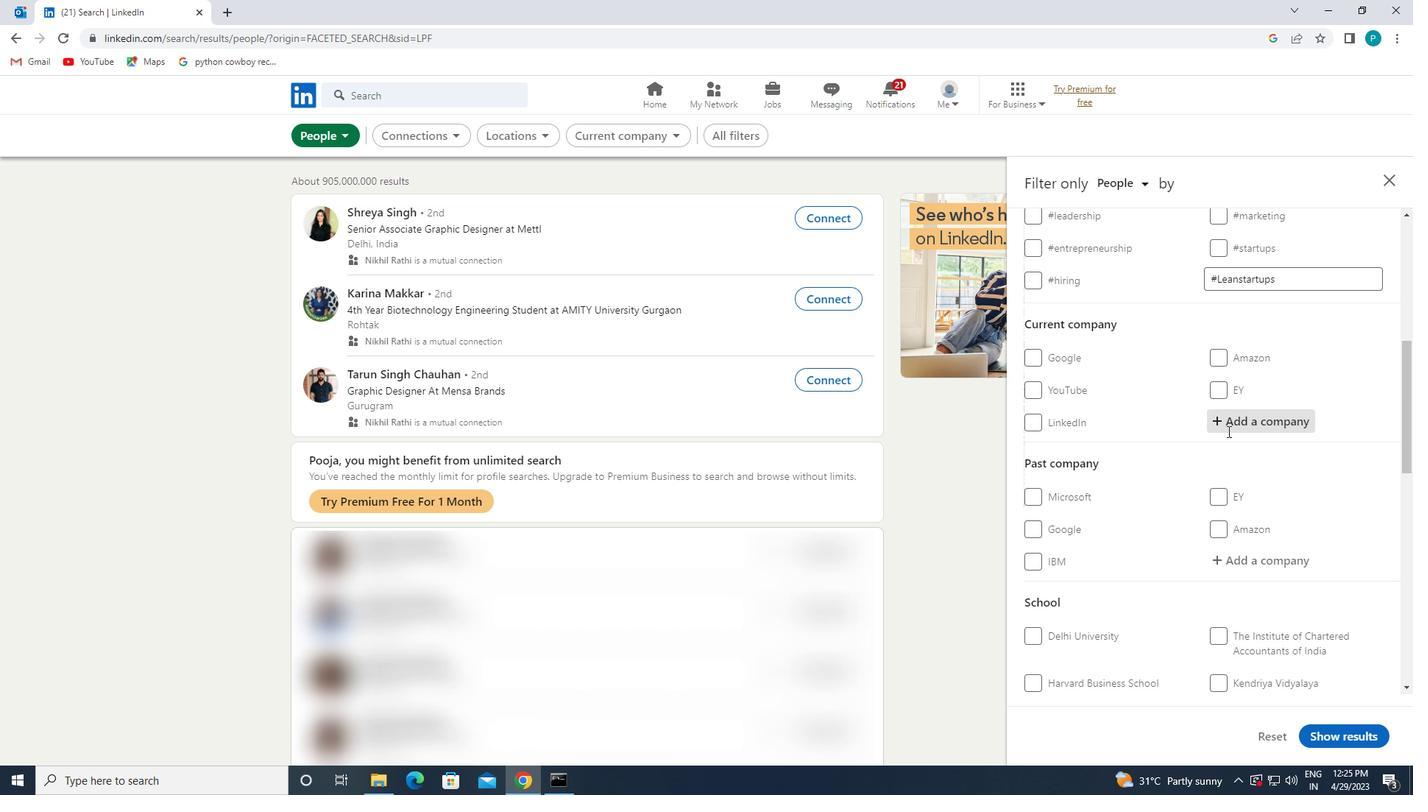 
Action: Key pressed <Key.caps_lock>A<Key.caps_lock>RICENT
Screenshot: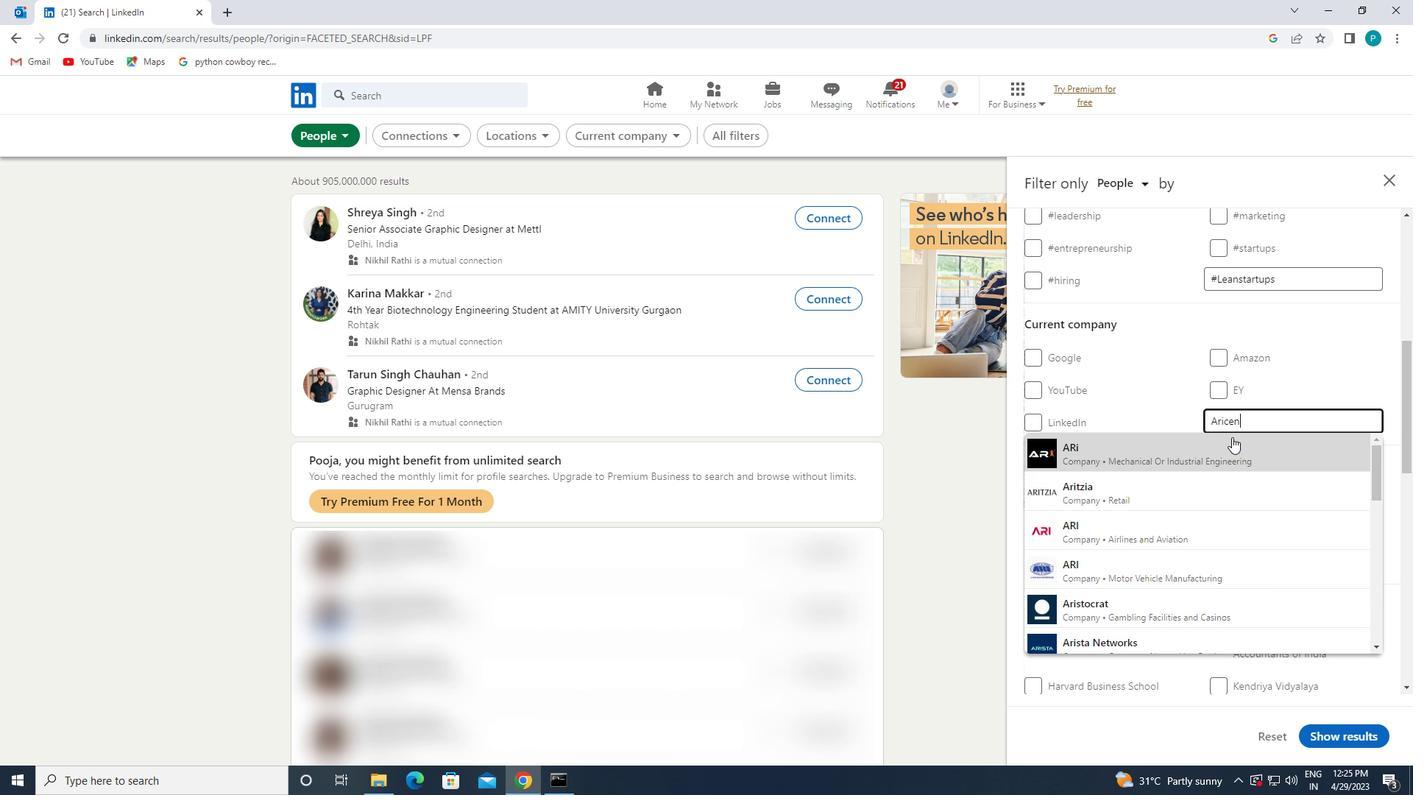 
Action: Mouse moved to (1226, 445)
Screenshot: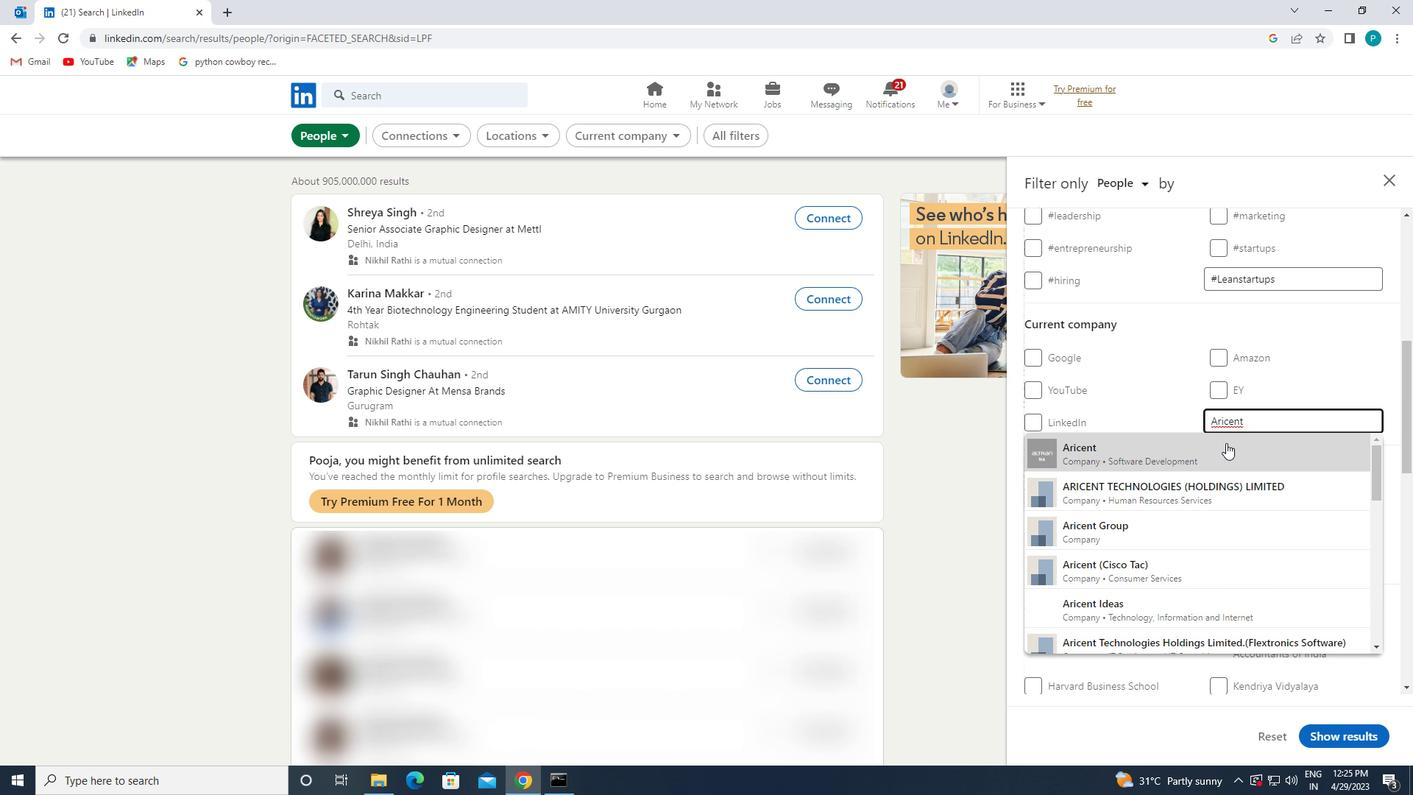 
Action: Mouse pressed left at (1226, 445)
Screenshot: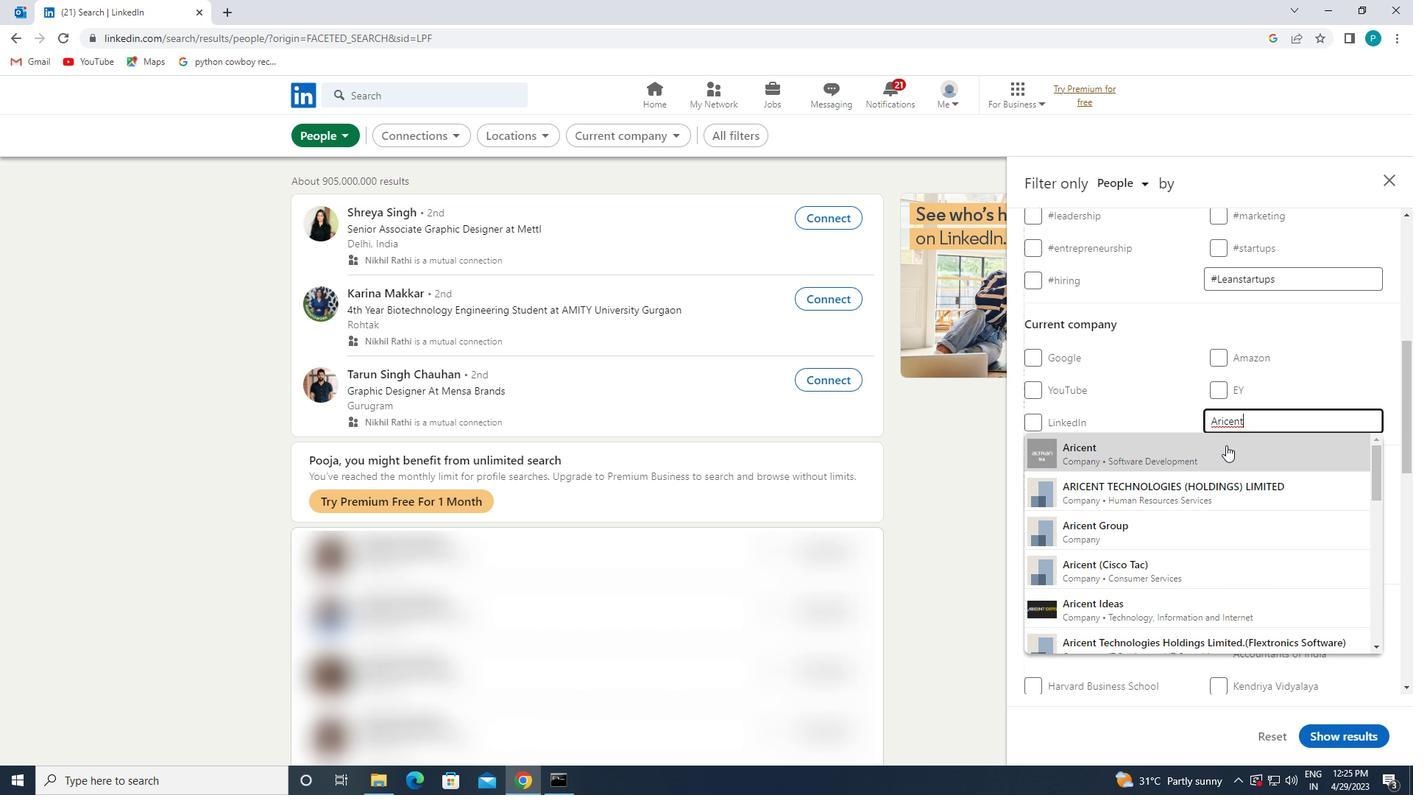 
Action: Mouse moved to (1224, 452)
Screenshot: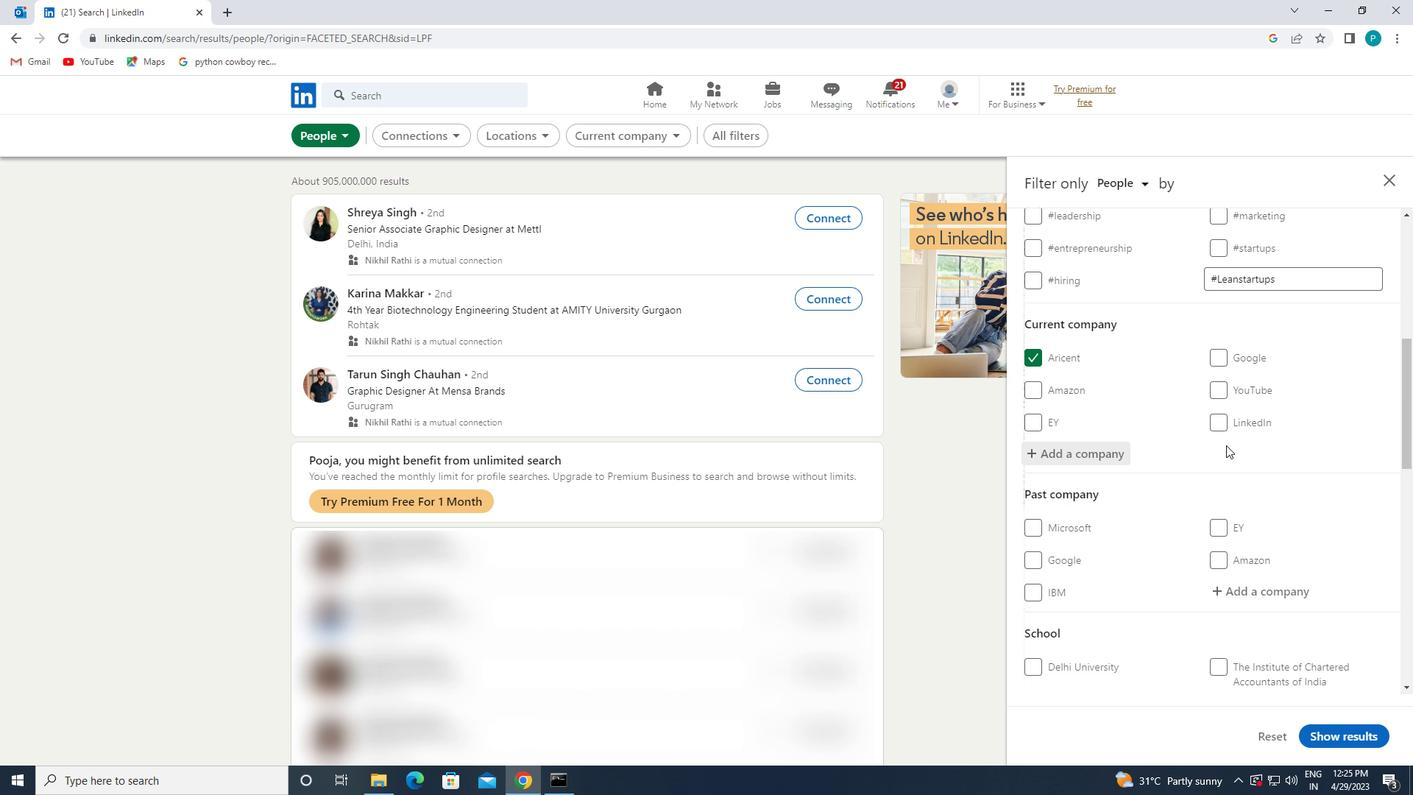 
Action: Mouse scrolled (1224, 452) with delta (0, 0)
Screenshot: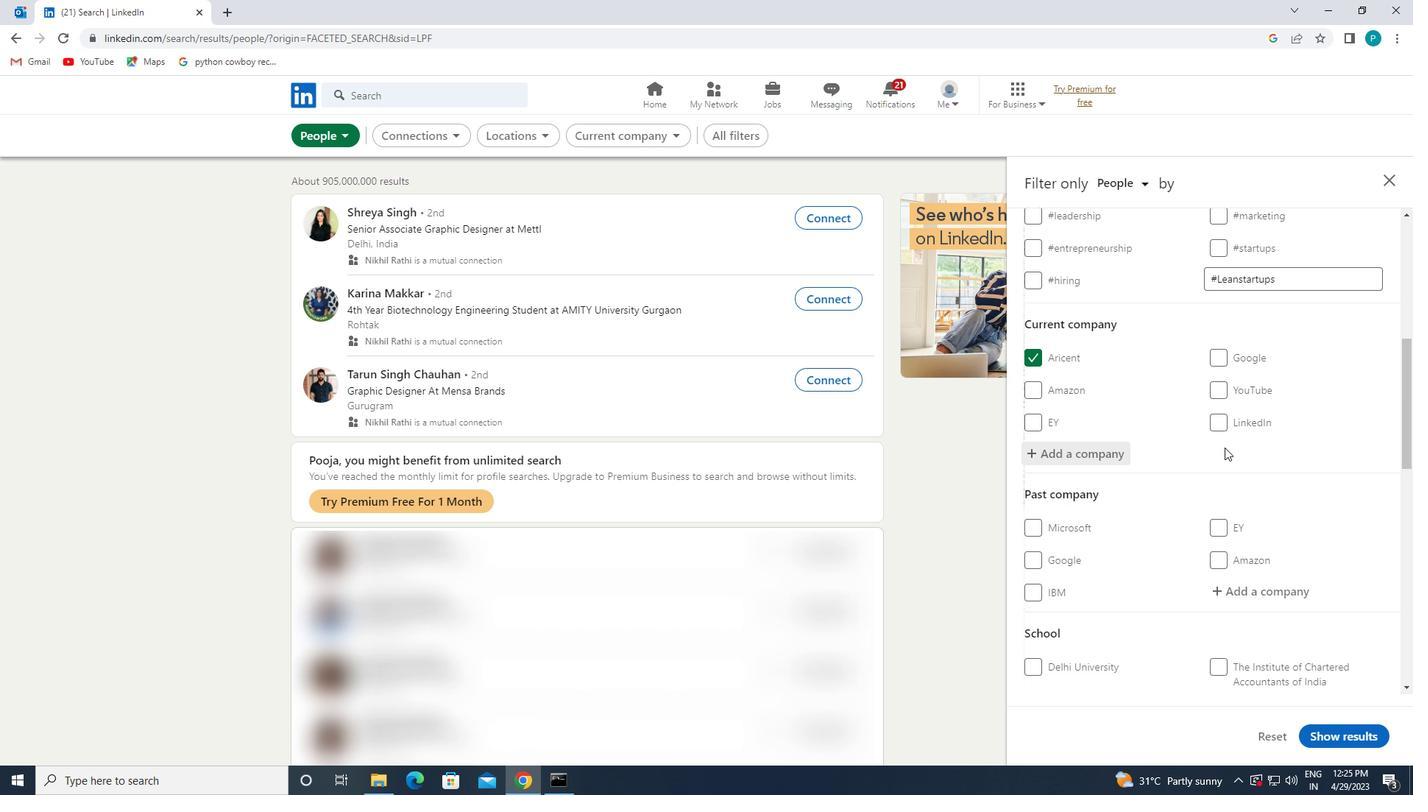 
Action: Mouse moved to (1224, 453)
Screenshot: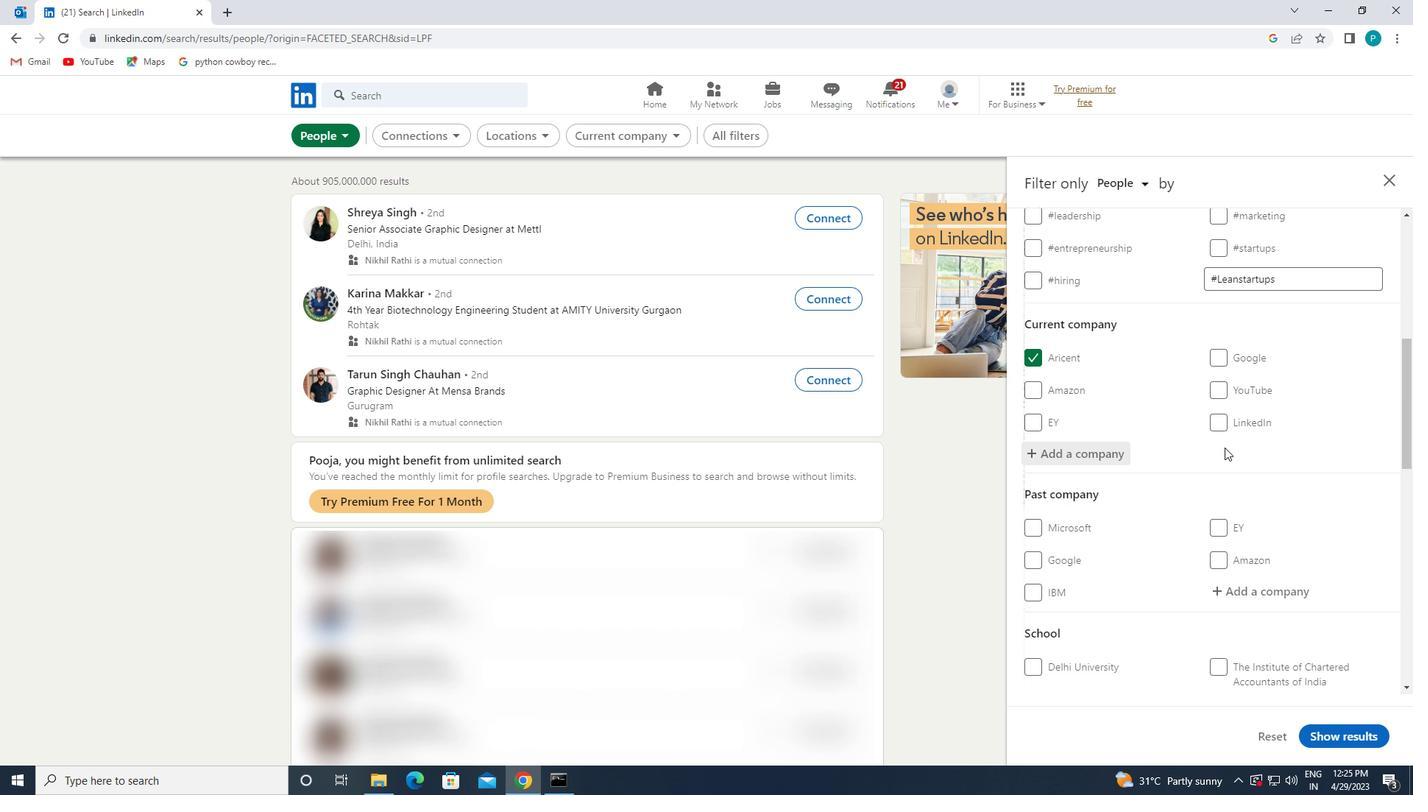 
Action: Mouse scrolled (1224, 452) with delta (0, 0)
Screenshot: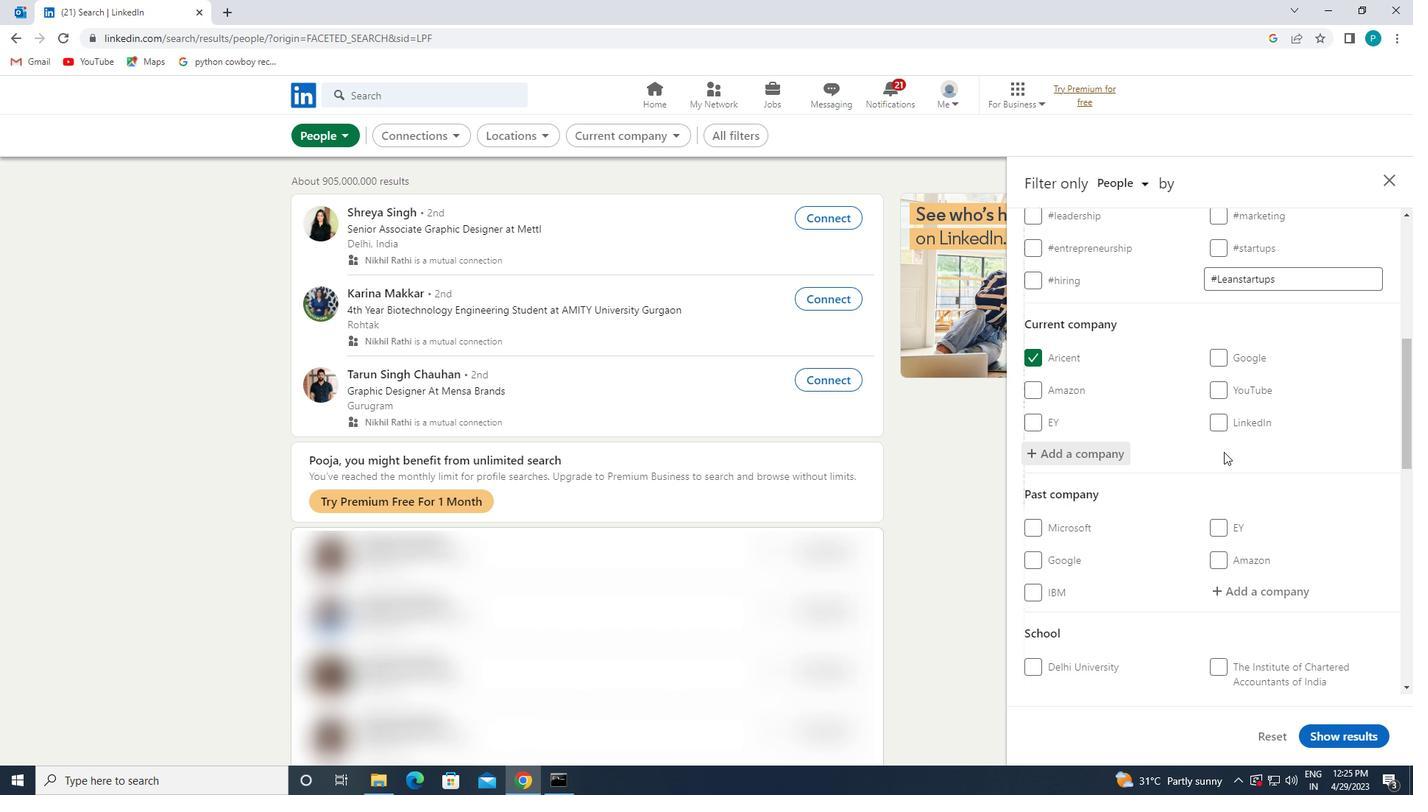 
Action: Mouse moved to (1221, 456)
Screenshot: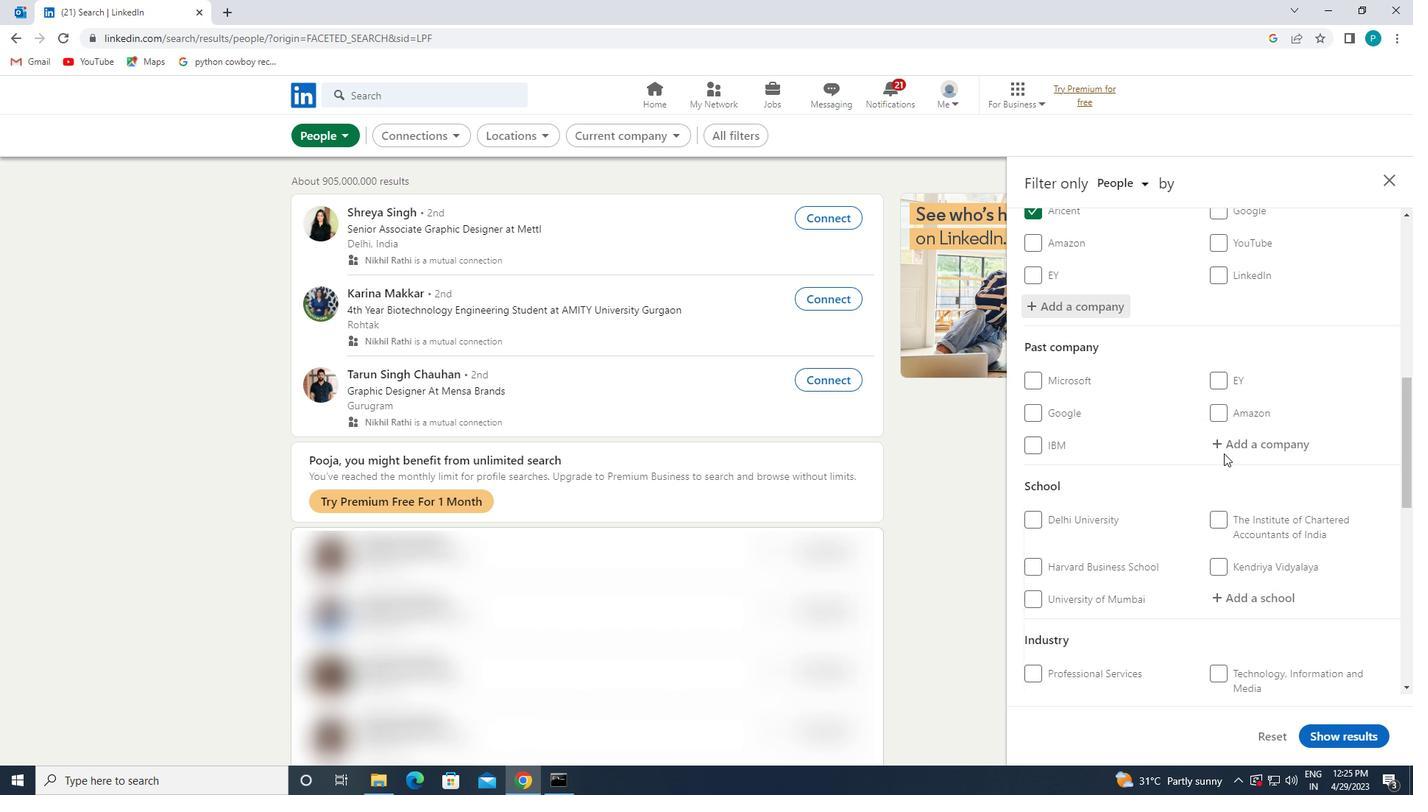 
Action: Mouse scrolled (1221, 455) with delta (0, 0)
Screenshot: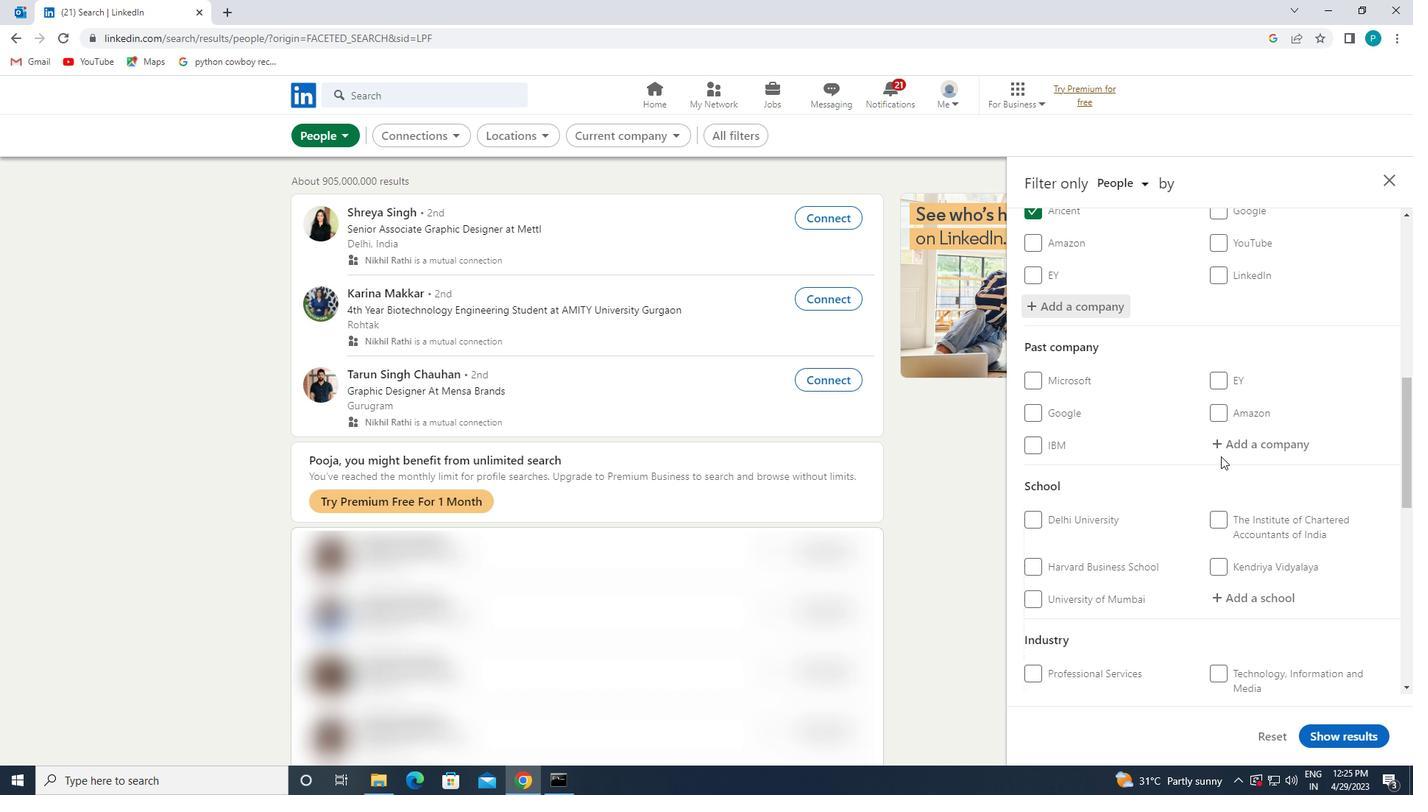 
Action: Mouse scrolled (1221, 455) with delta (0, 0)
Screenshot: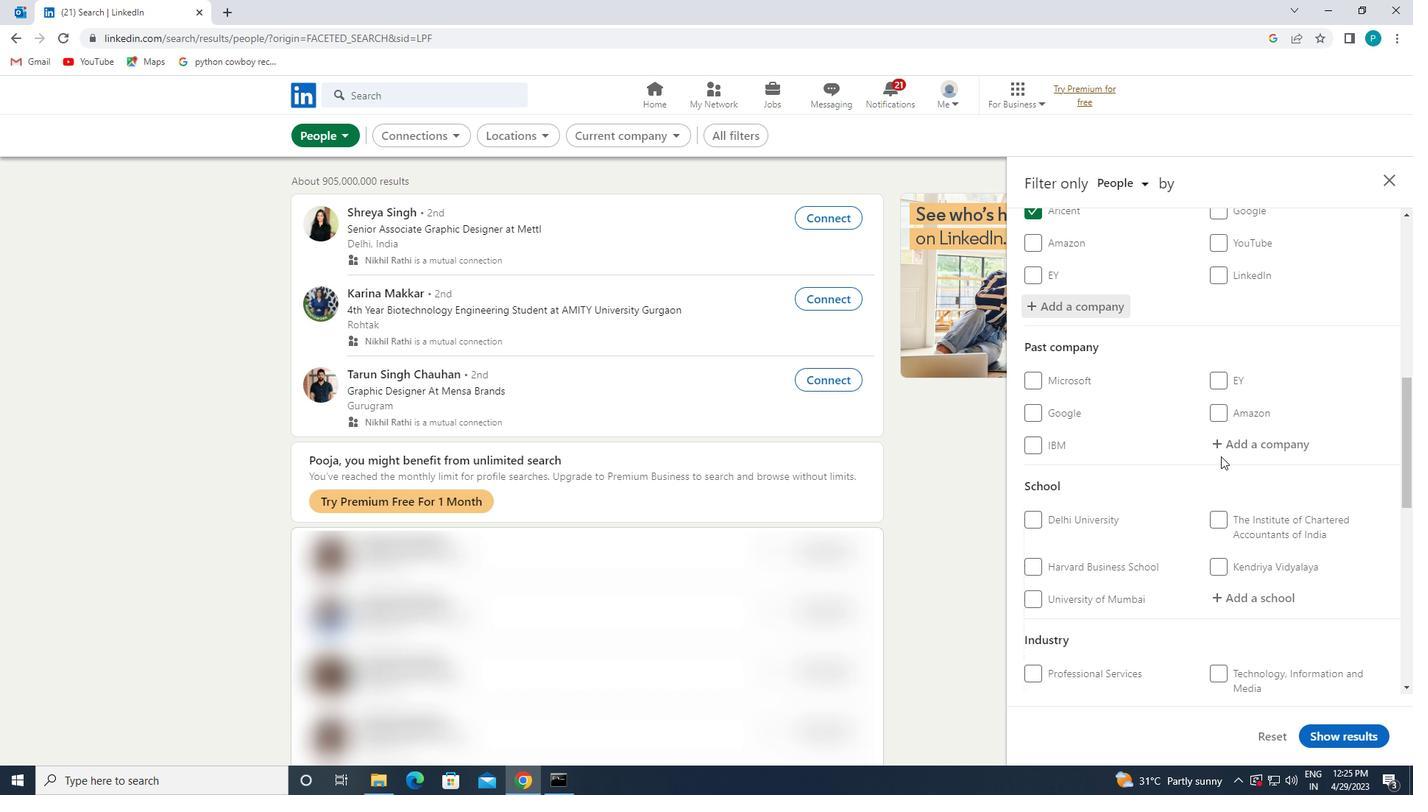 
Action: Mouse moved to (1236, 447)
Screenshot: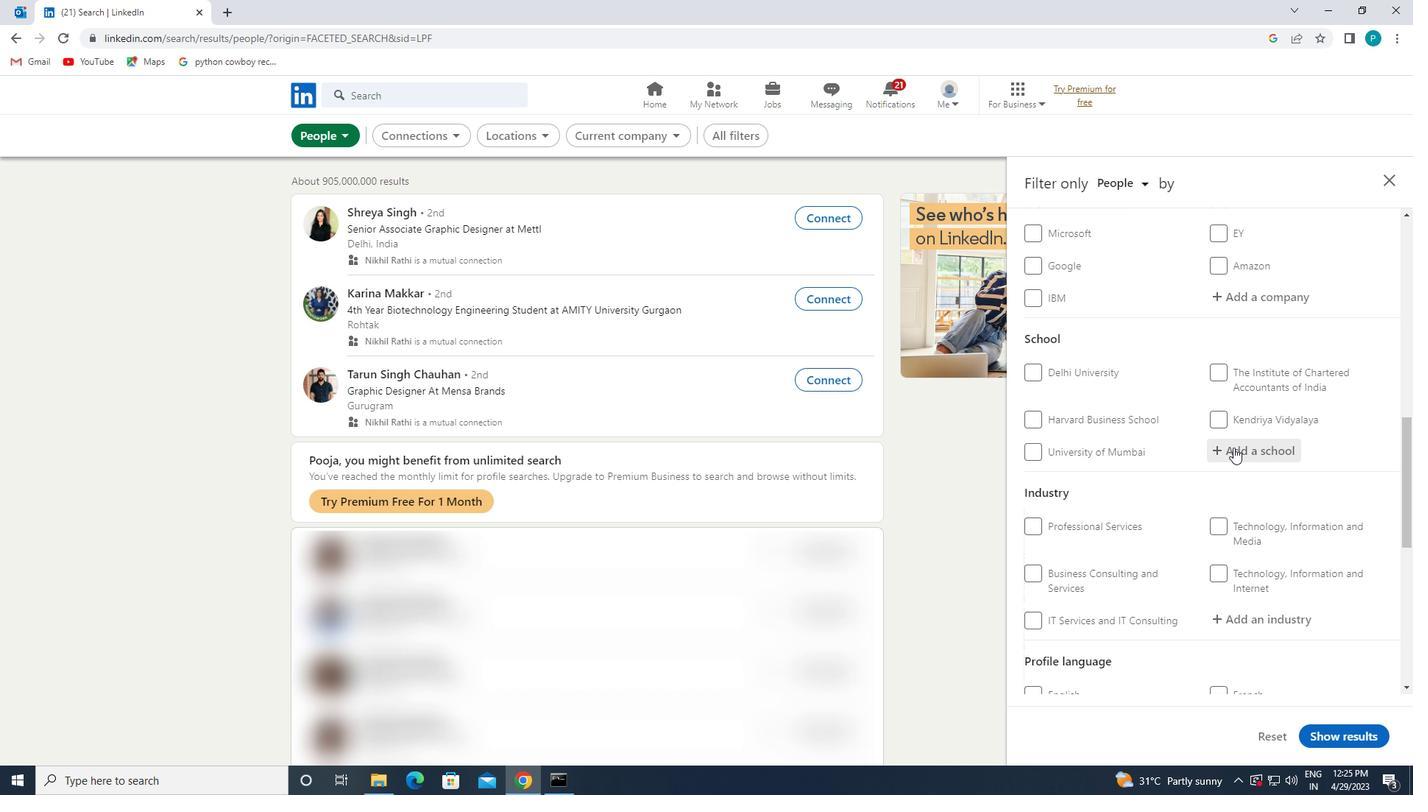 
Action: Mouse pressed left at (1236, 447)
Screenshot: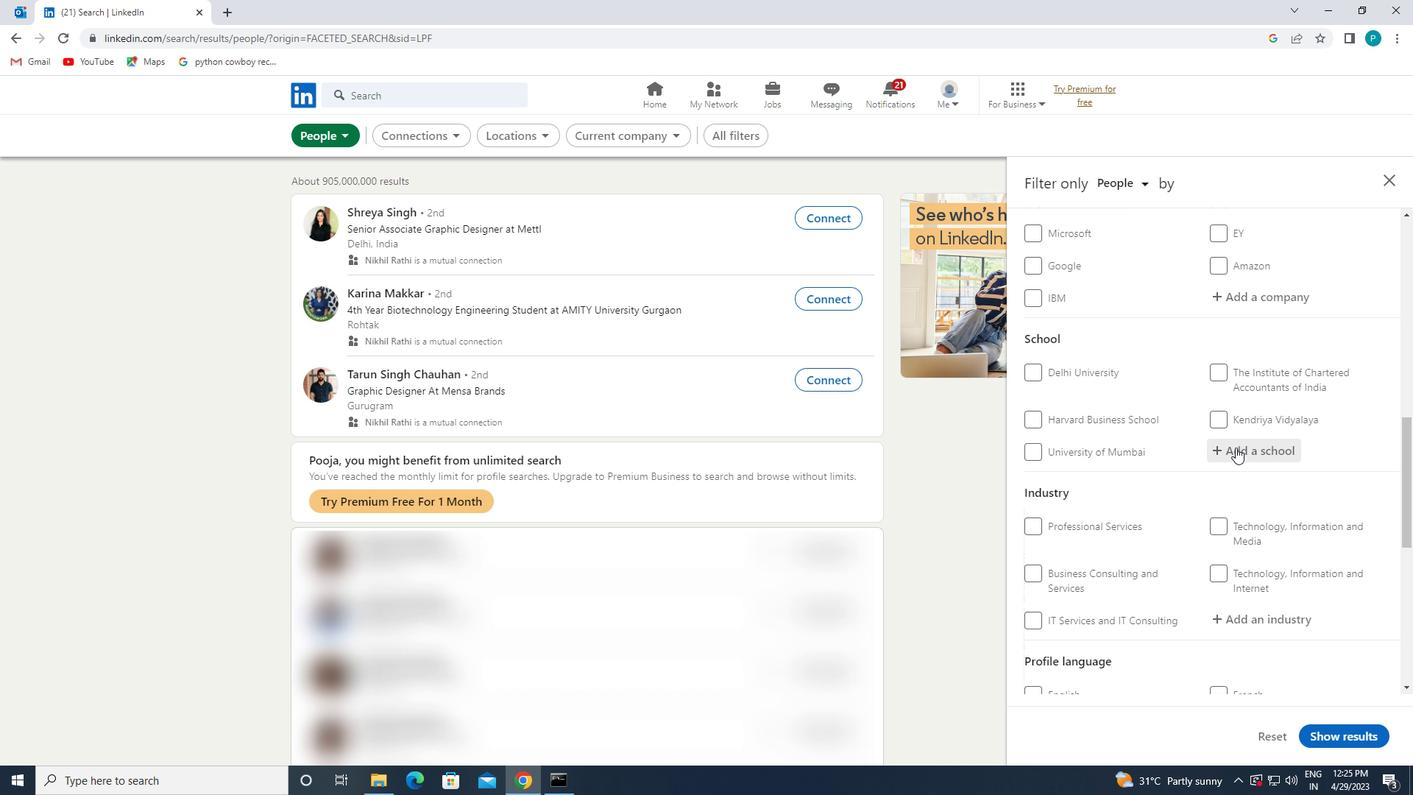 
Action: Mouse moved to (1241, 451)
Screenshot: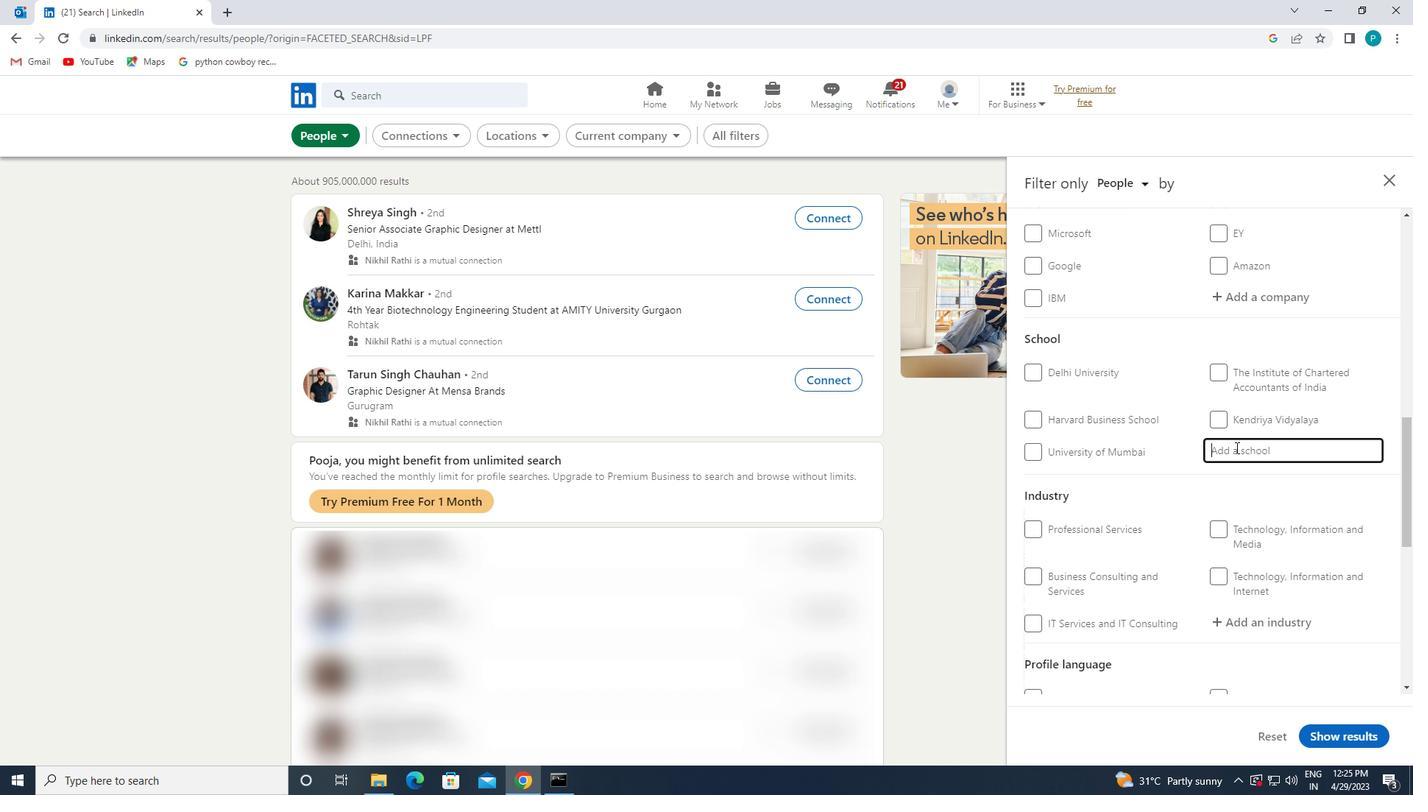 
Action: Key pressed <Key.caps_lock>NSHM
Screenshot: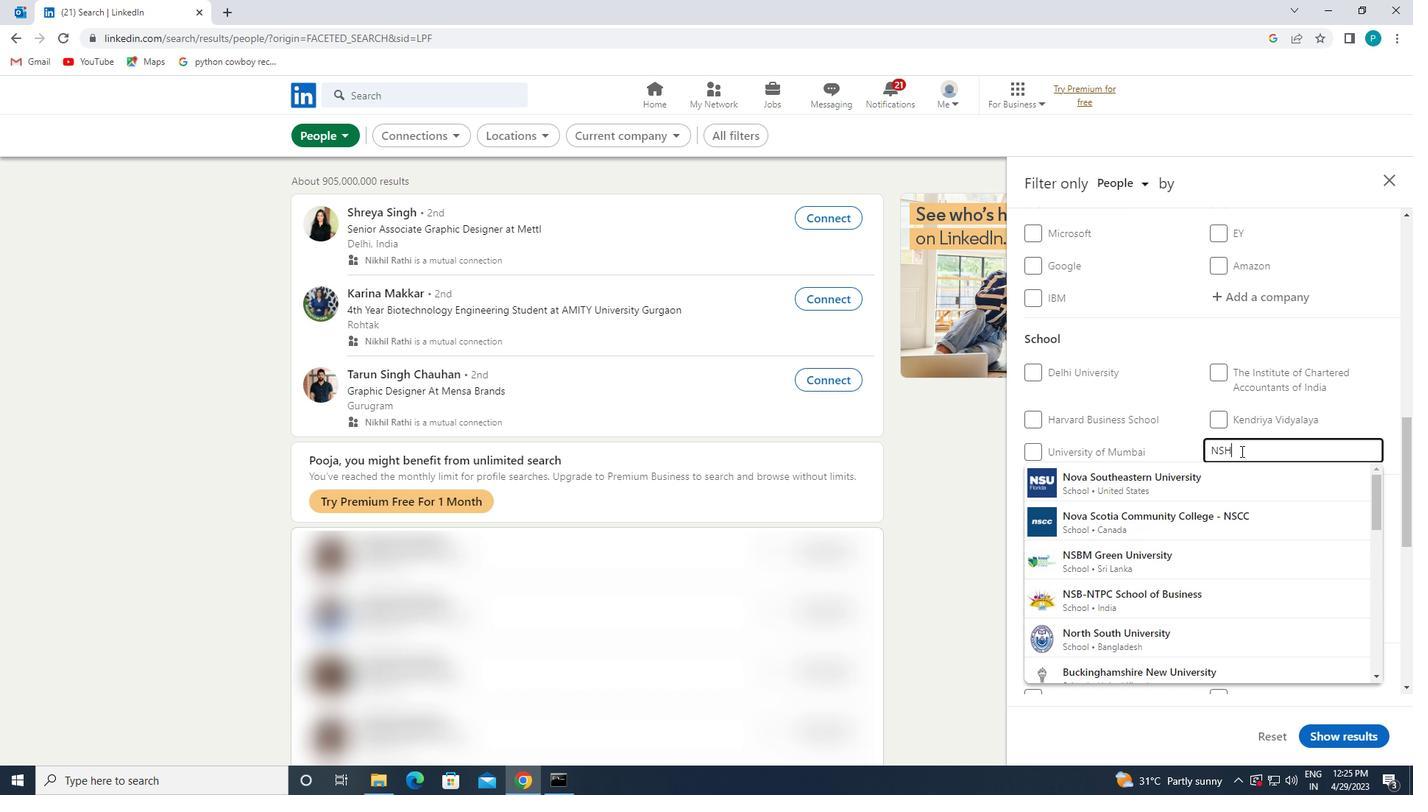 
Action: Mouse moved to (1209, 553)
Screenshot: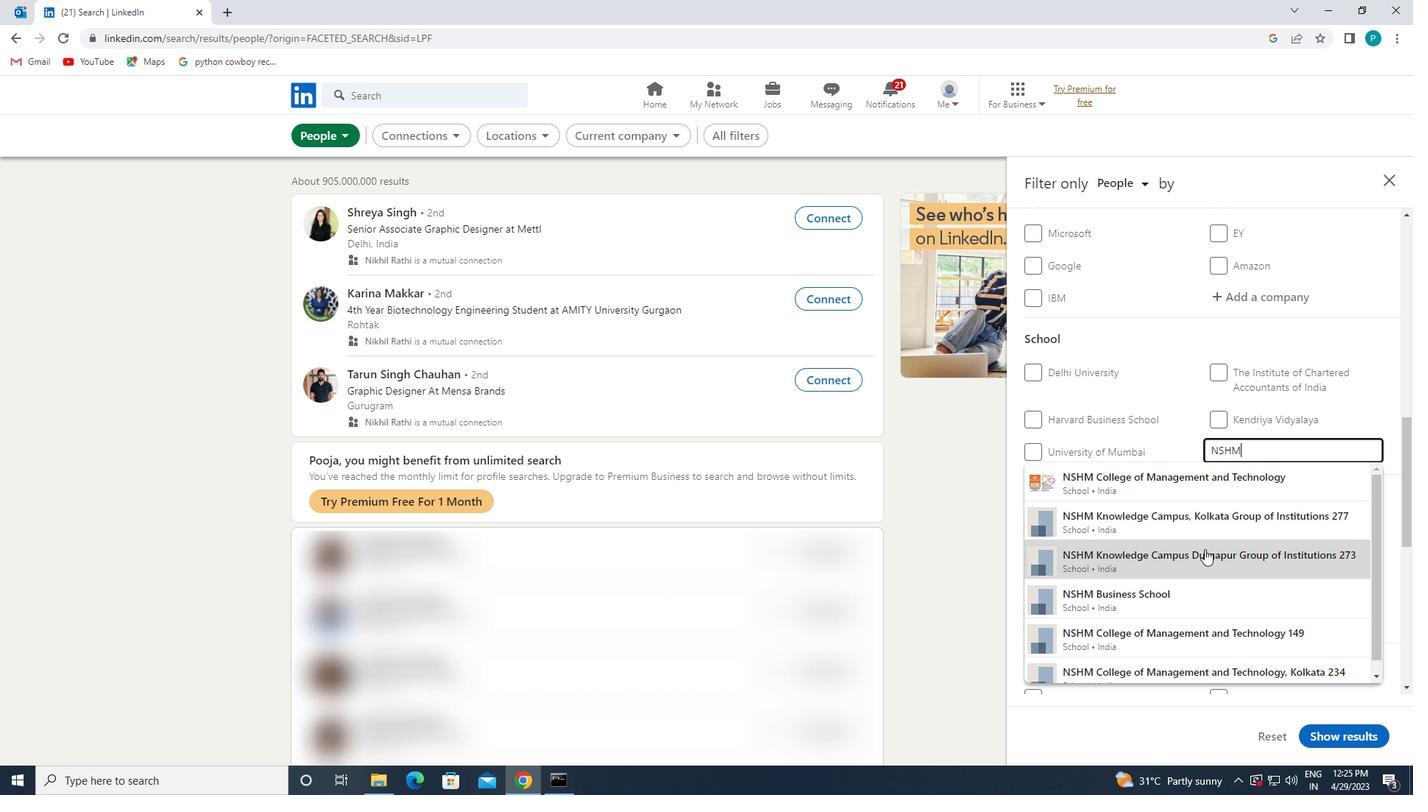 
Action: Mouse pressed left at (1209, 553)
Screenshot: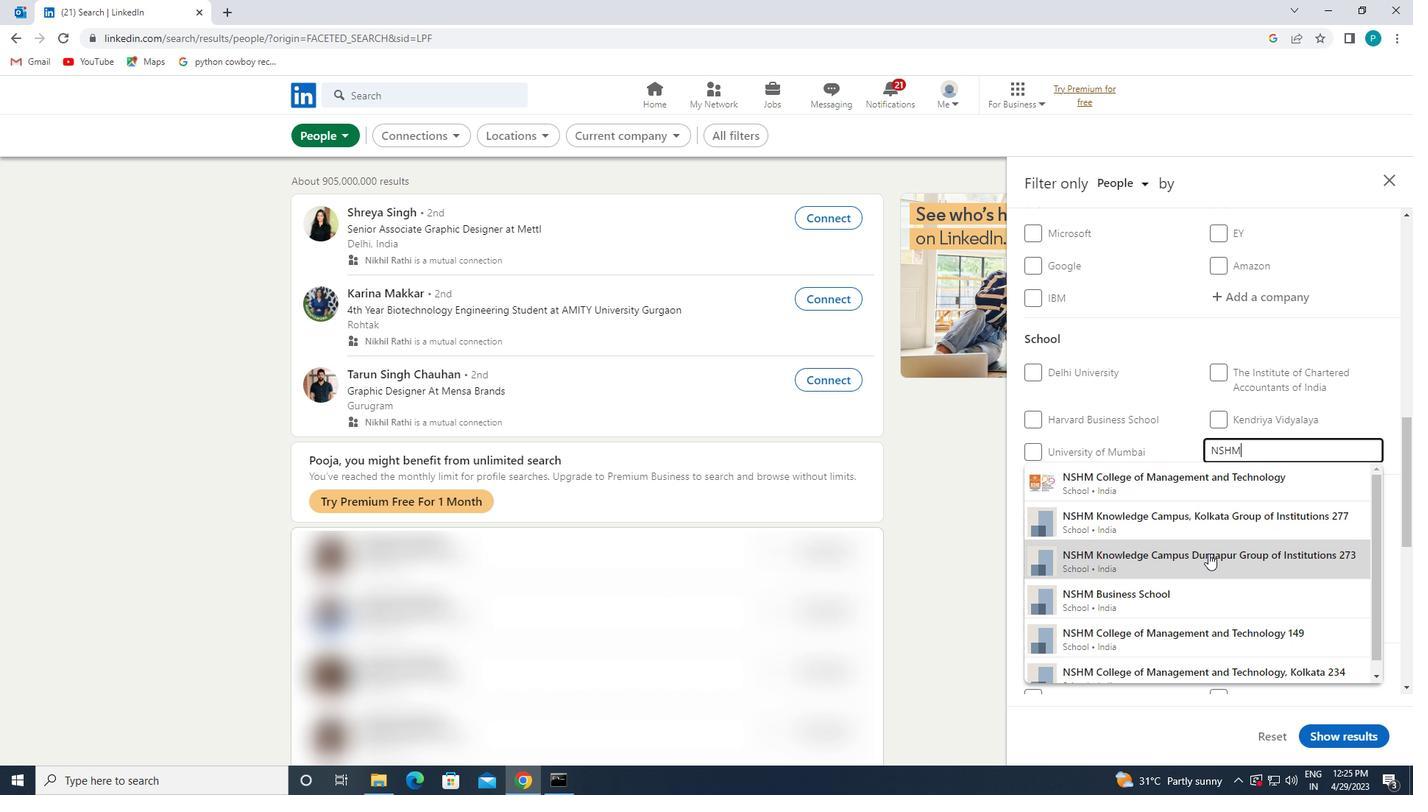 
Action: Mouse moved to (1223, 558)
Screenshot: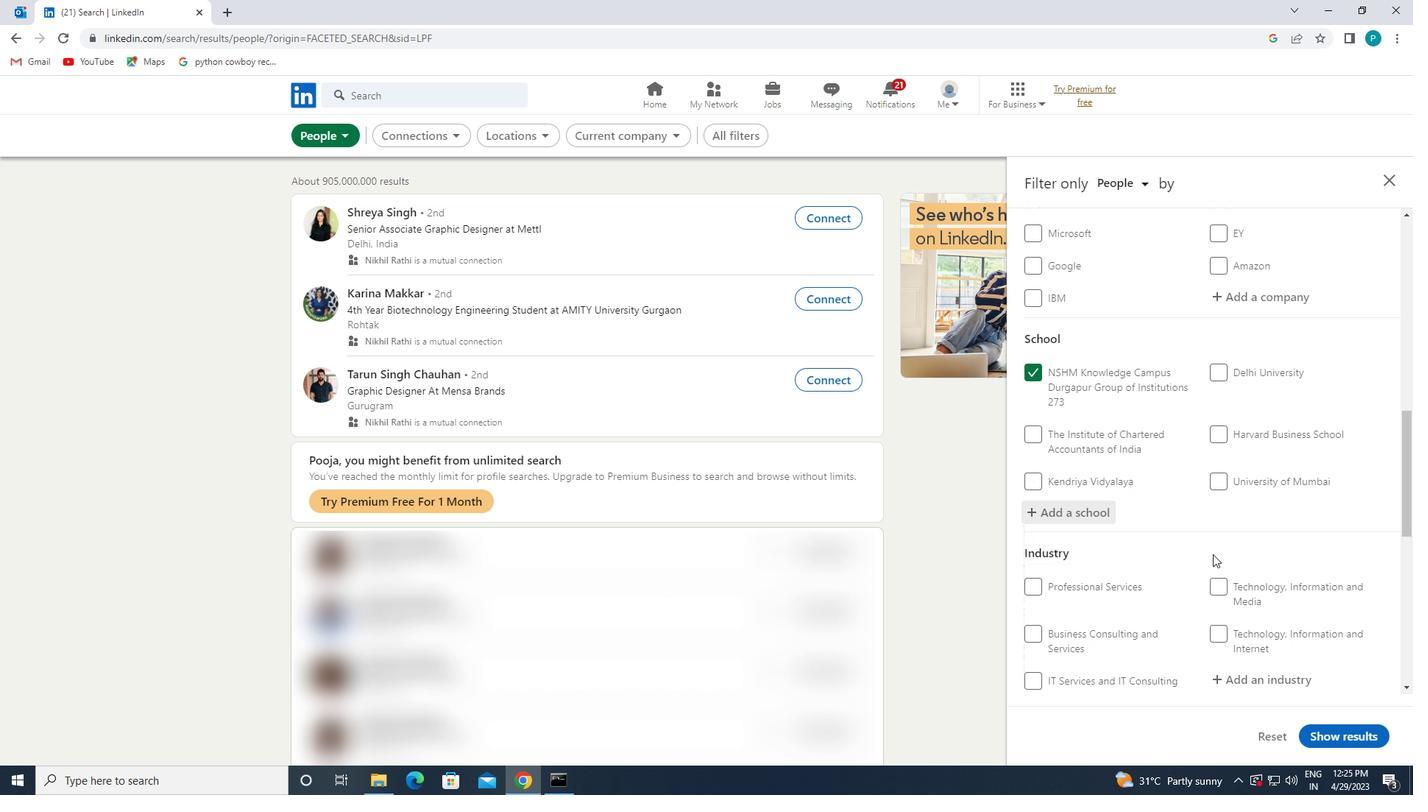 
Action: Mouse scrolled (1223, 558) with delta (0, 0)
Screenshot: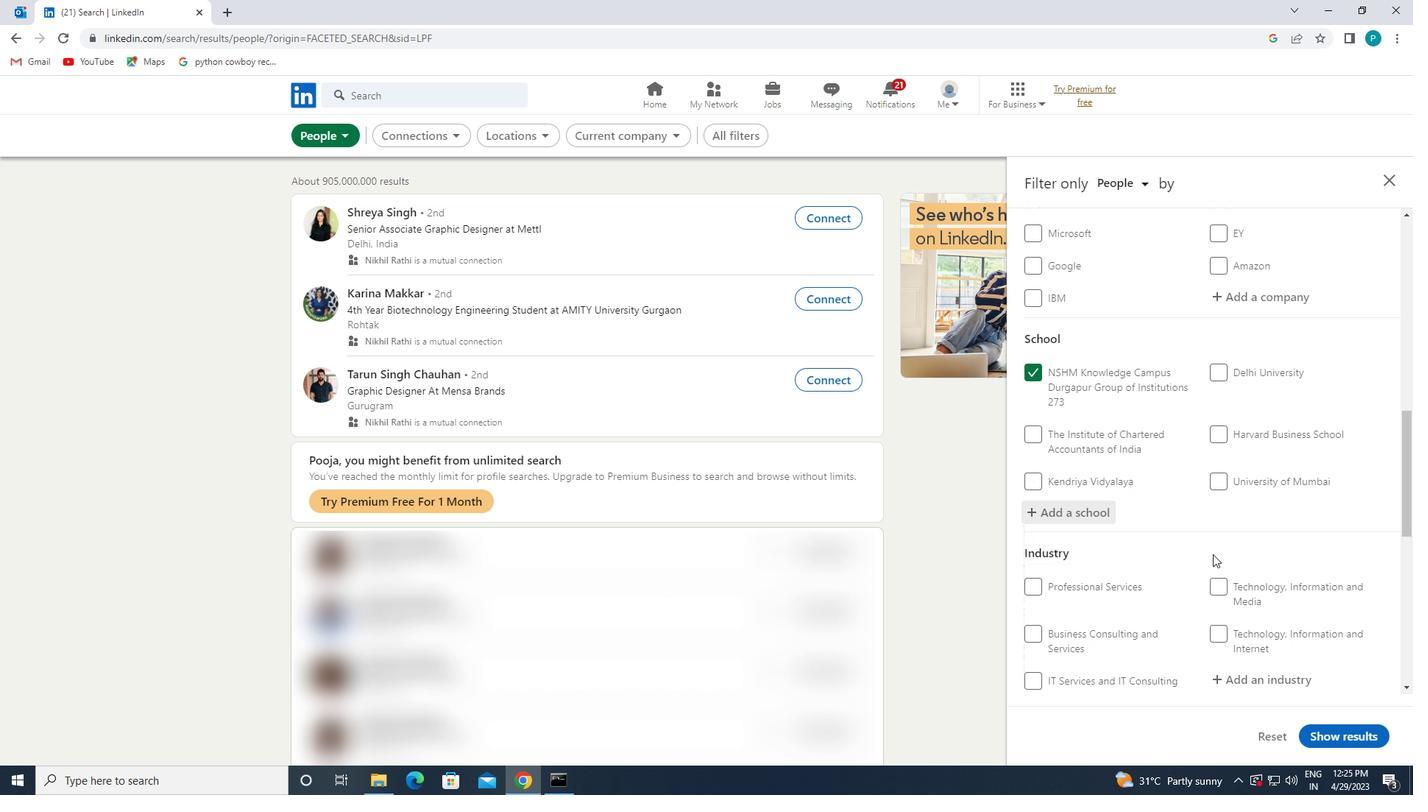 
Action: Mouse moved to (1223, 559)
Screenshot: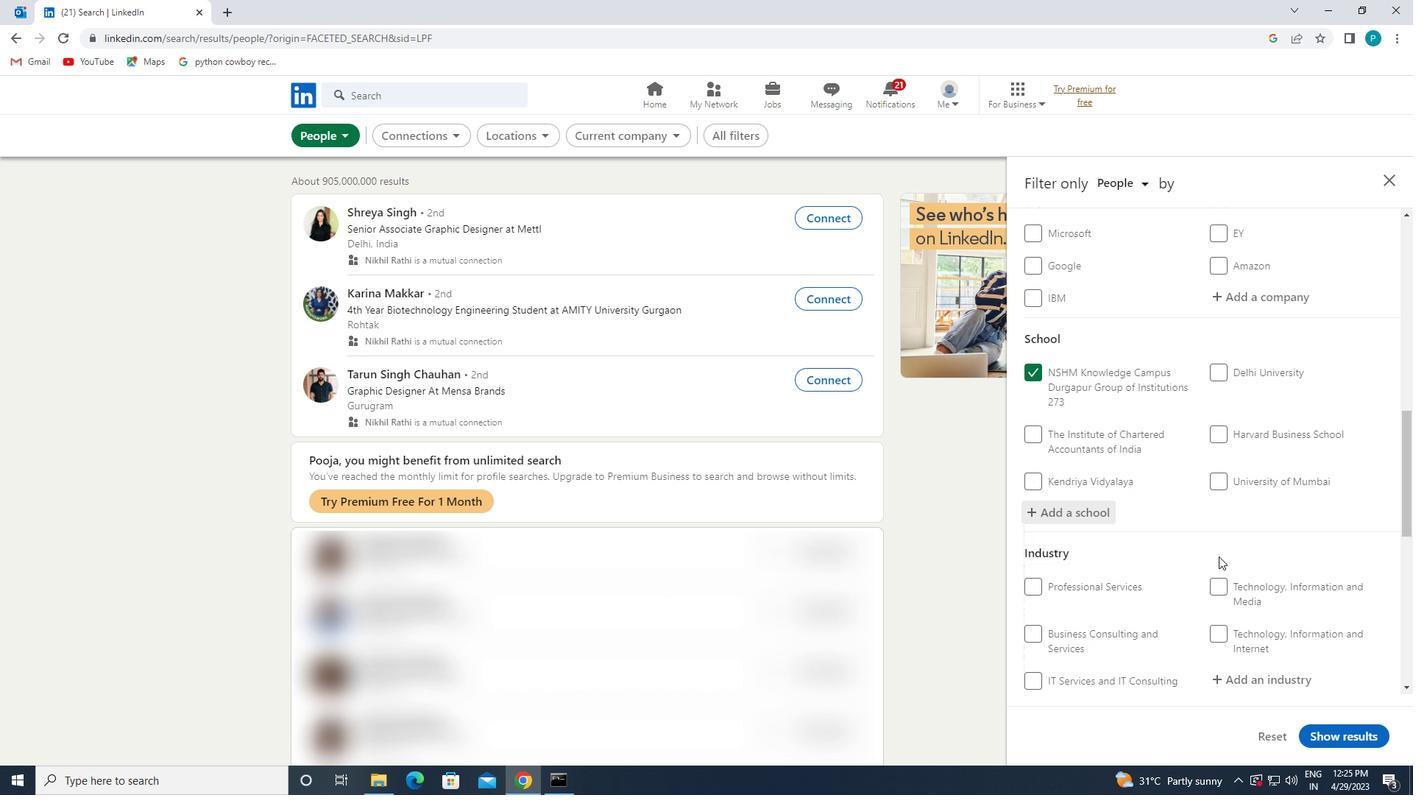 
Action: Mouse scrolled (1223, 558) with delta (0, 0)
Screenshot: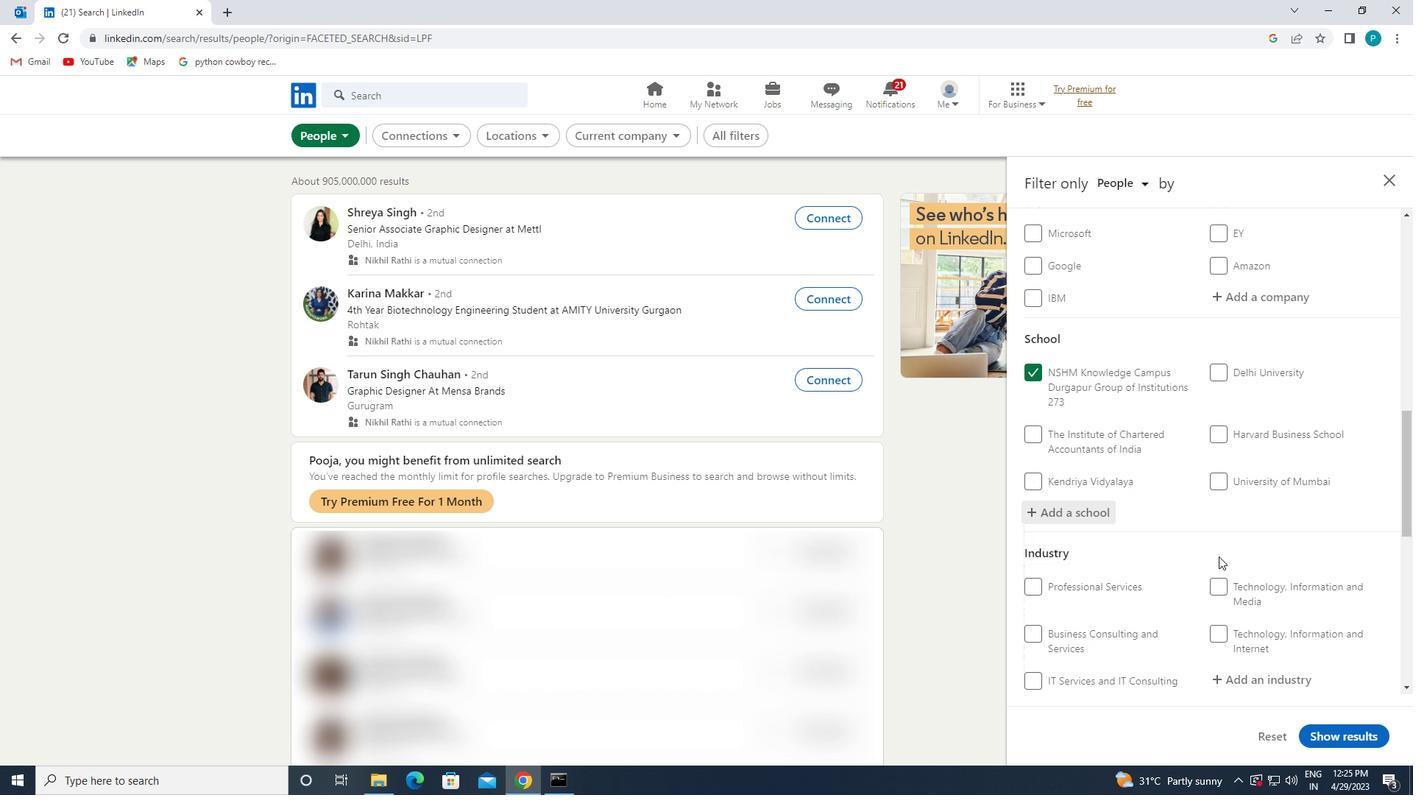 
Action: Mouse scrolled (1223, 558) with delta (0, 0)
Screenshot: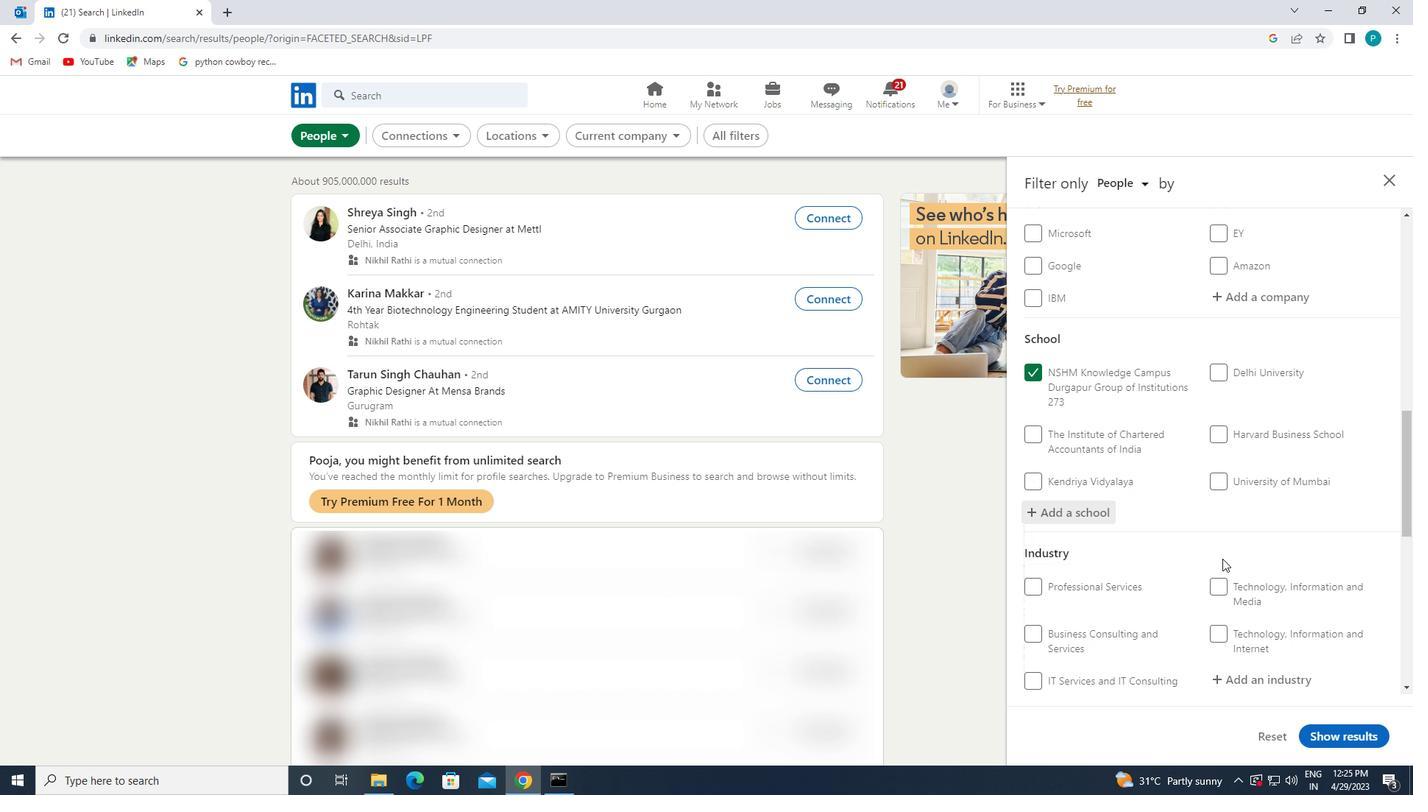 
Action: Mouse moved to (1253, 477)
Screenshot: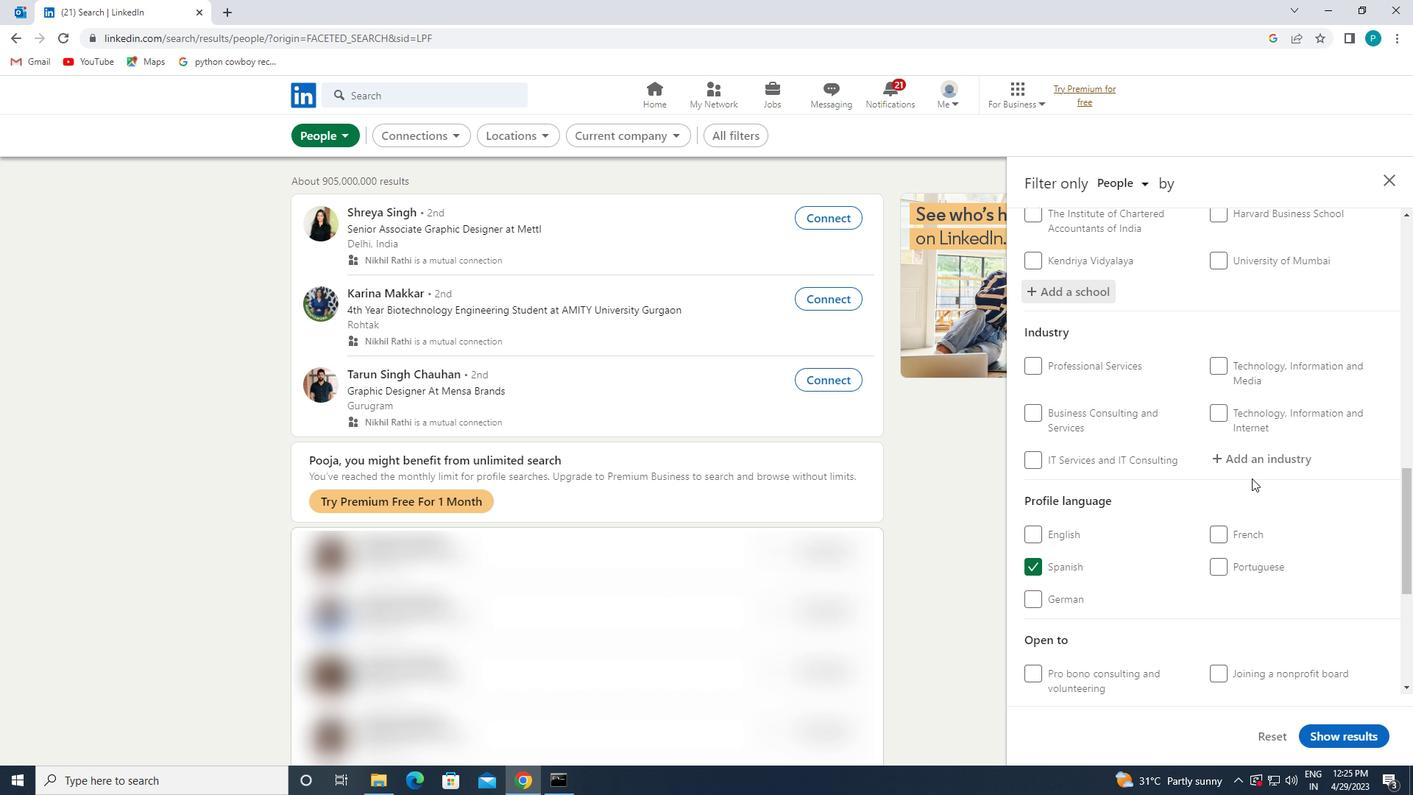 
Action: Mouse pressed left at (1253, 477)
Screenshot: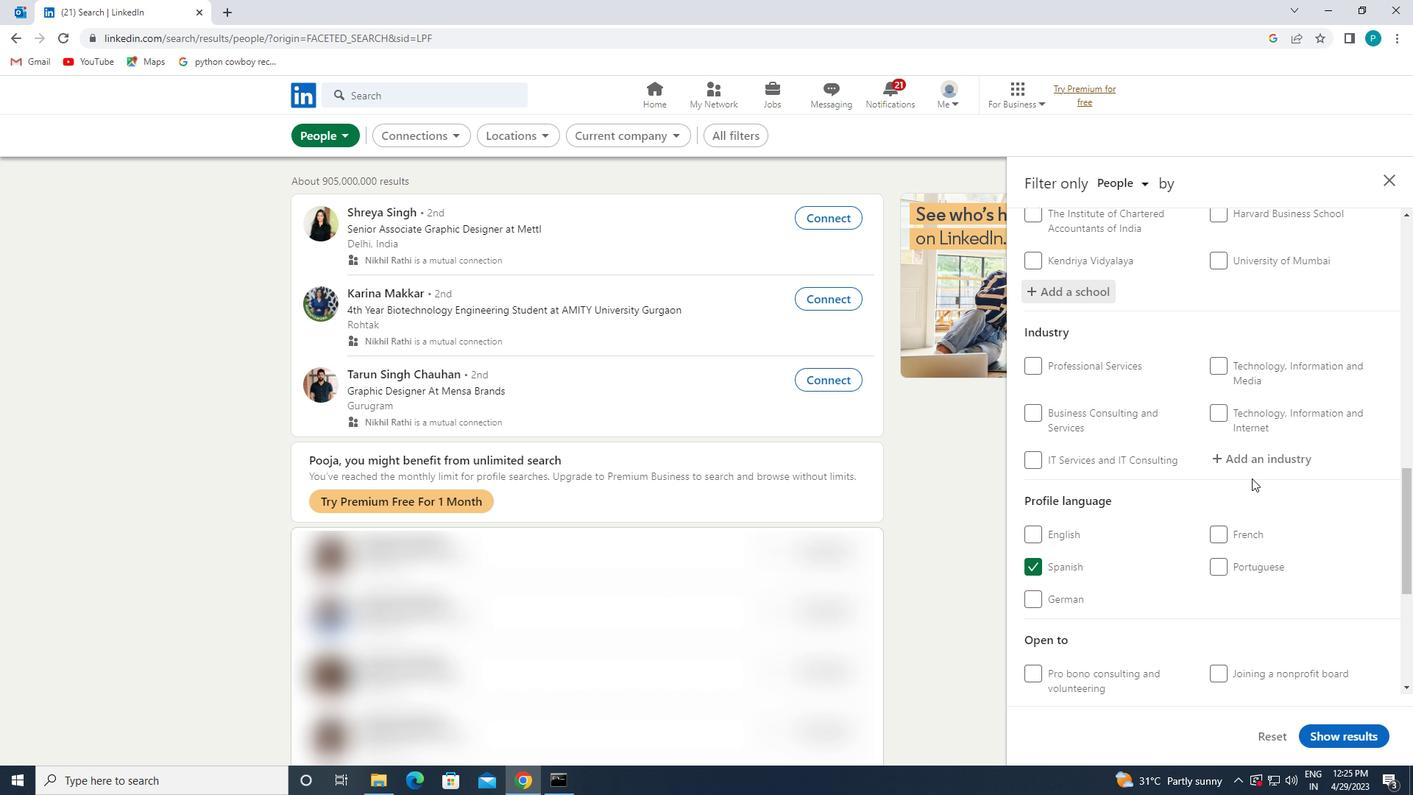 
Action: Mouse moved to (1253, 464)
Screenshot: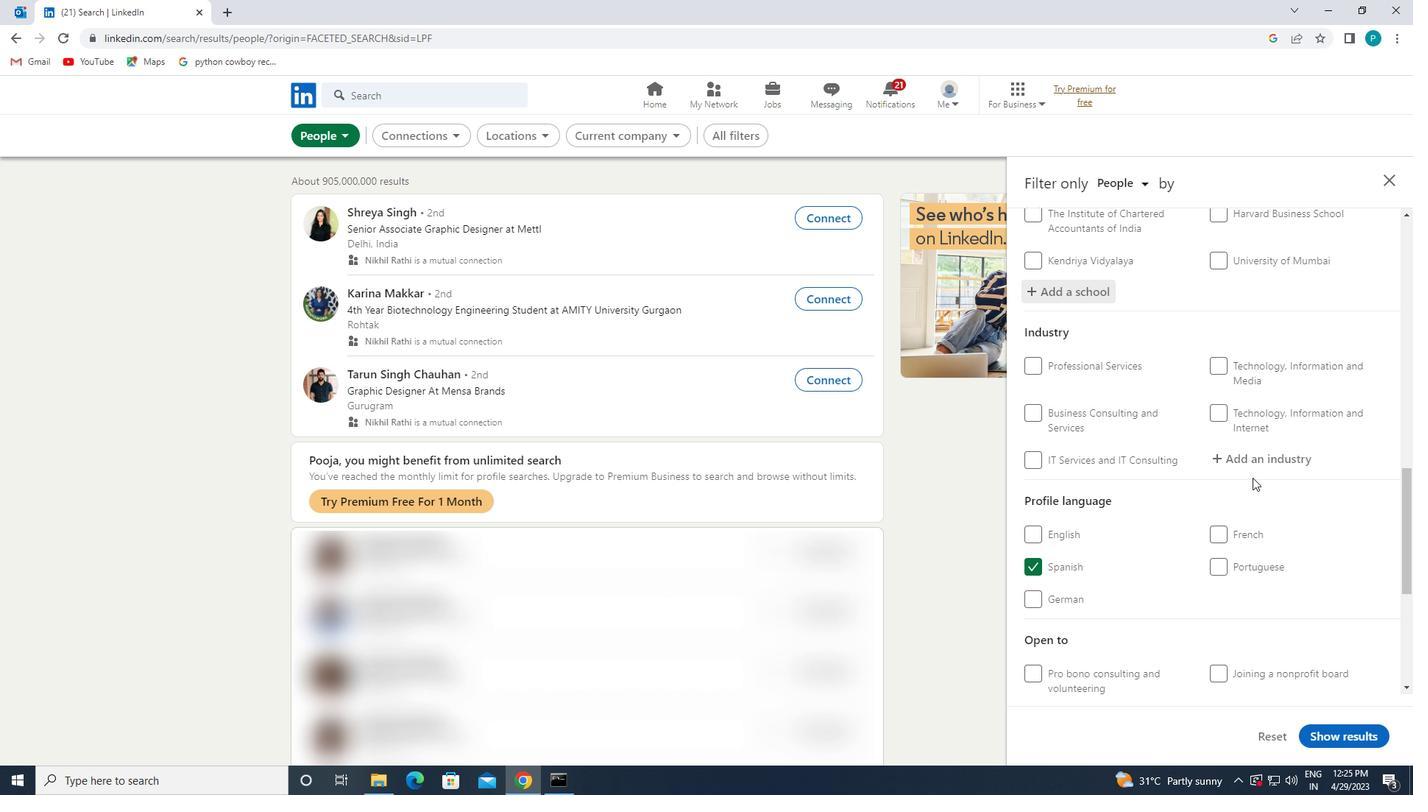
Action: Mouse pressed left at (1253, 464)
Screenshot: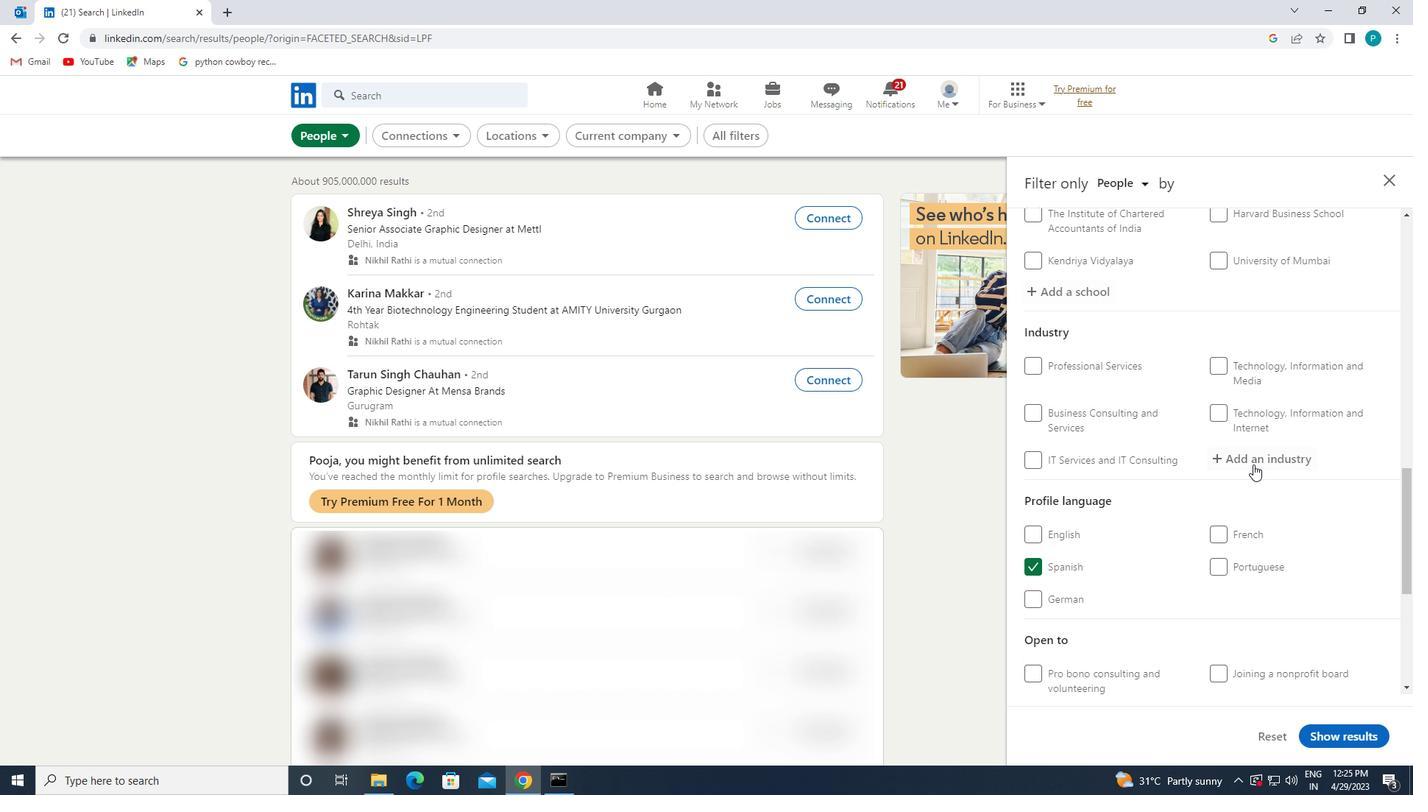 
Action: Mouse moved to (1253, 463)
Screenshot: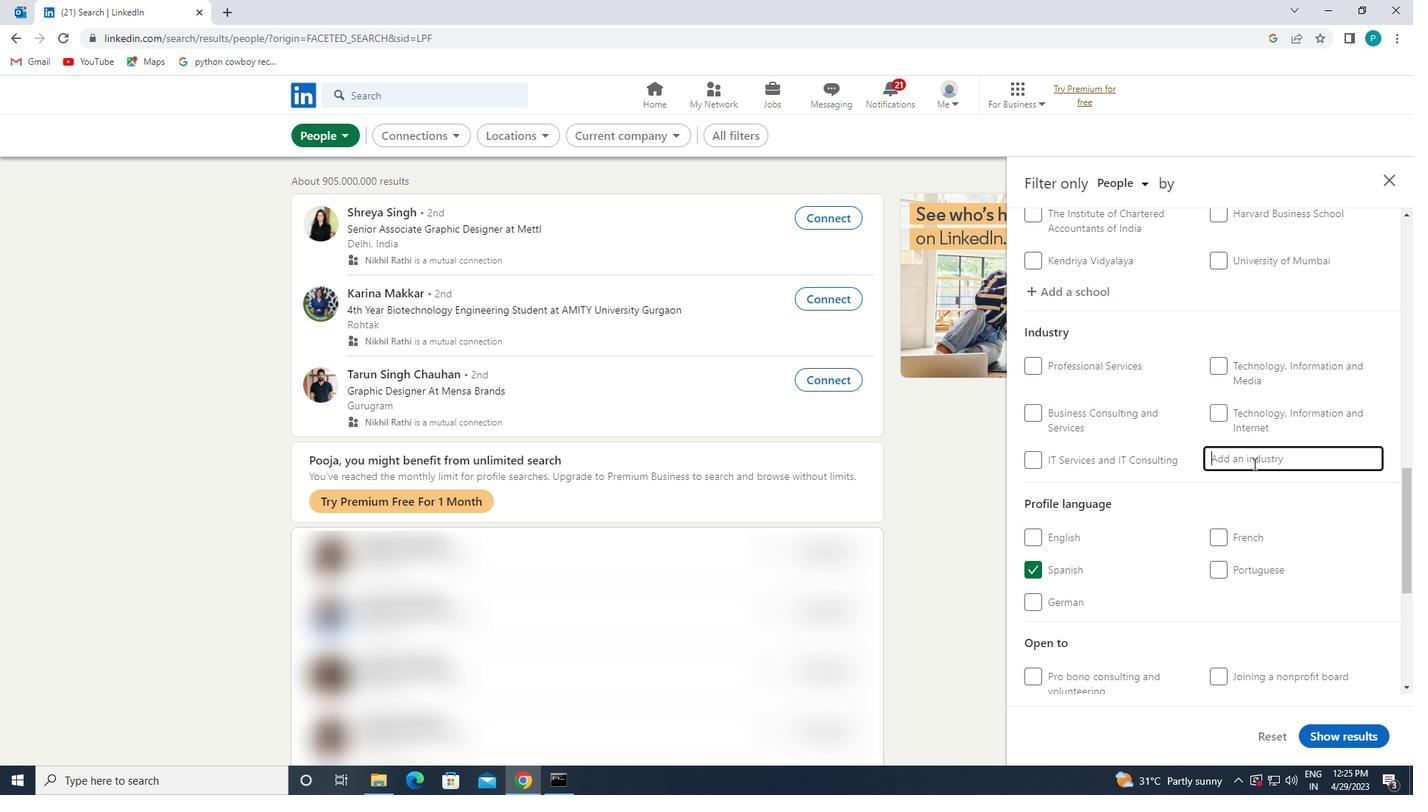 
Action: Key pressed <Key.caps_lock>
Screenshot: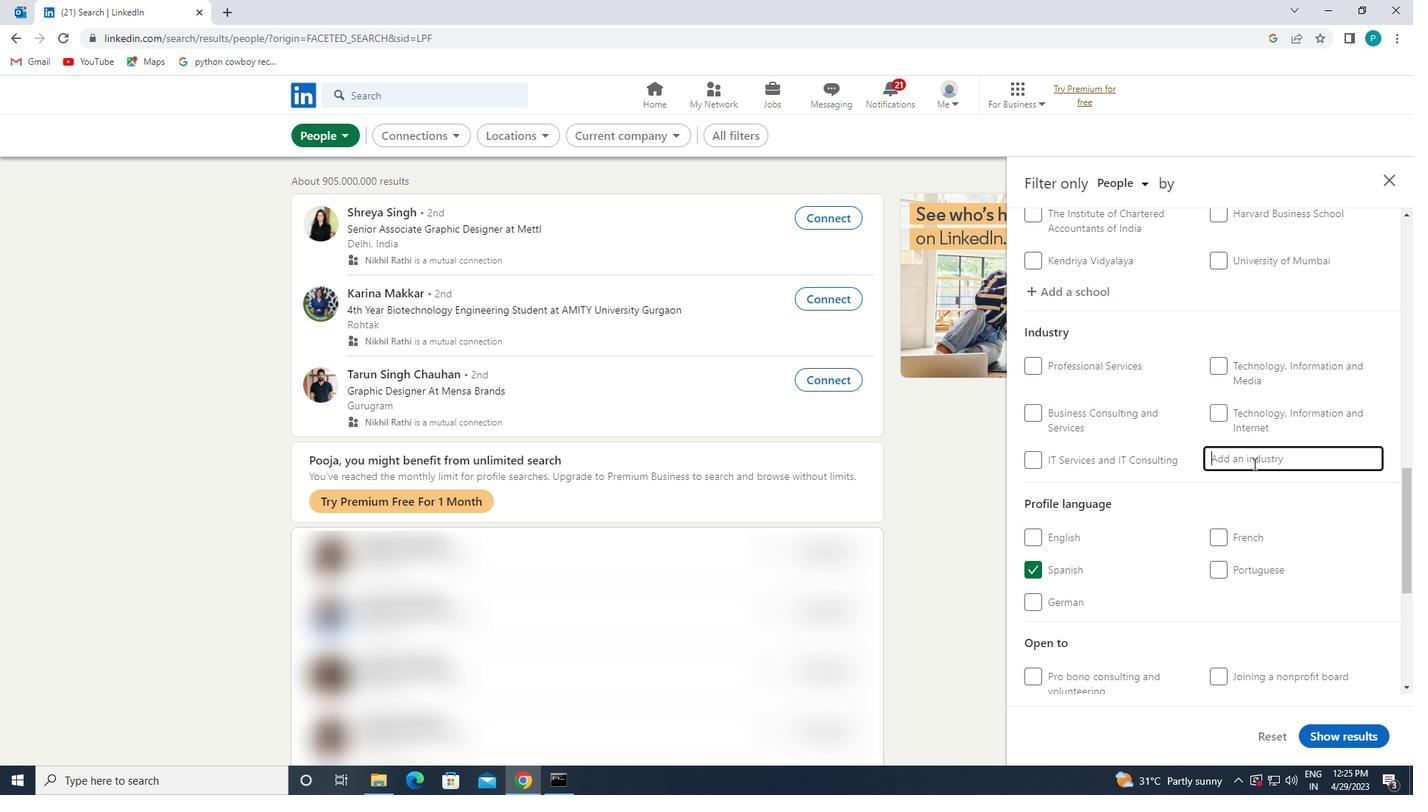 
Action: Mouse moved to (1253, 464)
Screenshot: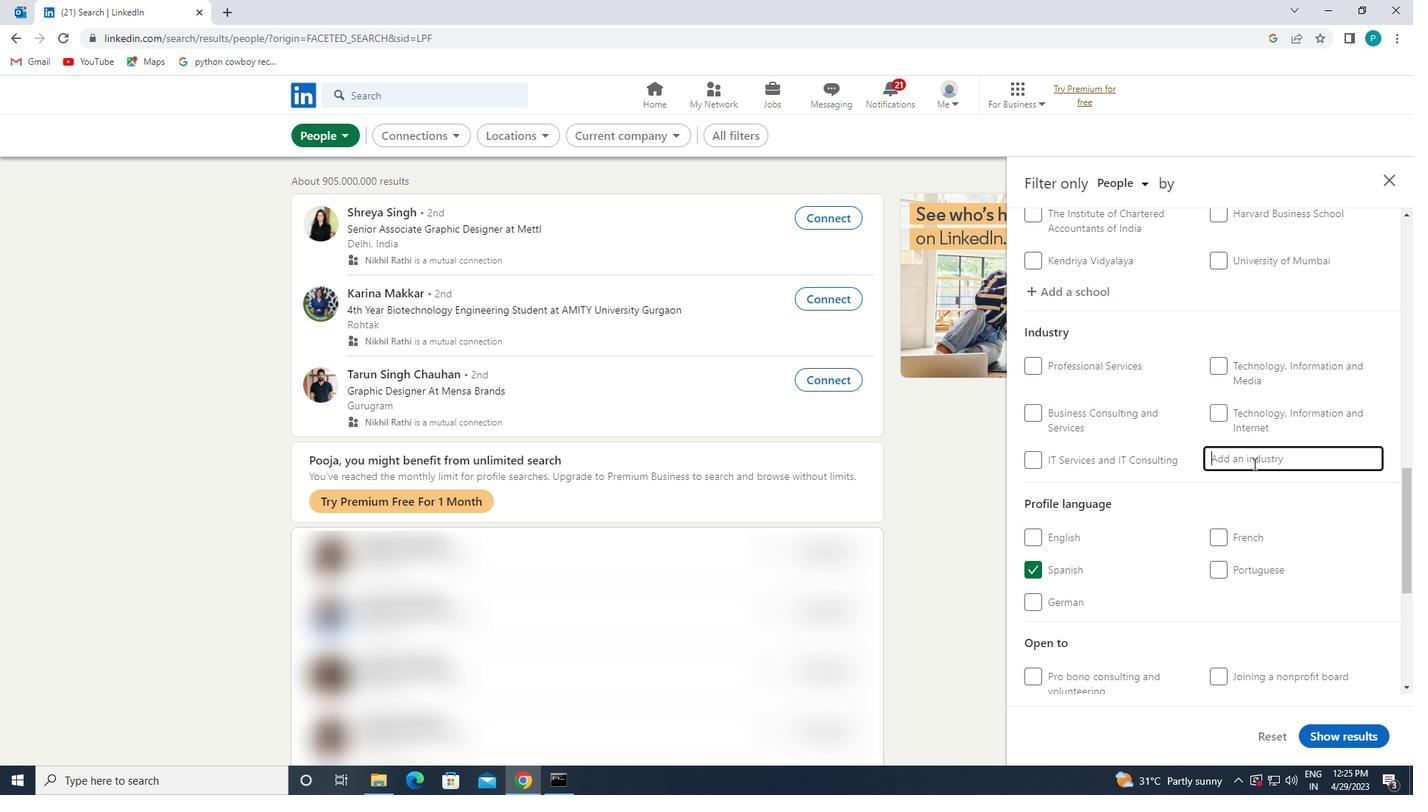 
Action: Key pressed I<Key.backspace><Key.caps_lock>I
Screenshot: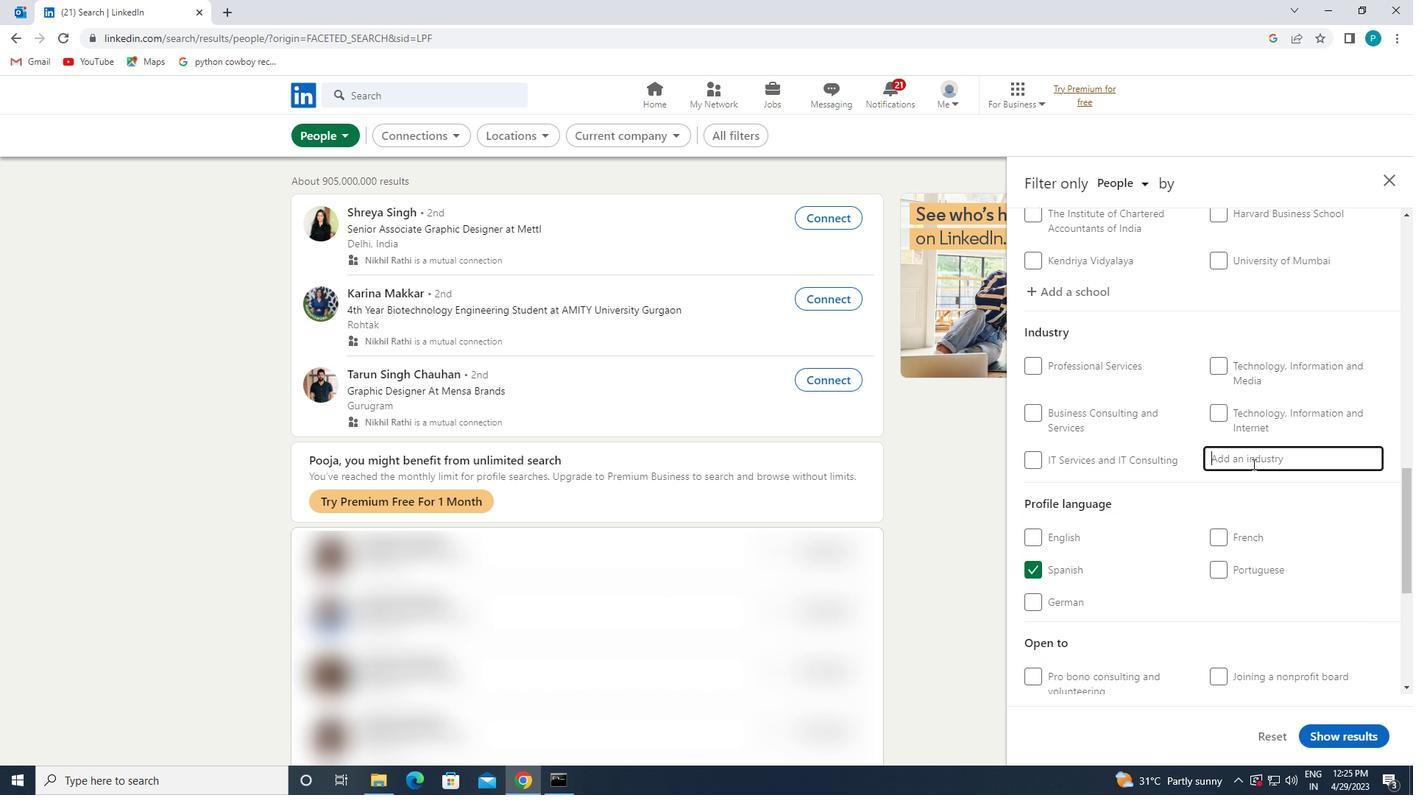 
Action: Mouse moved to (1247, 465)
Screenshot: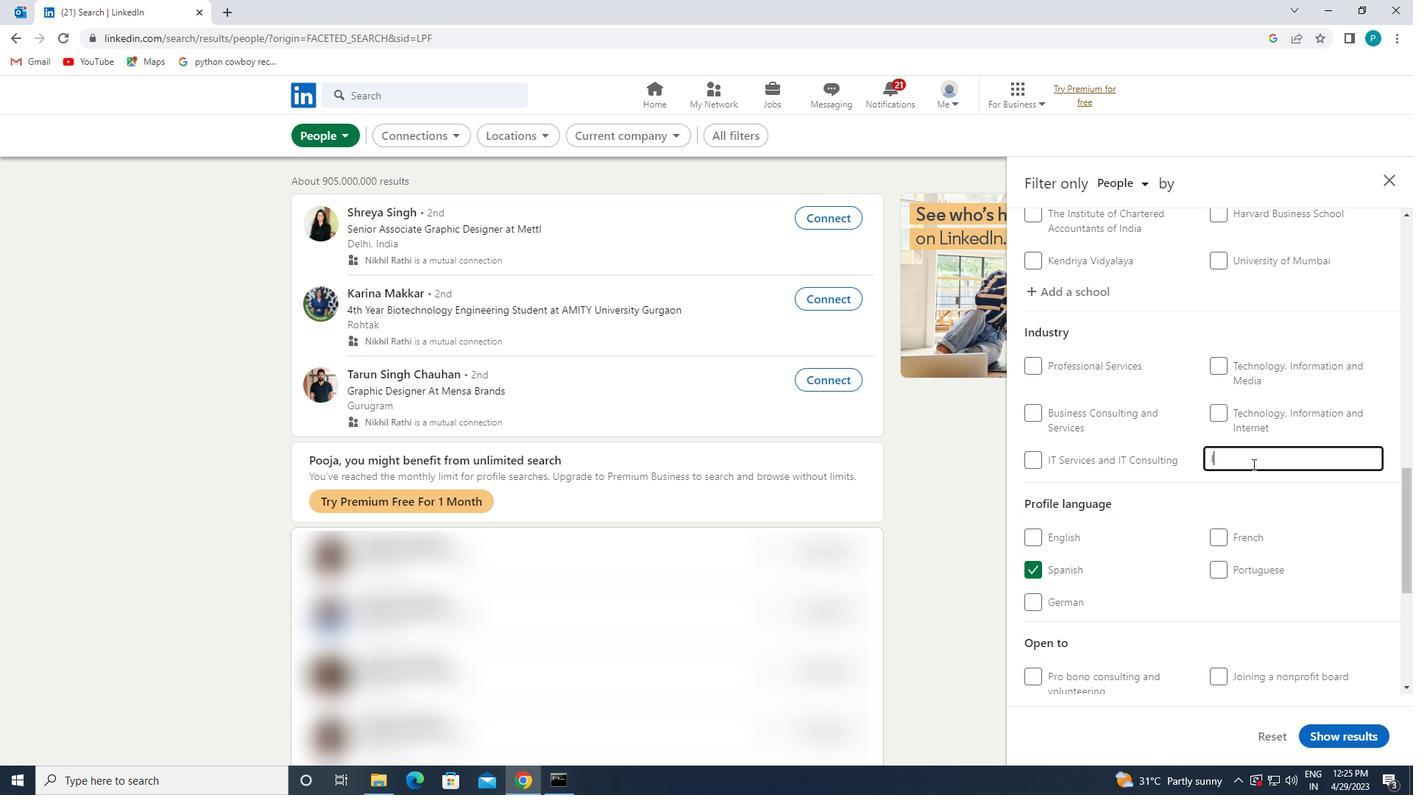 
Action: Key pressed <Key.caps_lock>NVEST
Screenshot: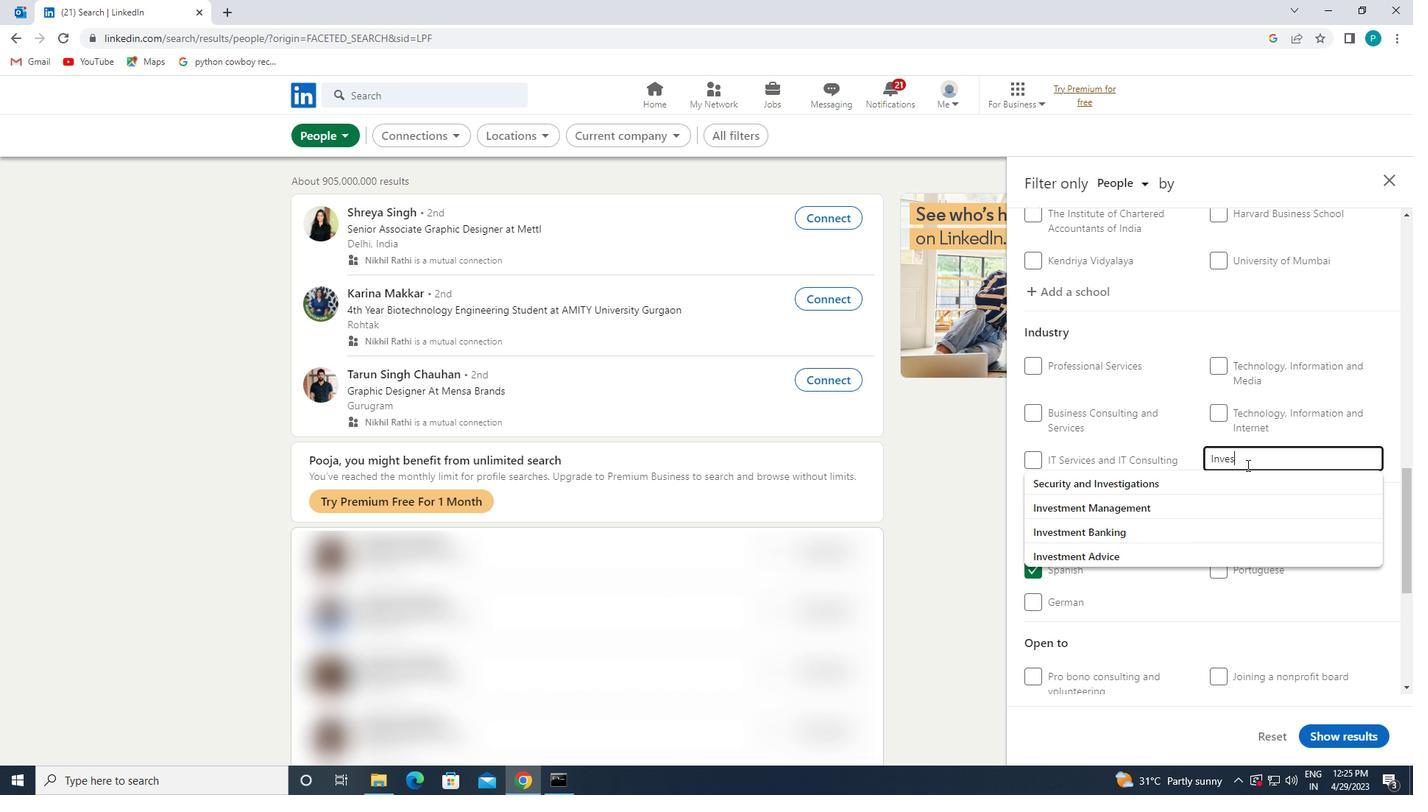 
Action: Mouse moved to (1157, 506)
Screenshot: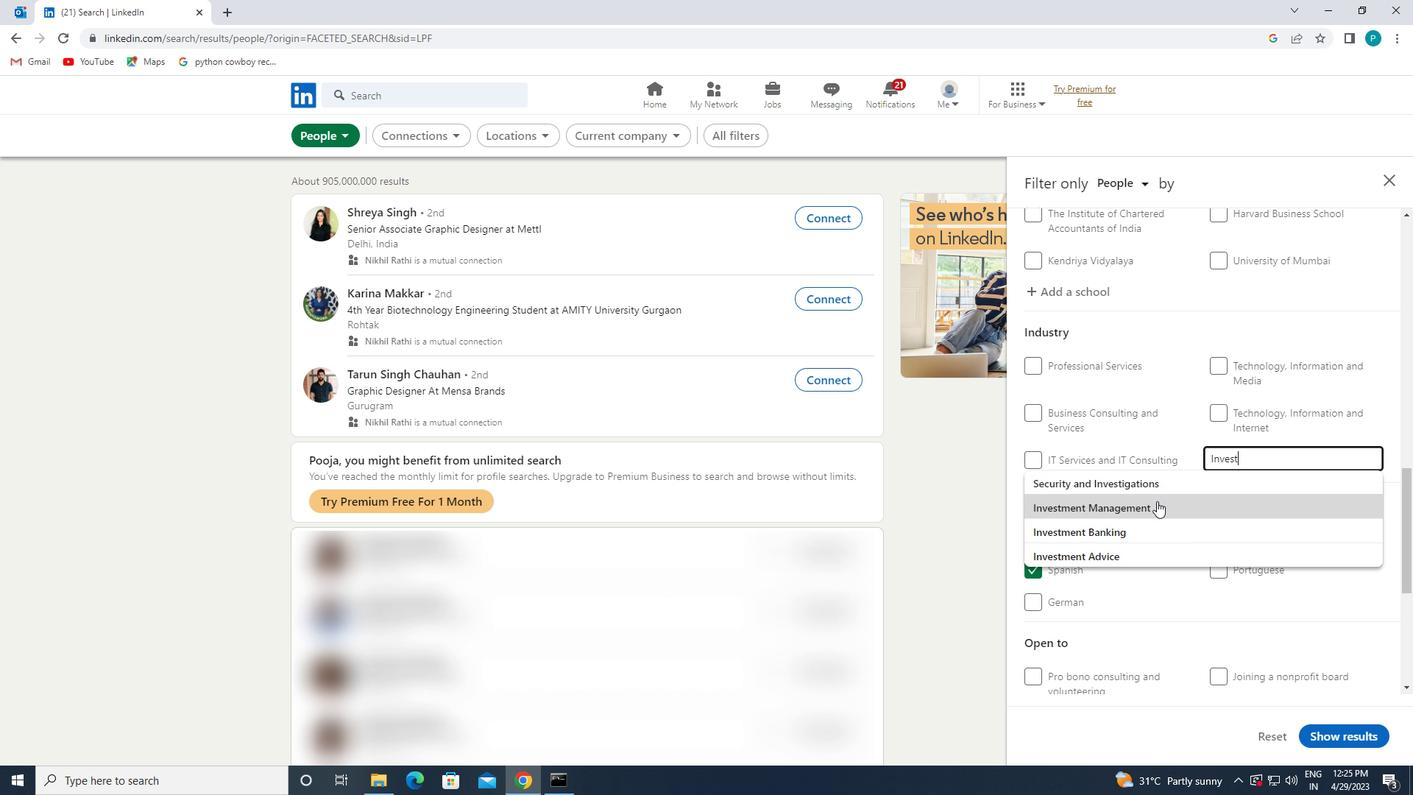 
Action: Mouse pressed left at (1157, 506)
Screenshot: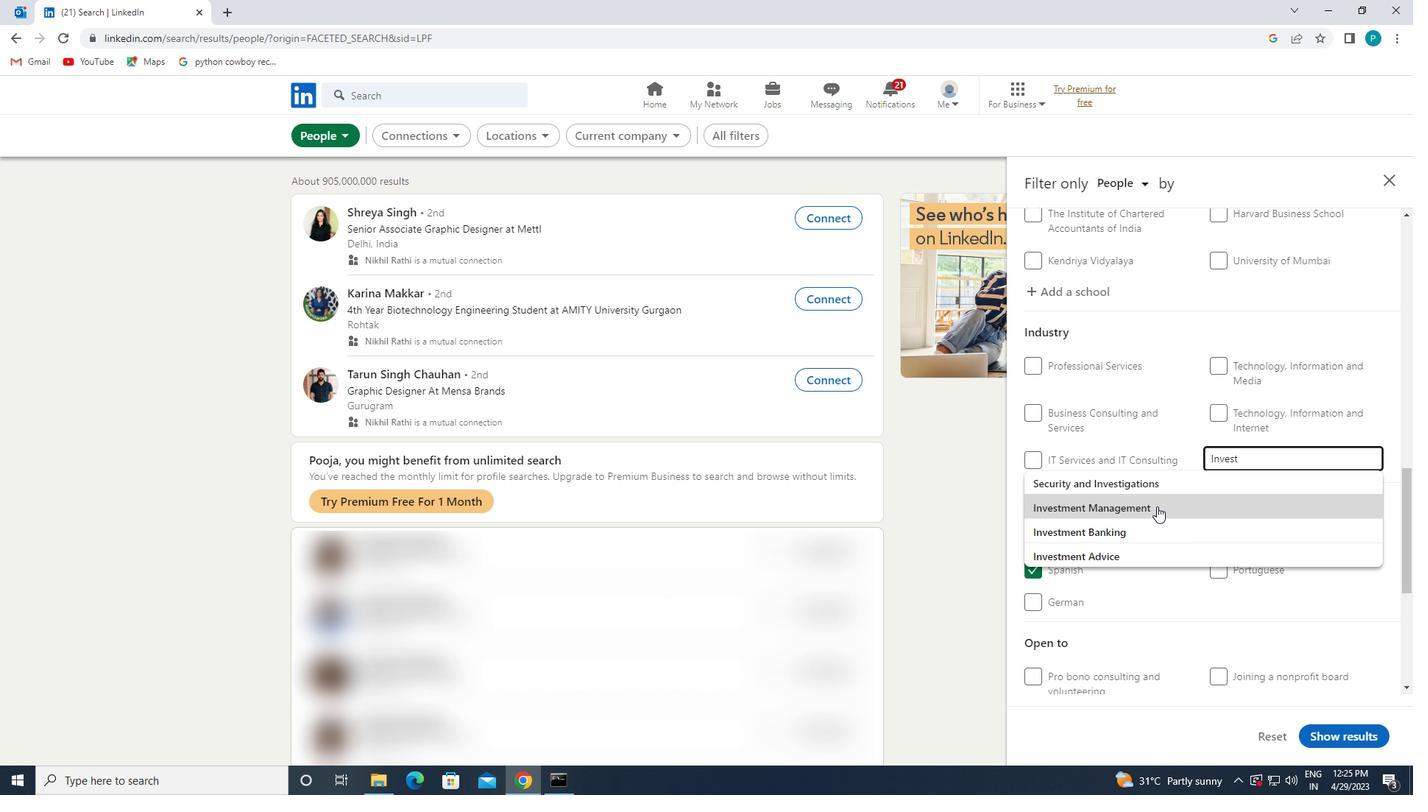 
Action: Mouse moved to (1163, 506)
Screenshot: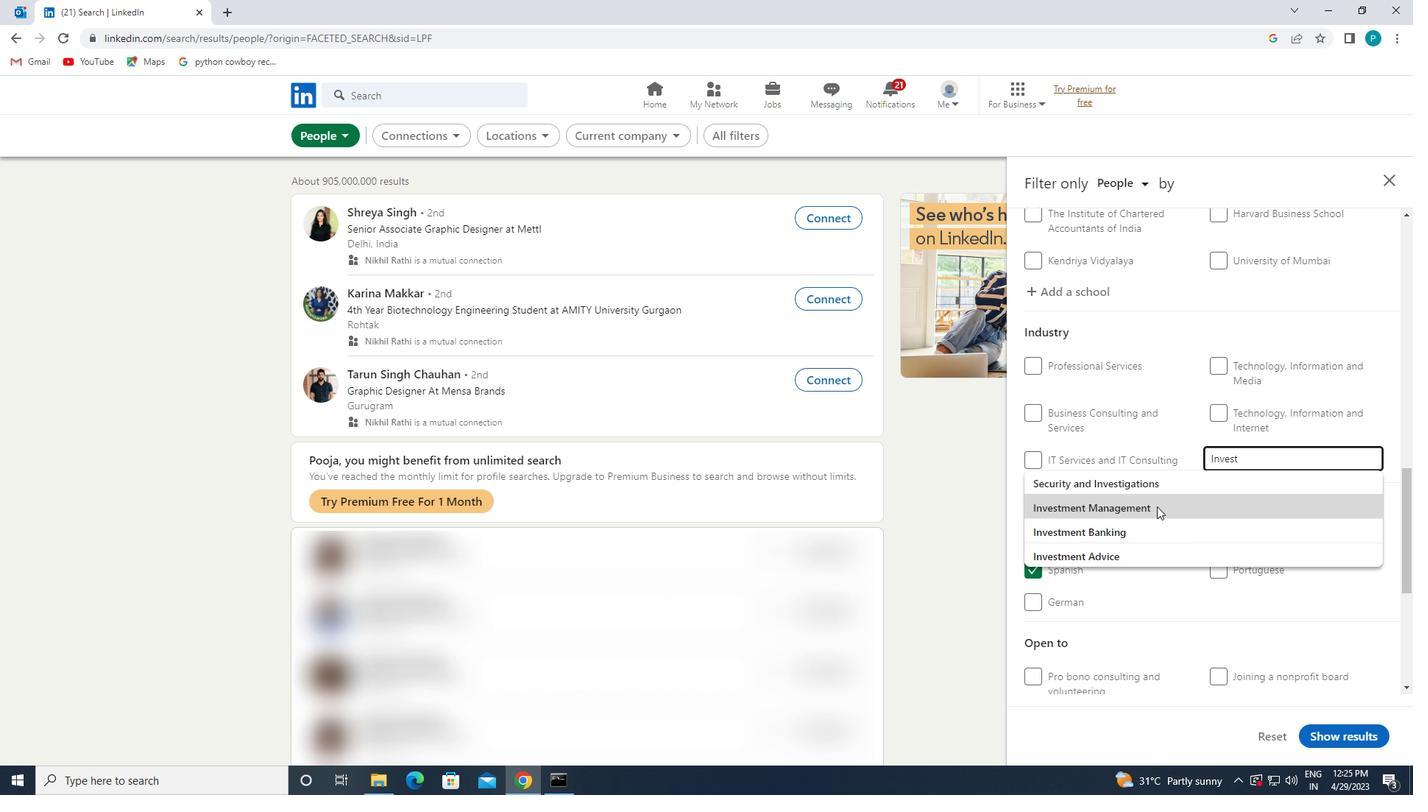 
Action: Mouse scrolled (1163, 505) with delta (0, 0)
Screenshot: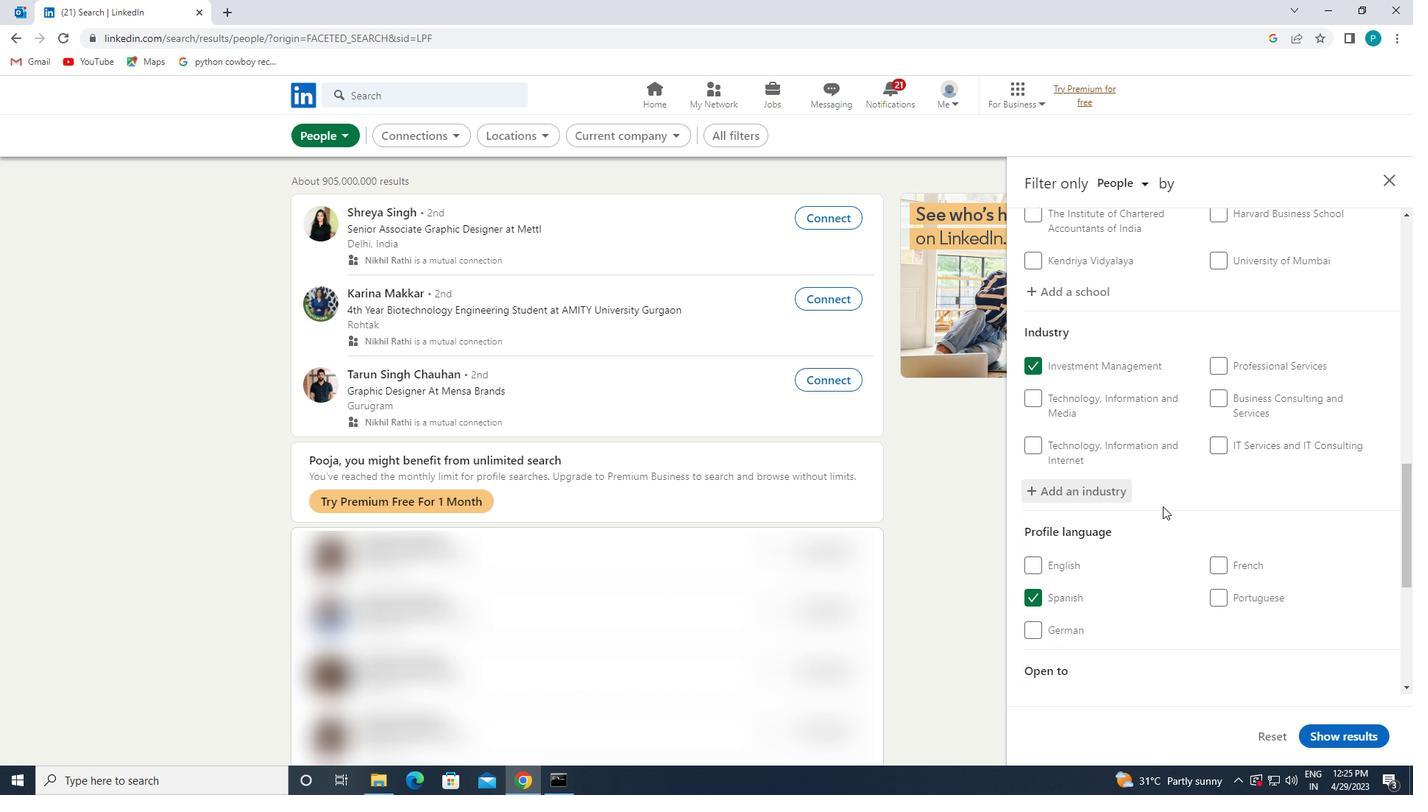
Action: Mouse scrolled (1163, 505) with delta (0, 0)
Screenshot: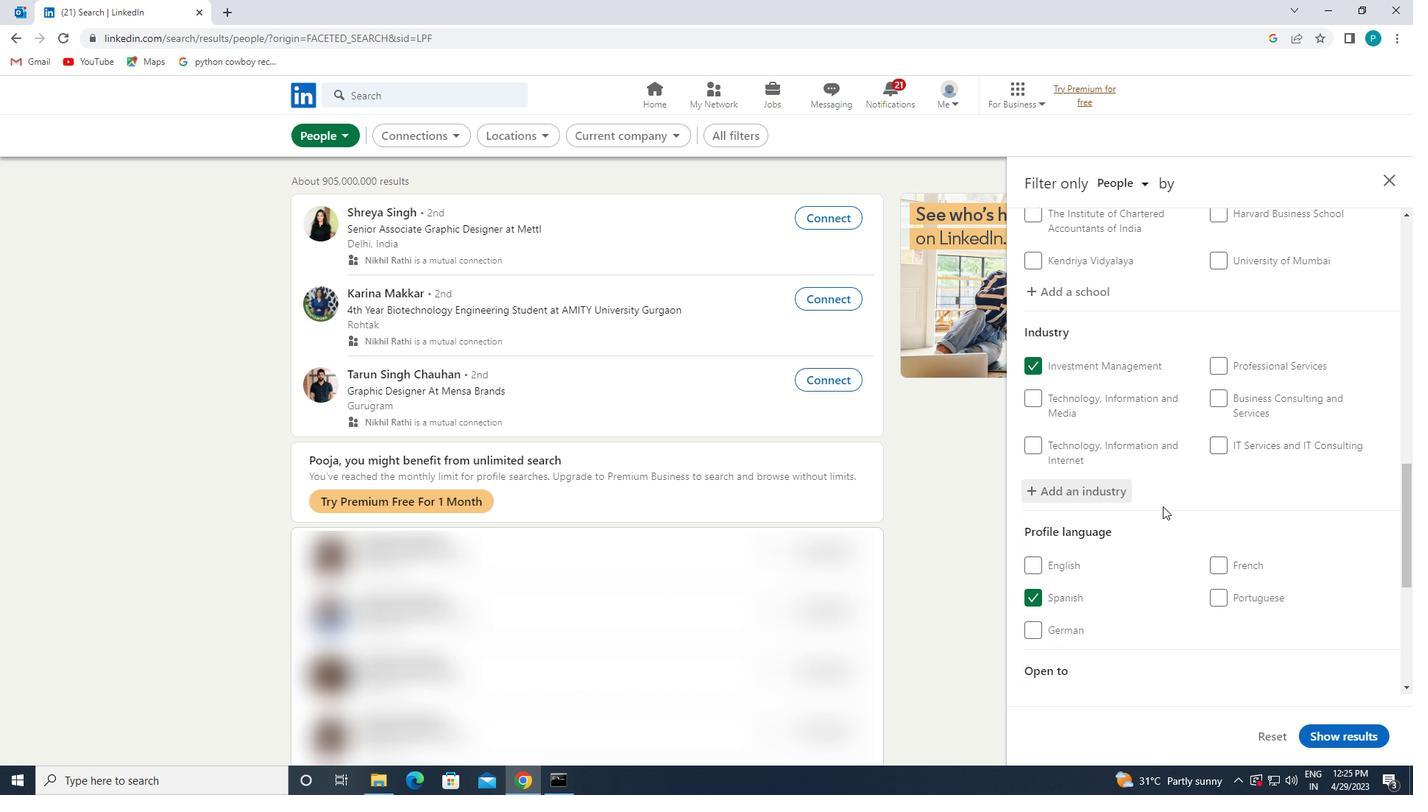 
Action: Mouse scrolled (1163, 505) with delta (0, 0)
Screenshot: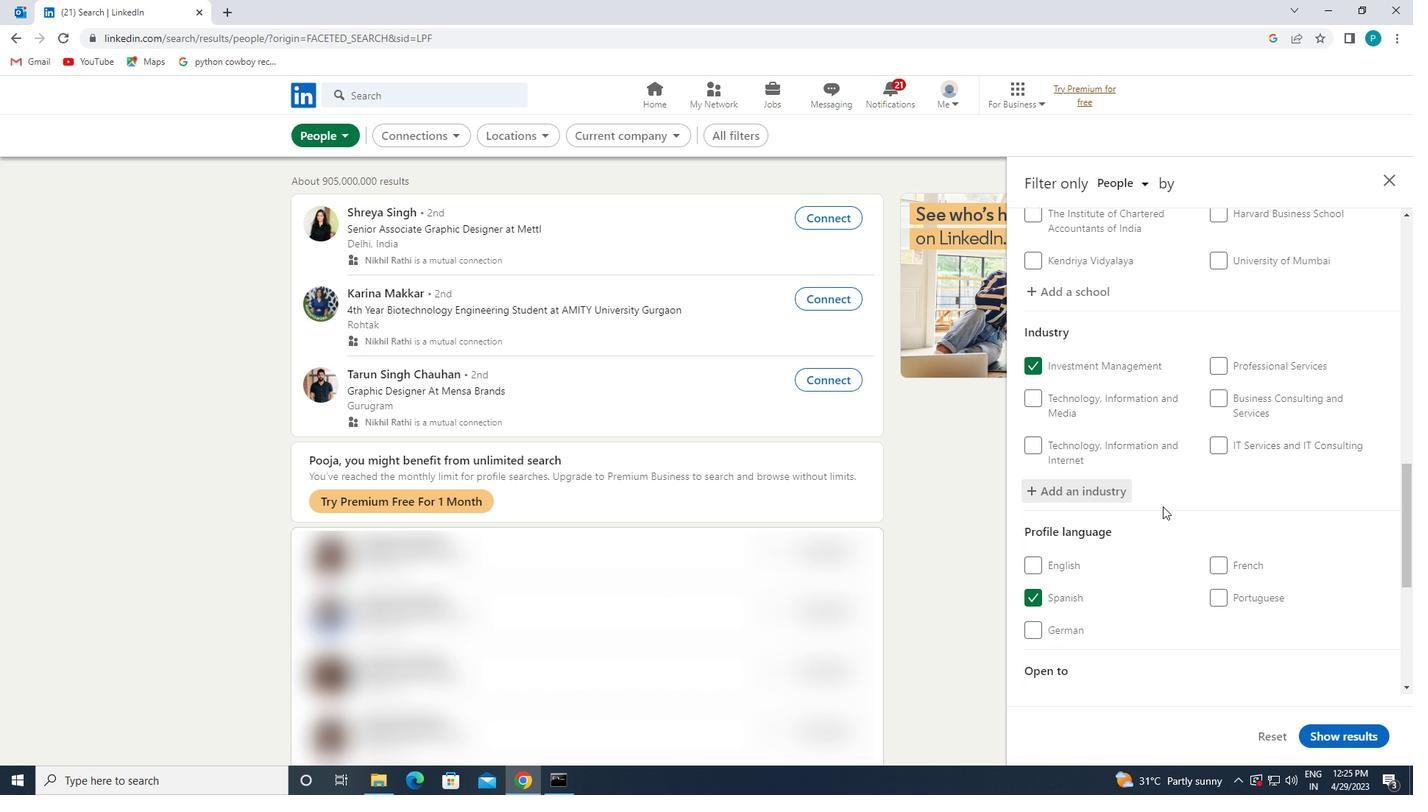 
Action: Mouse moved to (1216, 530)
Screenshot: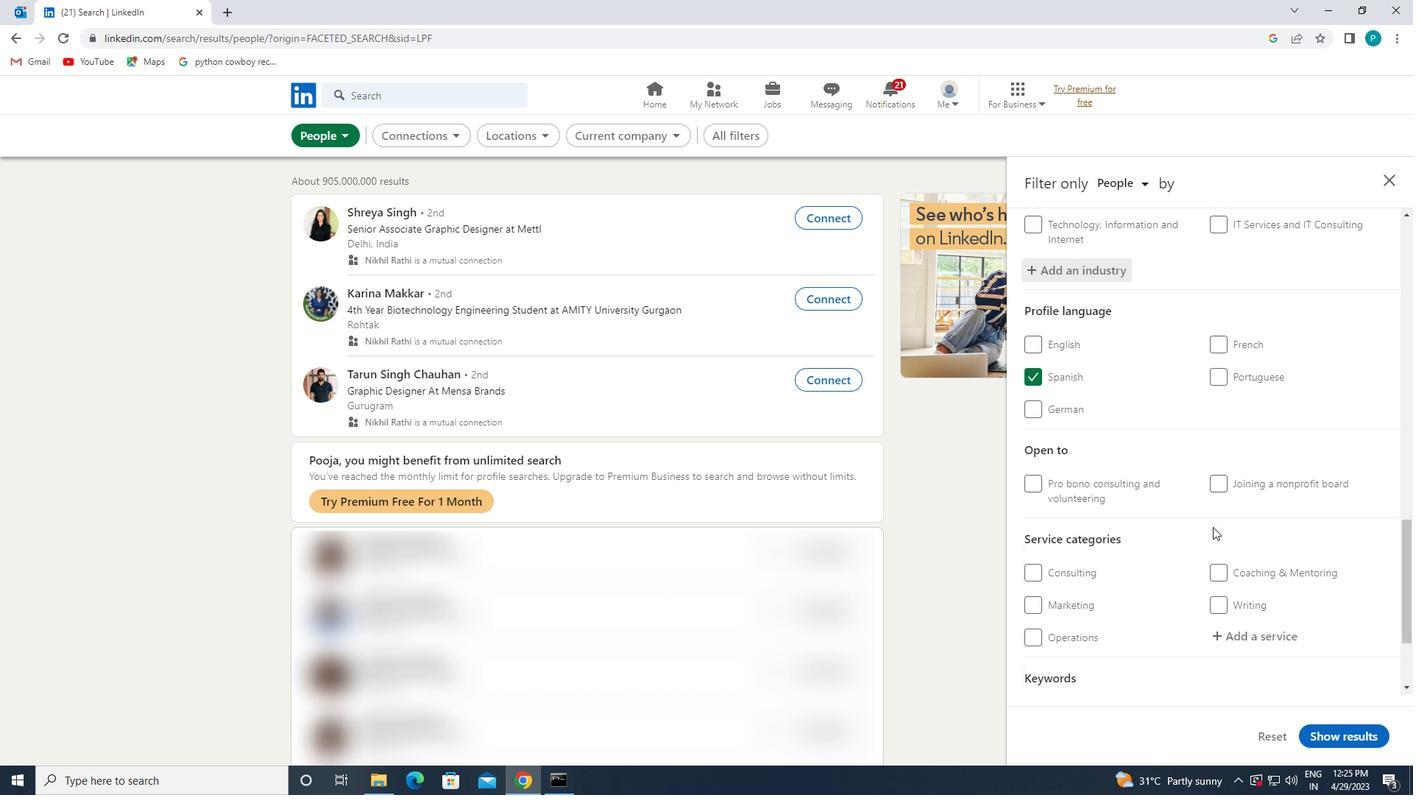 
Action: Mouse scrolled (1216, 529) with delta (0, 0)
Screenshot: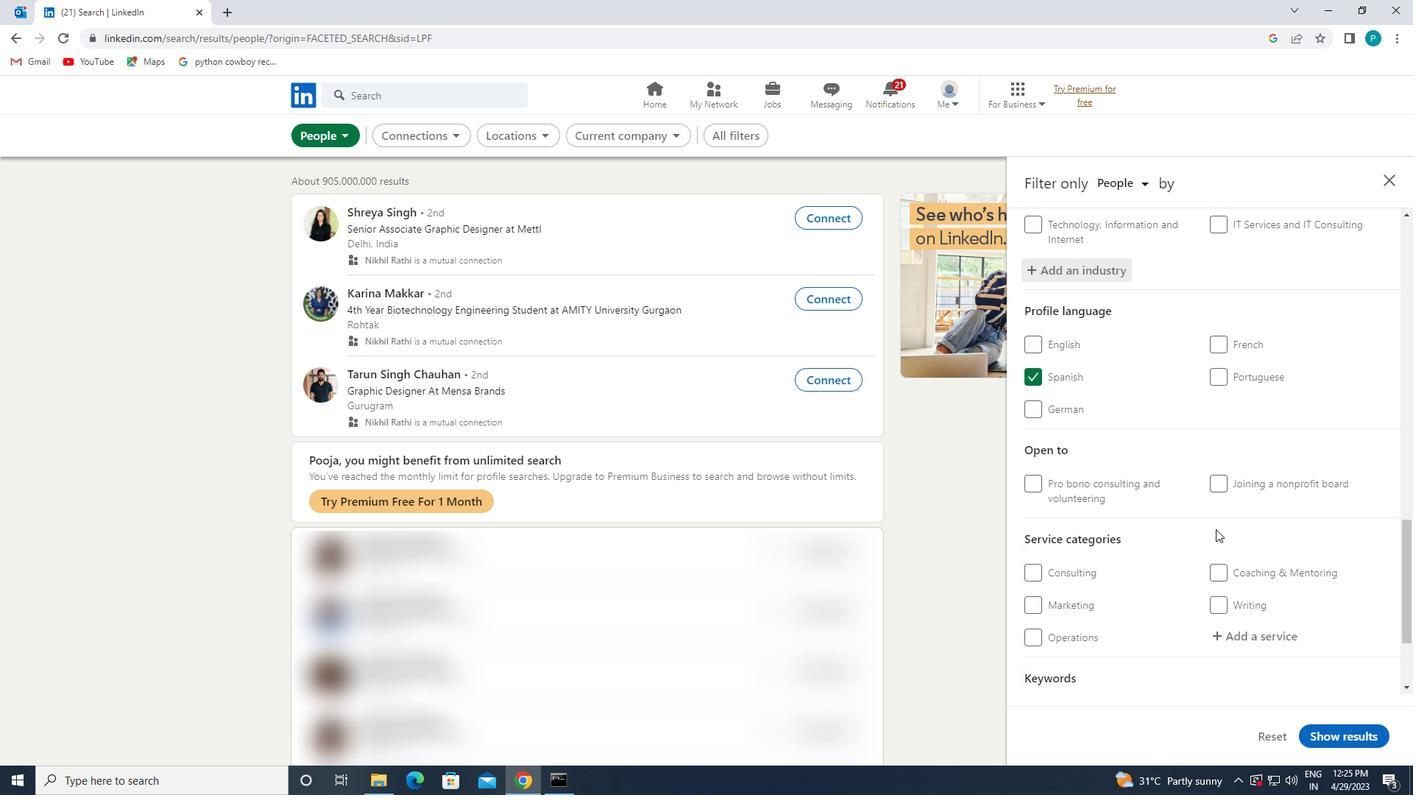 
Action: Mouse scrolled (1216, 529) with delta (0, 0)
Screenshot: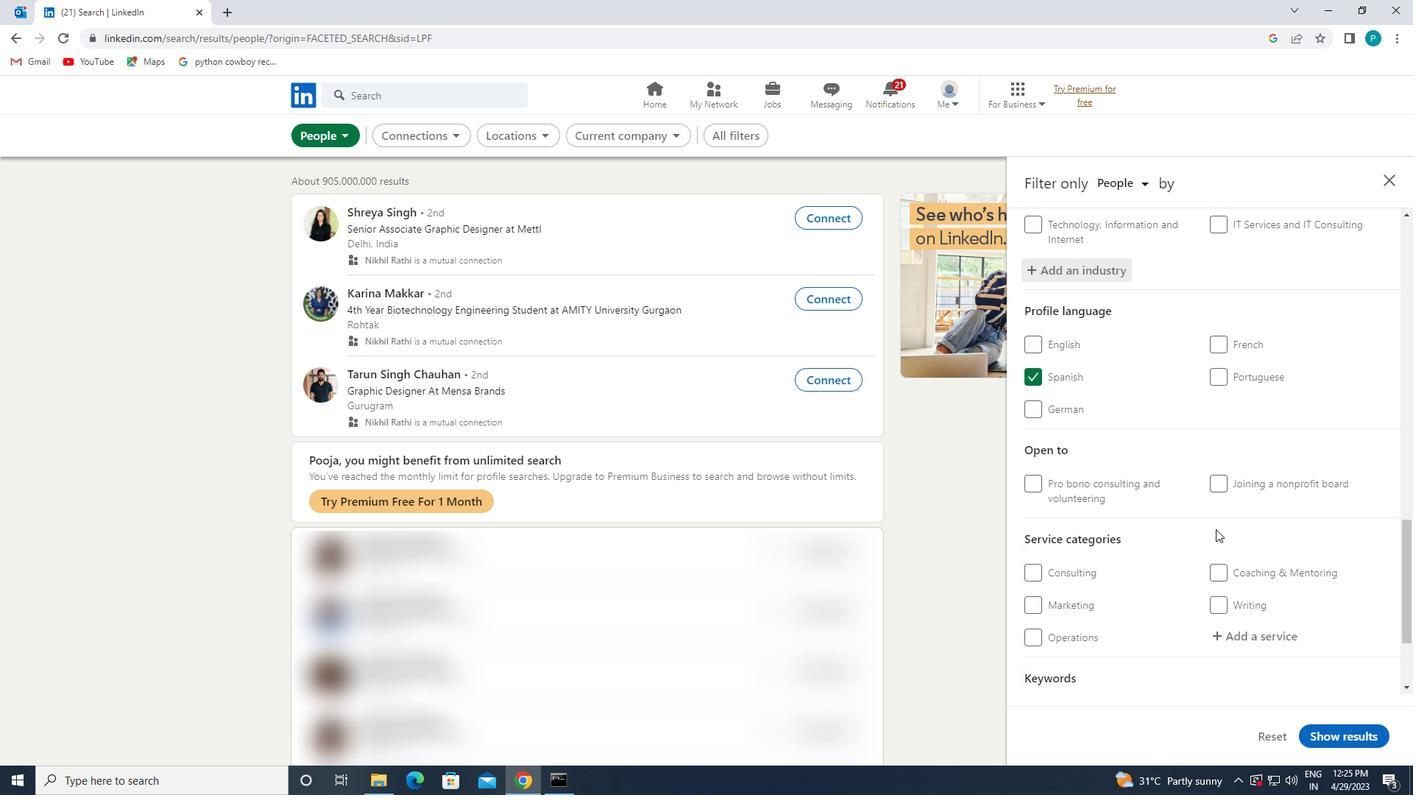 
Action: Mouse moved to (1214, 485)
Screenshot: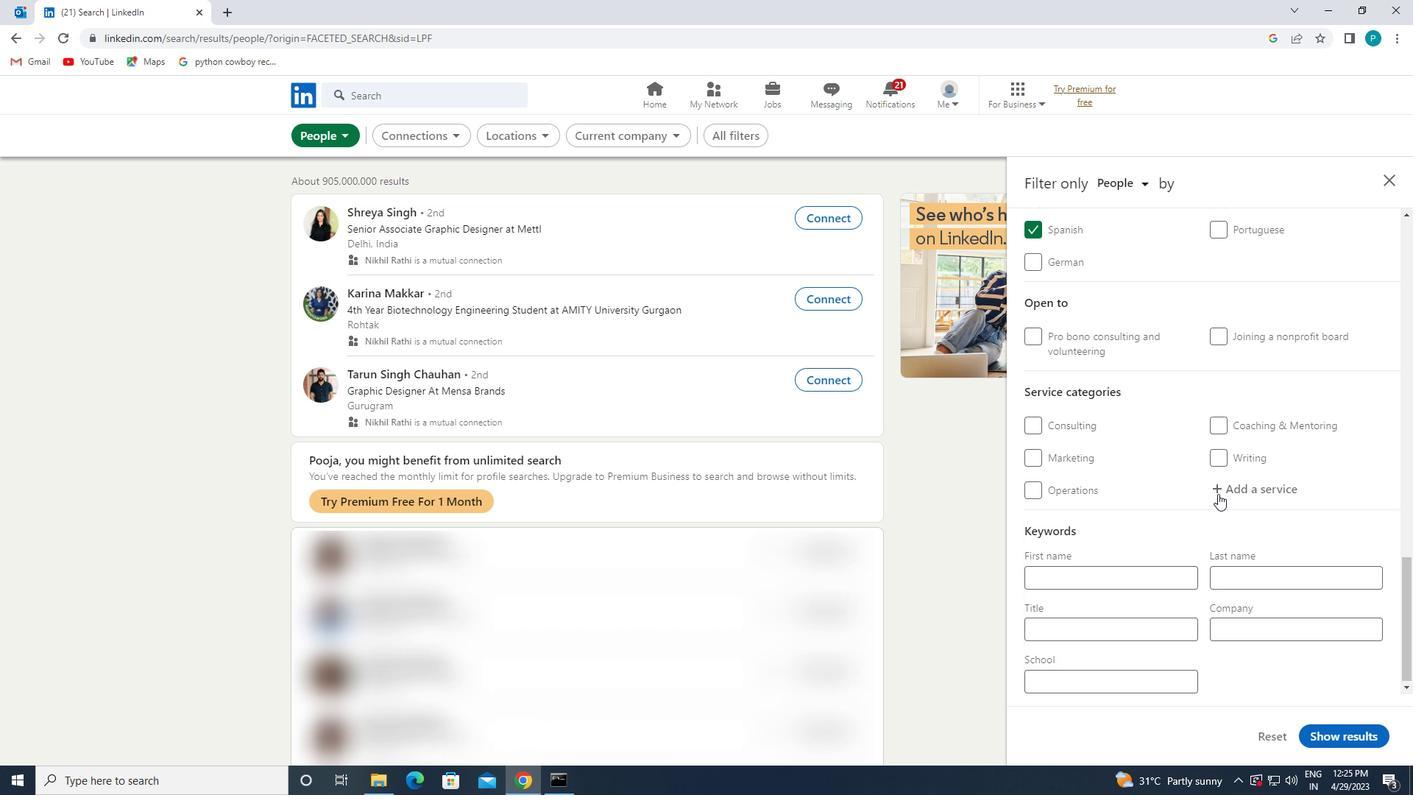 
Action: Mouse pressed left at (1214, 485)
Screenshot: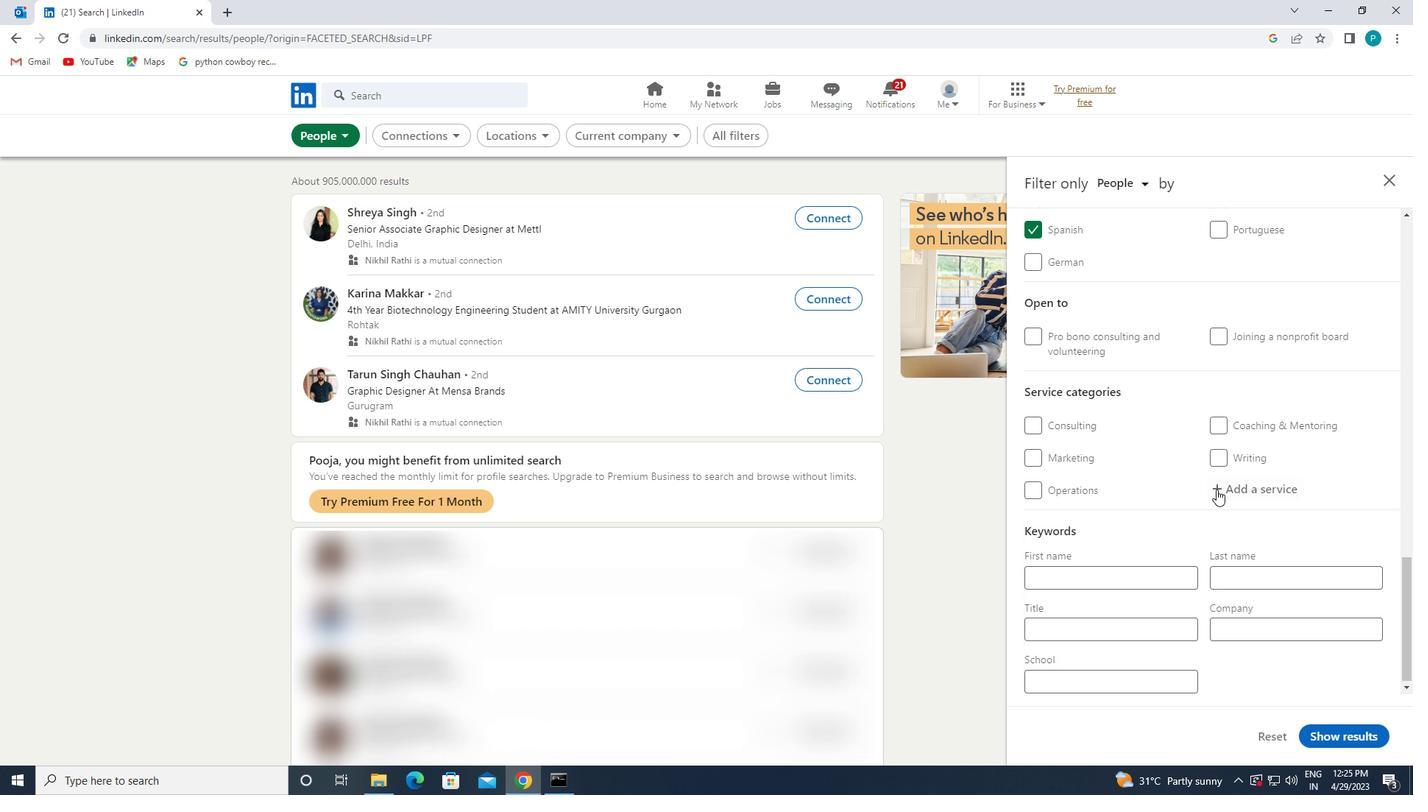
Action: Mouse moved to (1213, 488)
Screenshot: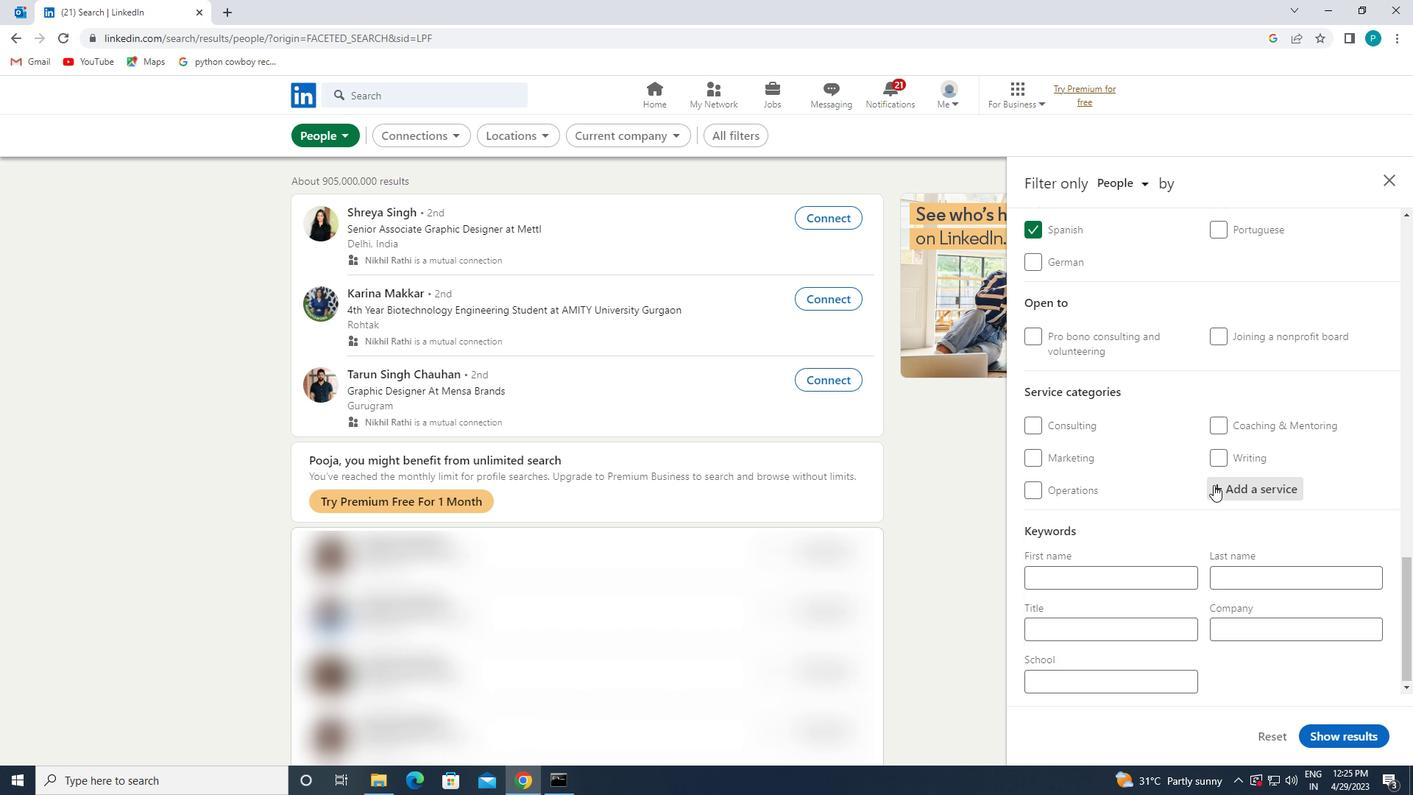 
Action: Key pressed <Key.caps_lock>H<Key.caps_lock>EA
Screenshot: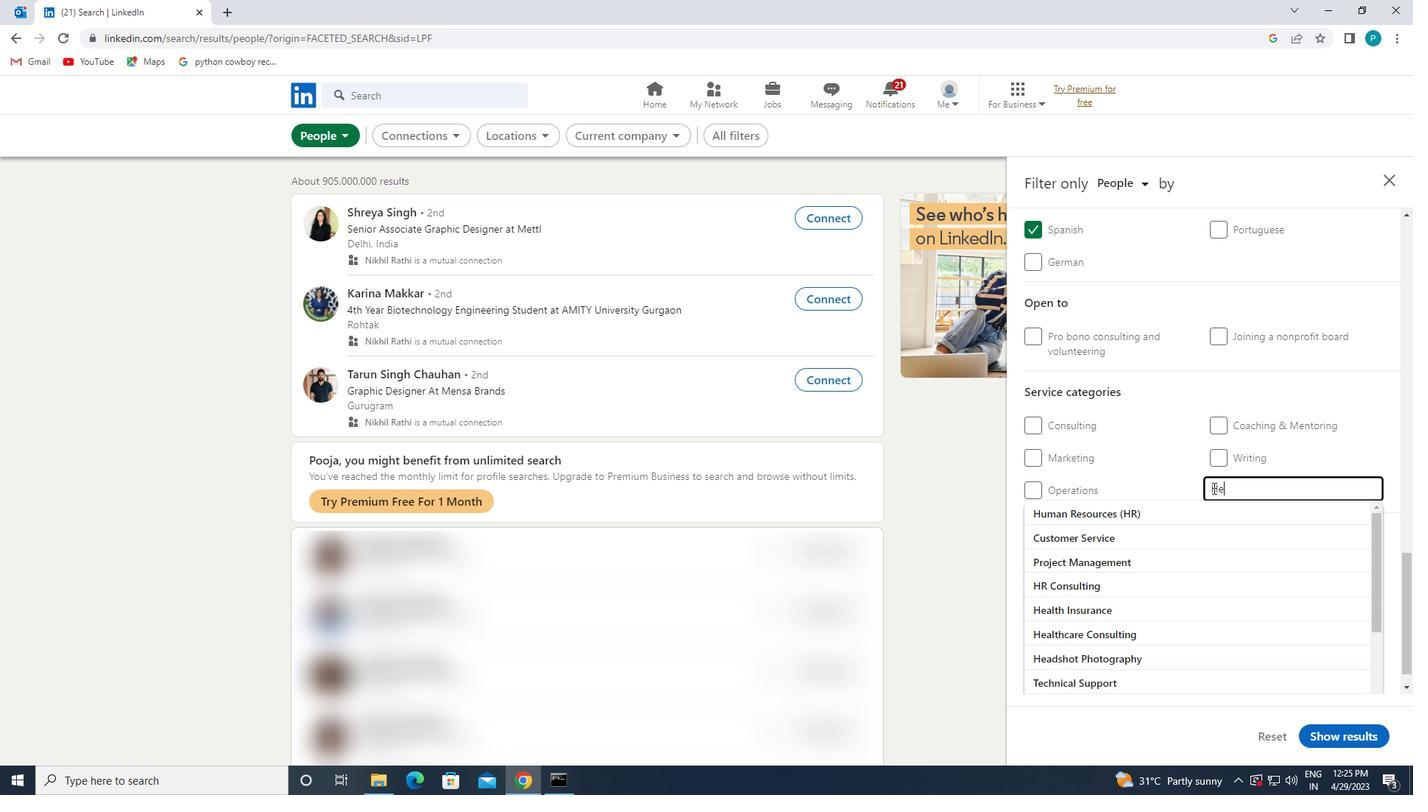 
Action: Mouse moved to (1140, 531)
Screenshot: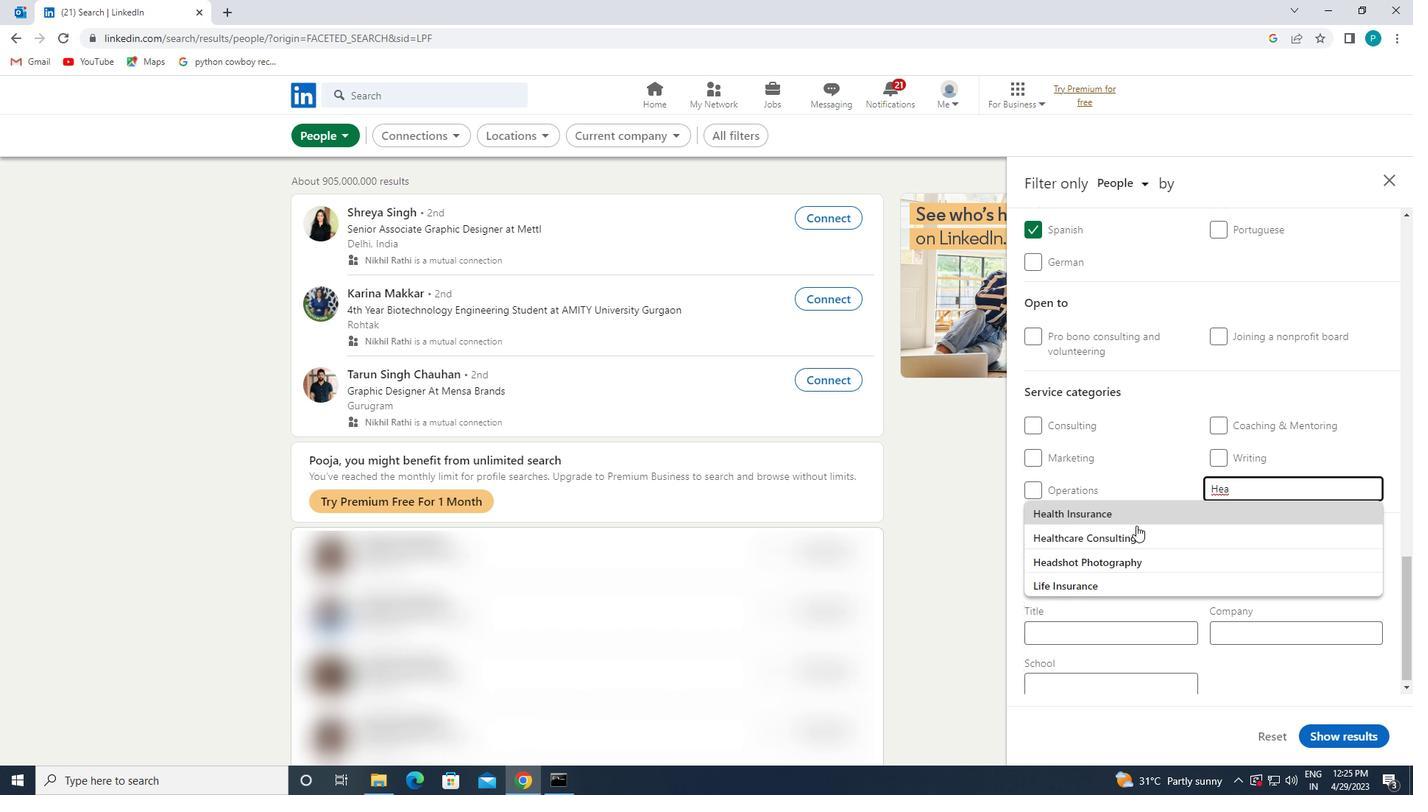 
Action: Mouse pressed left at (1140, 531)
Screenshot: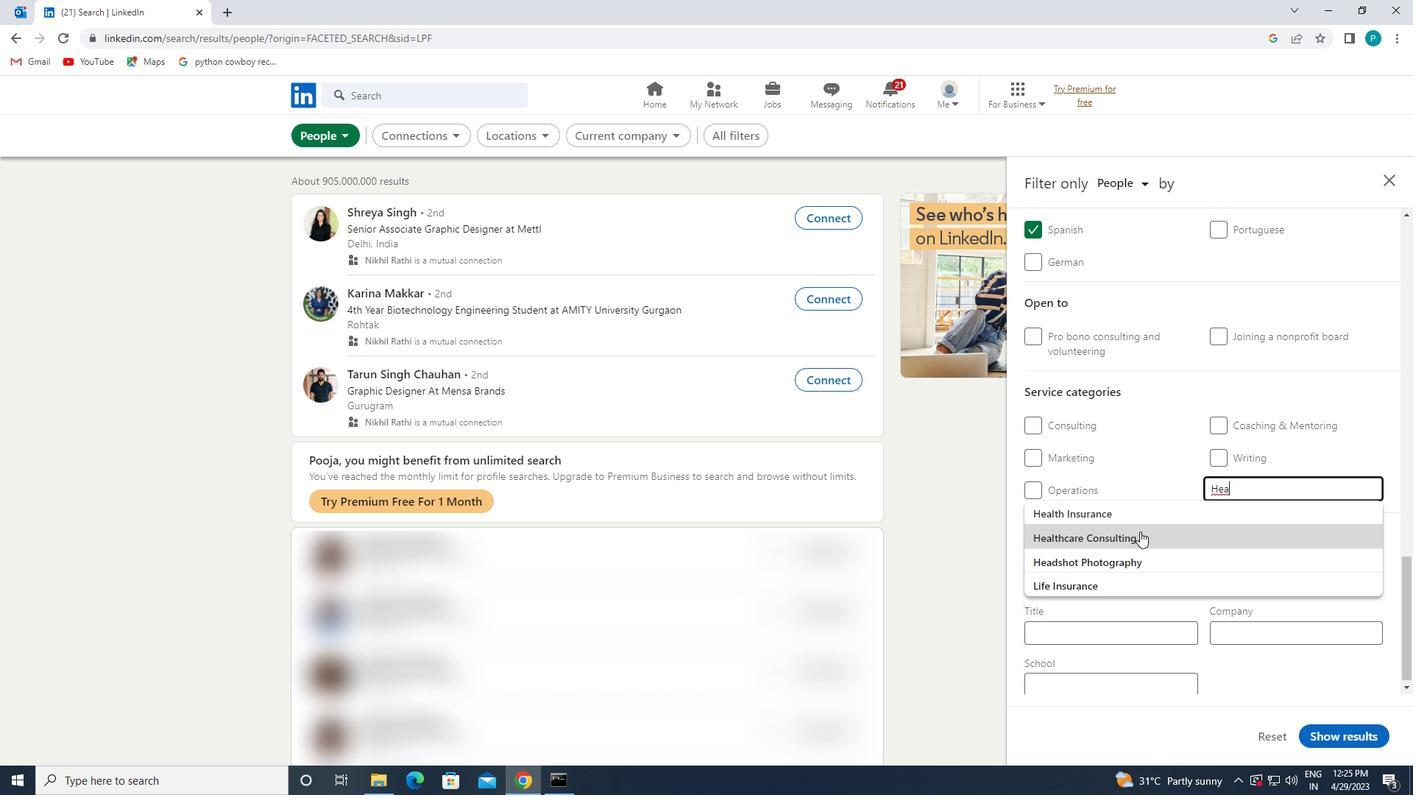 
Action: Mouse moved to (1142, 537)
Screenshot: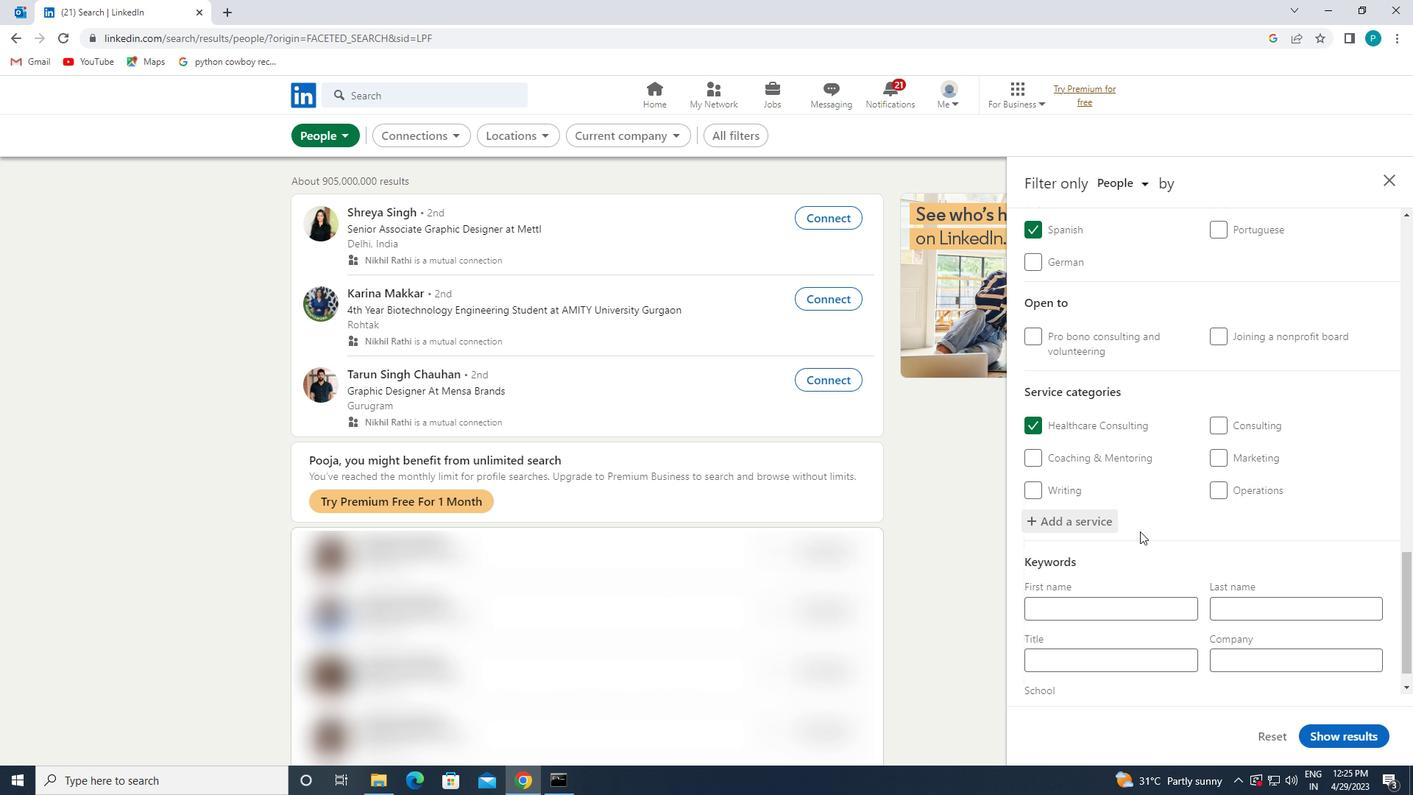 
Action: Mouse scrolled (1142, 536) with delta (0, 0)
Screenshot: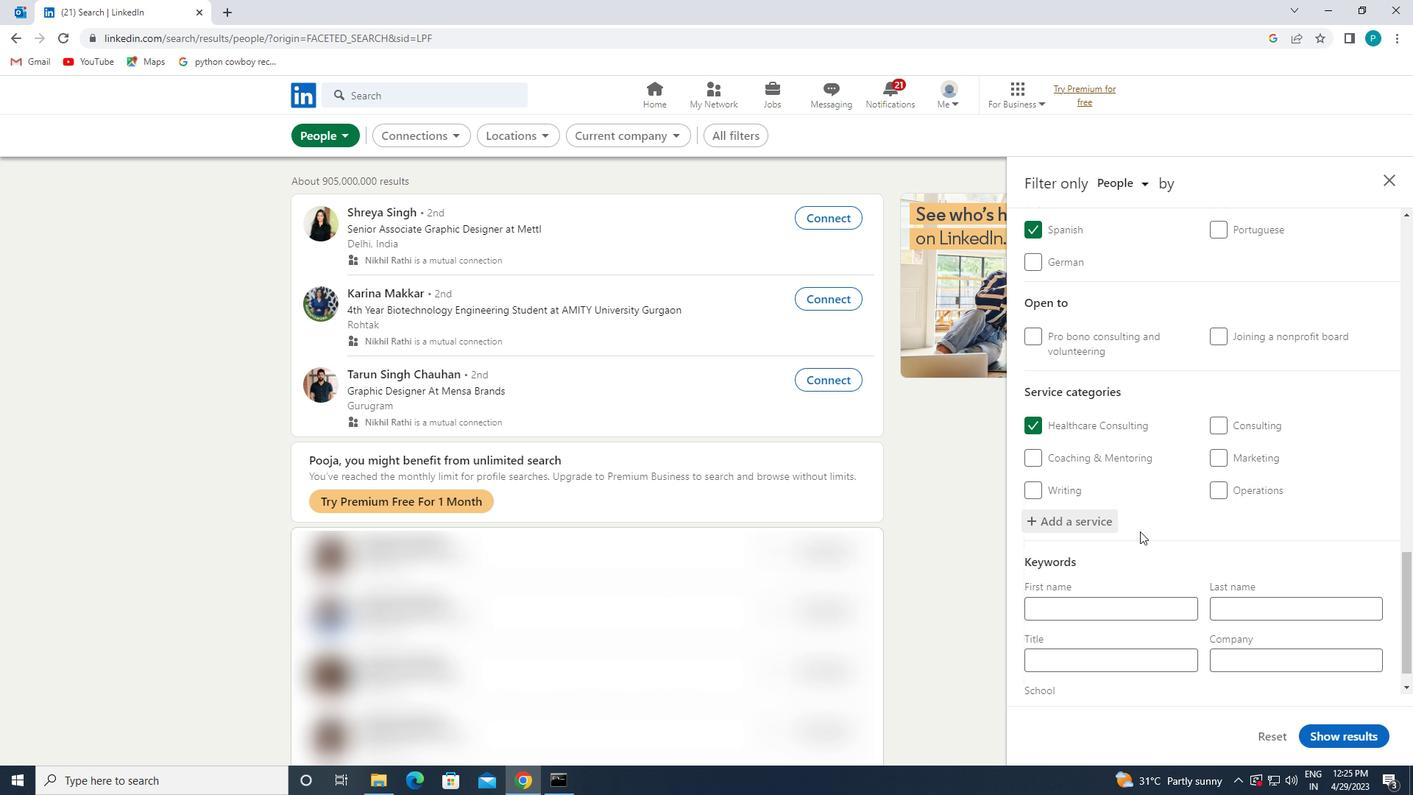 
Action: Mouse moved to (1142, 537)
Screenshot: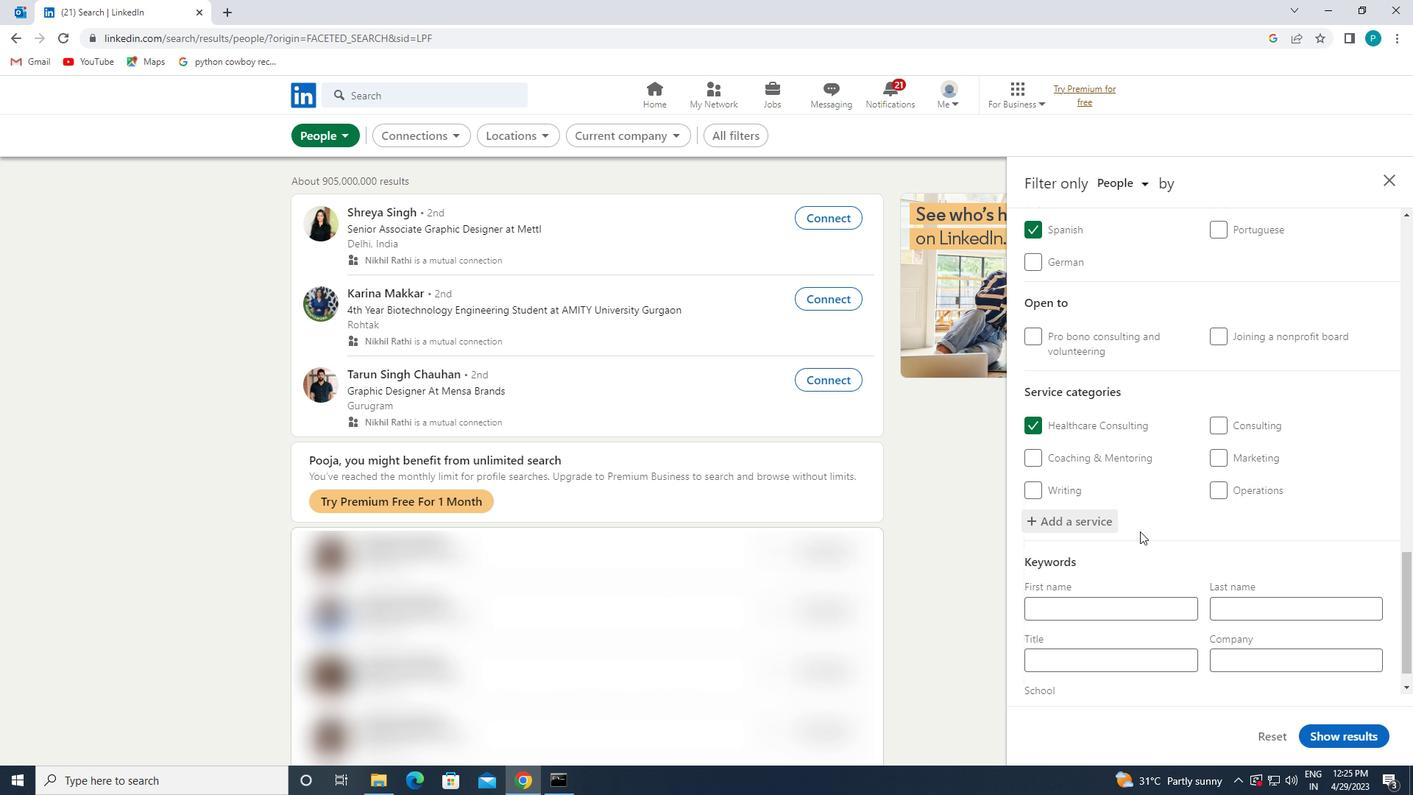 
Action: Mouse scrolled (1142, 536) with delta (0, 0)
Screenshot: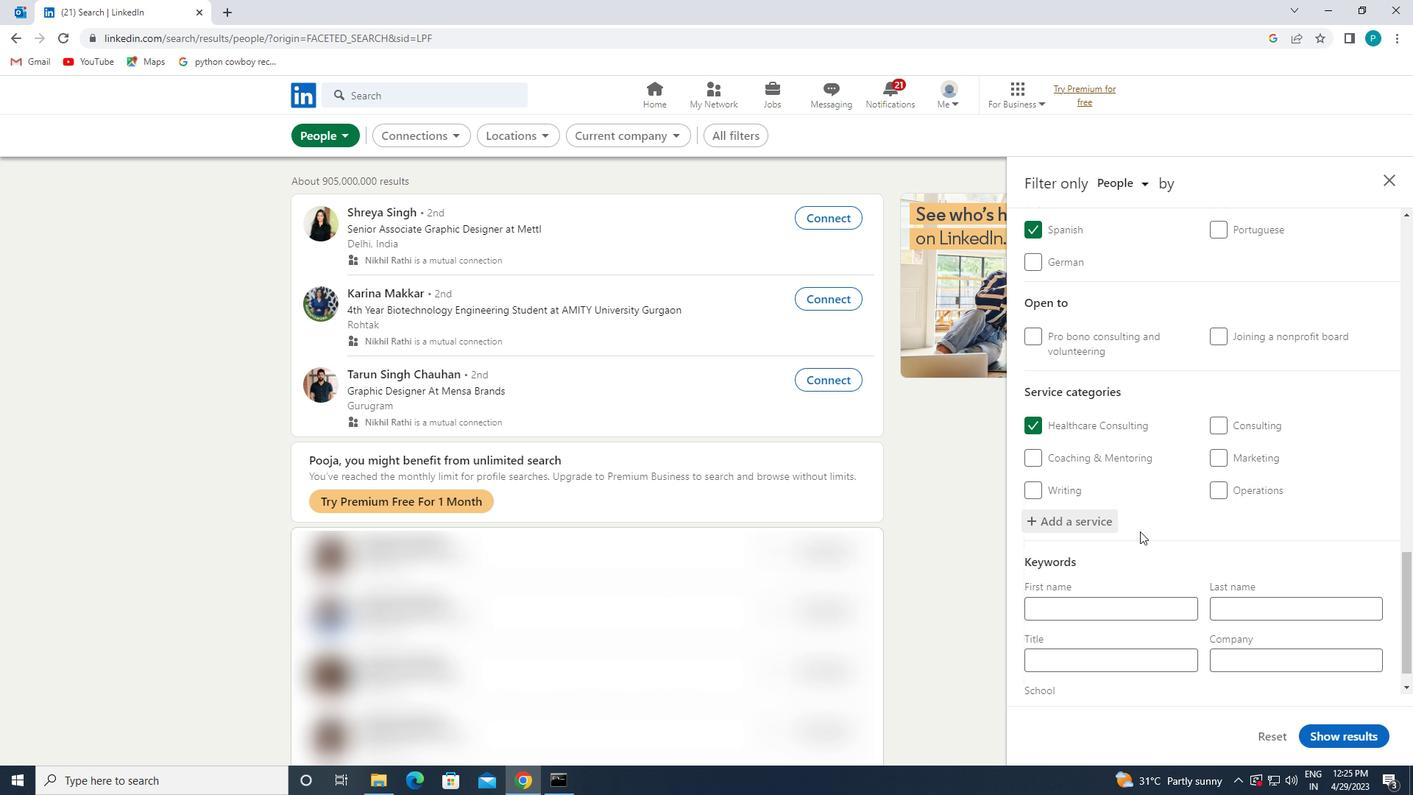 
Action: Mouse moved to (1142, 538)
Screenshot: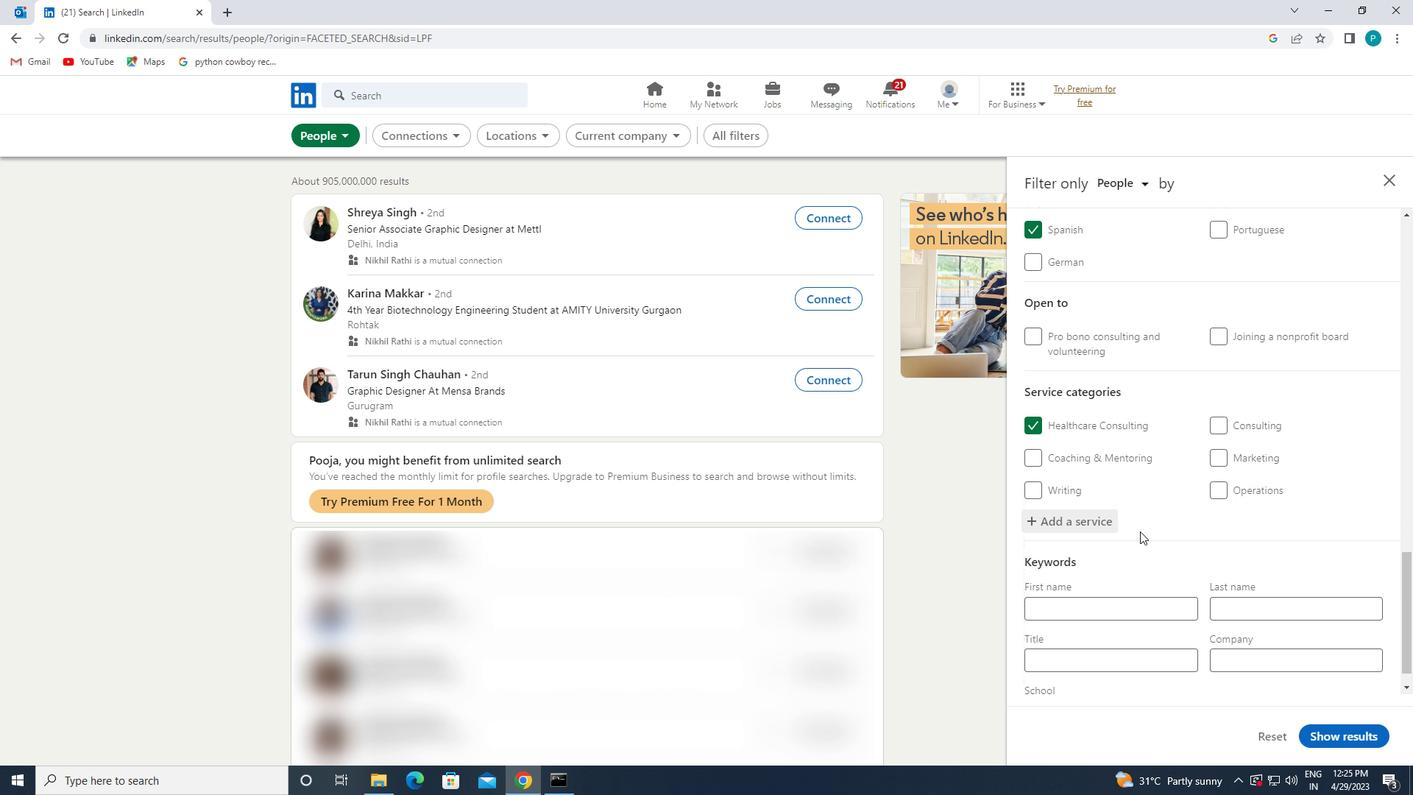 
Action: Mouse scrolled (1142, 537) with delta (0, 0)
Screenshot: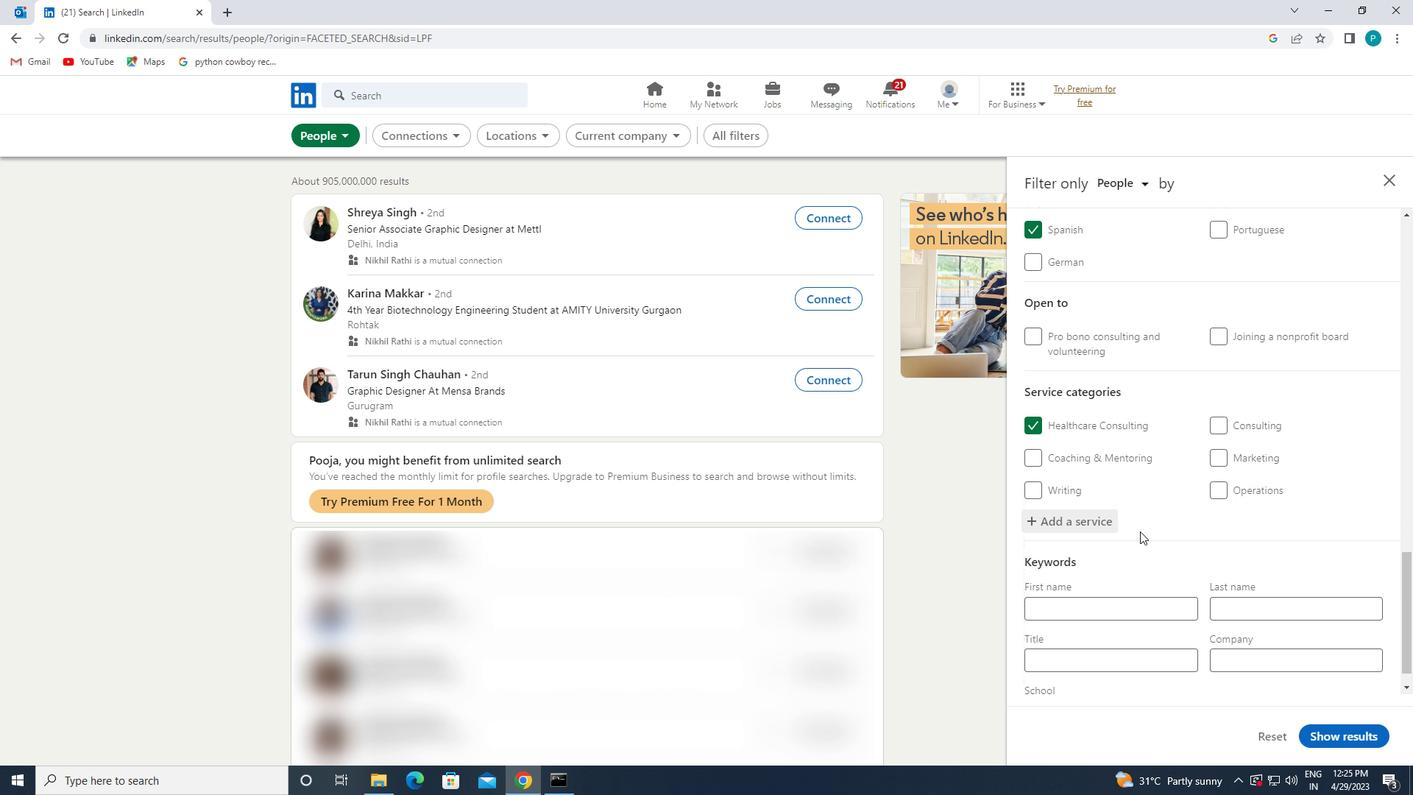 
Action: Mouse moved to (1142, 539)
Screenshot: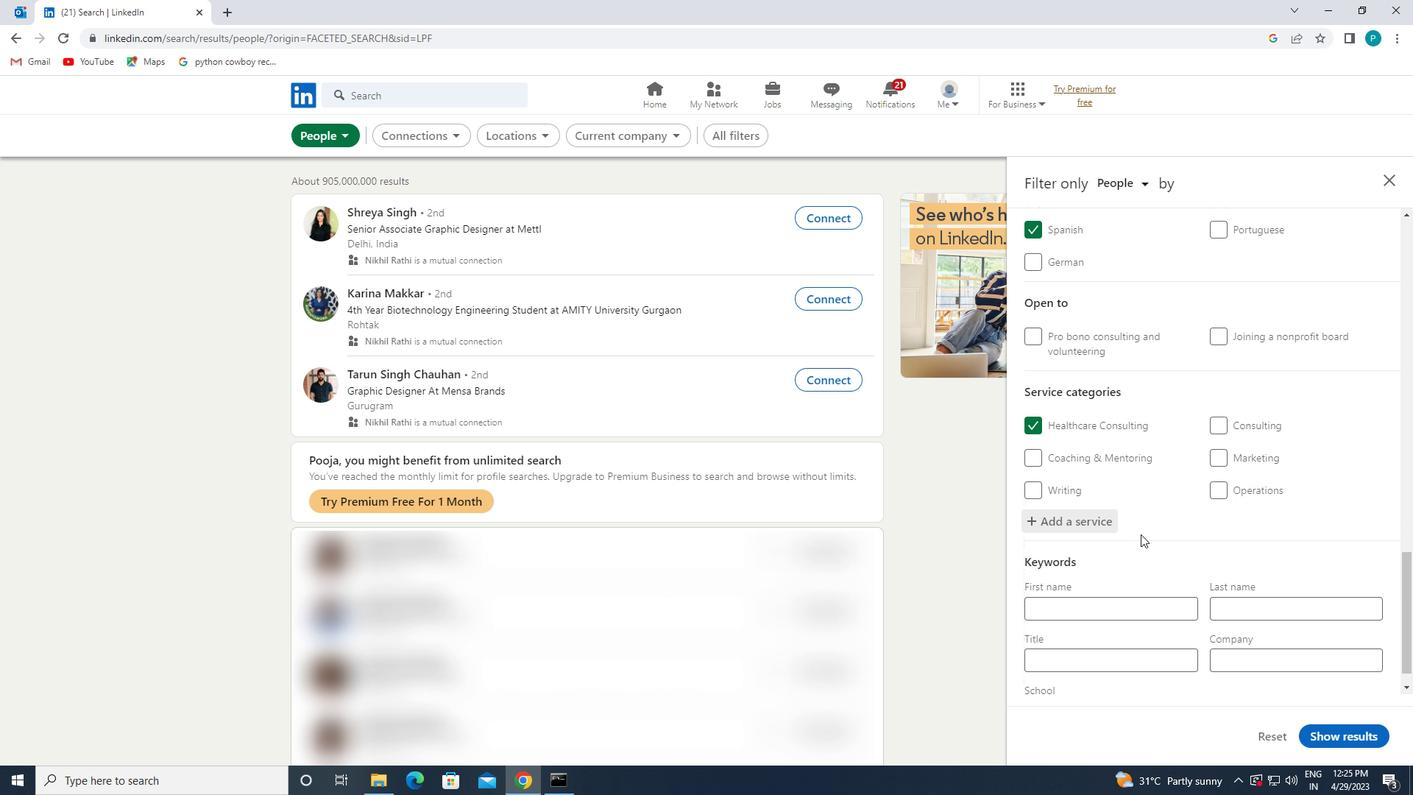 
Action: Mouse scrolled (1142, 538) with delta (0, 0)
Screenshot: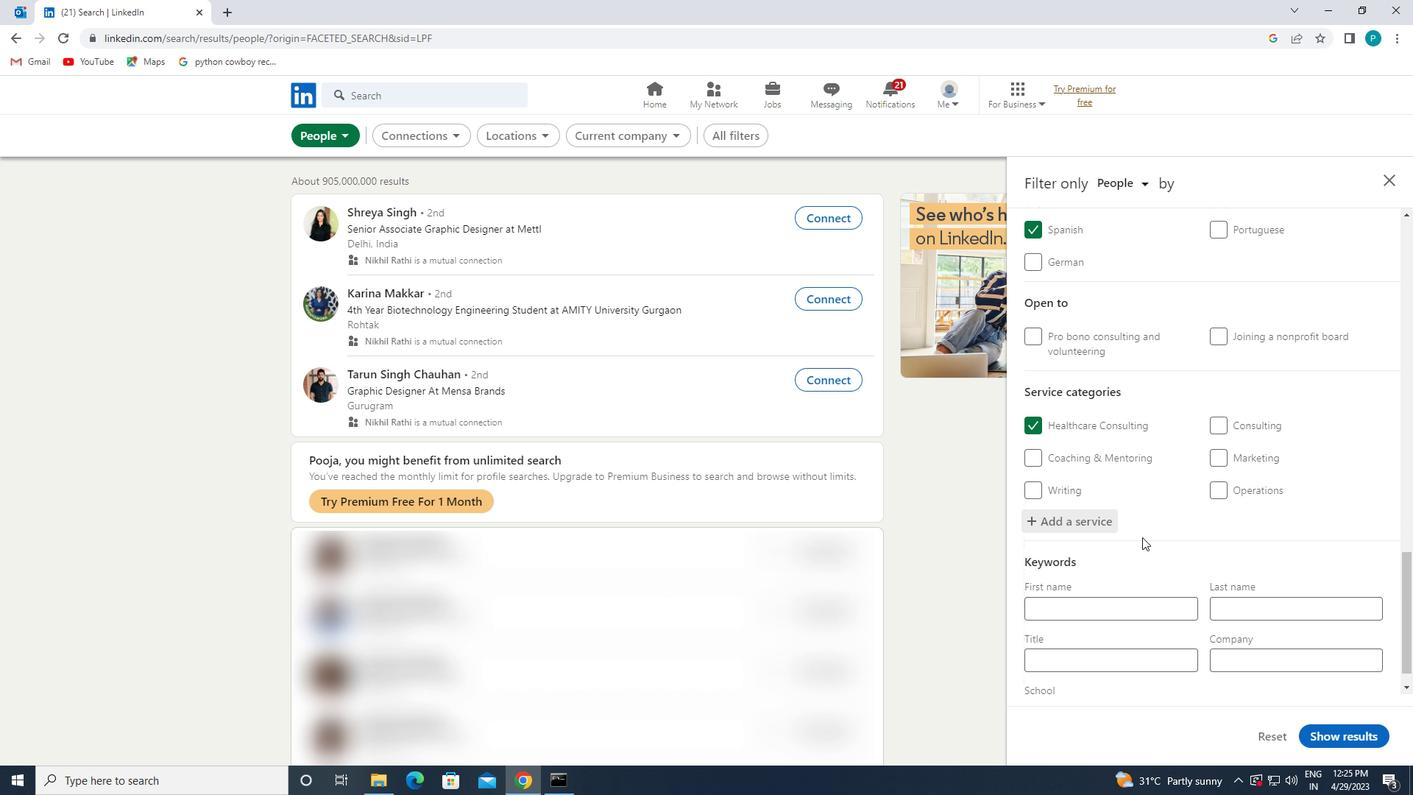 
Action: Mouse moved to (1120, 633)
Screenshot: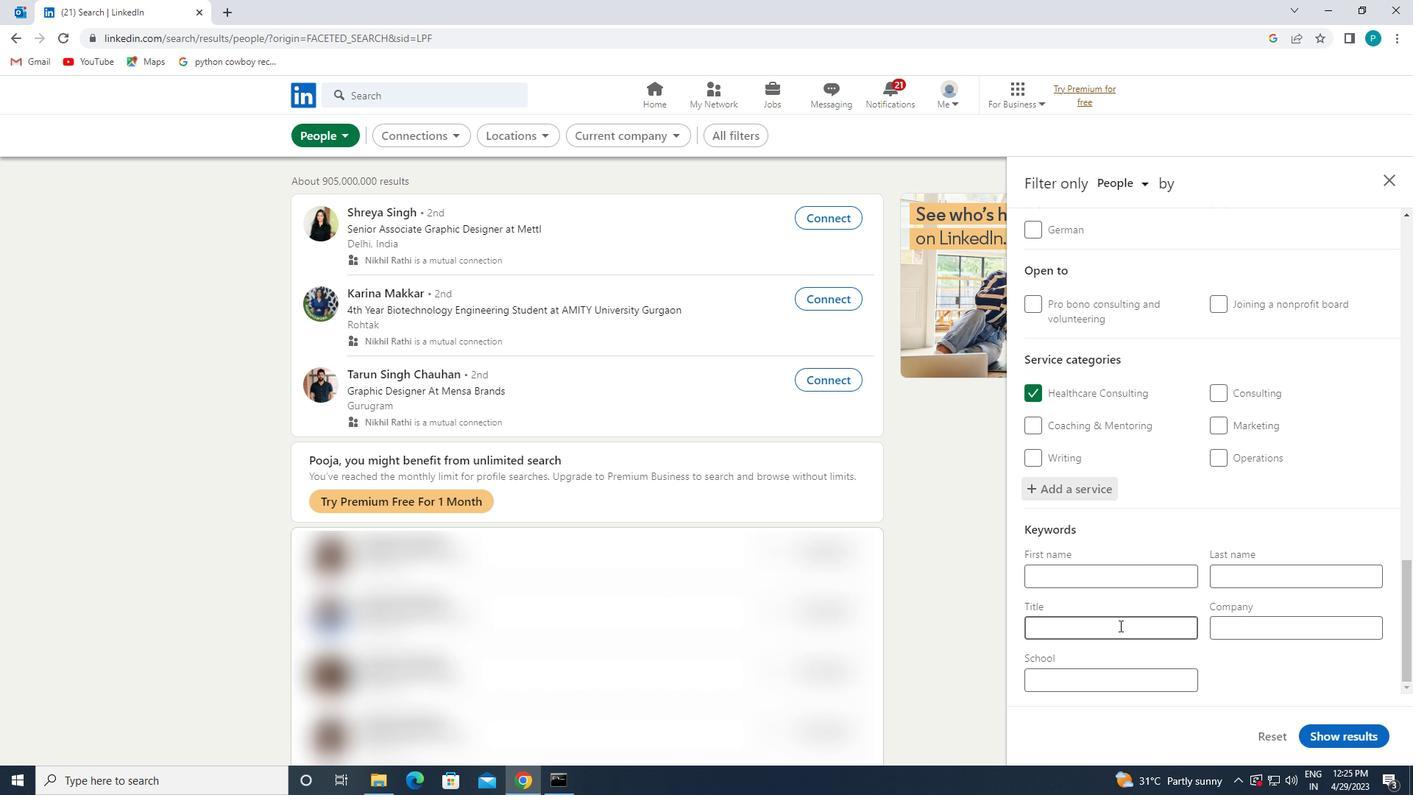 
Action: Mouse pressed left at (1120, 633)
Screenshot: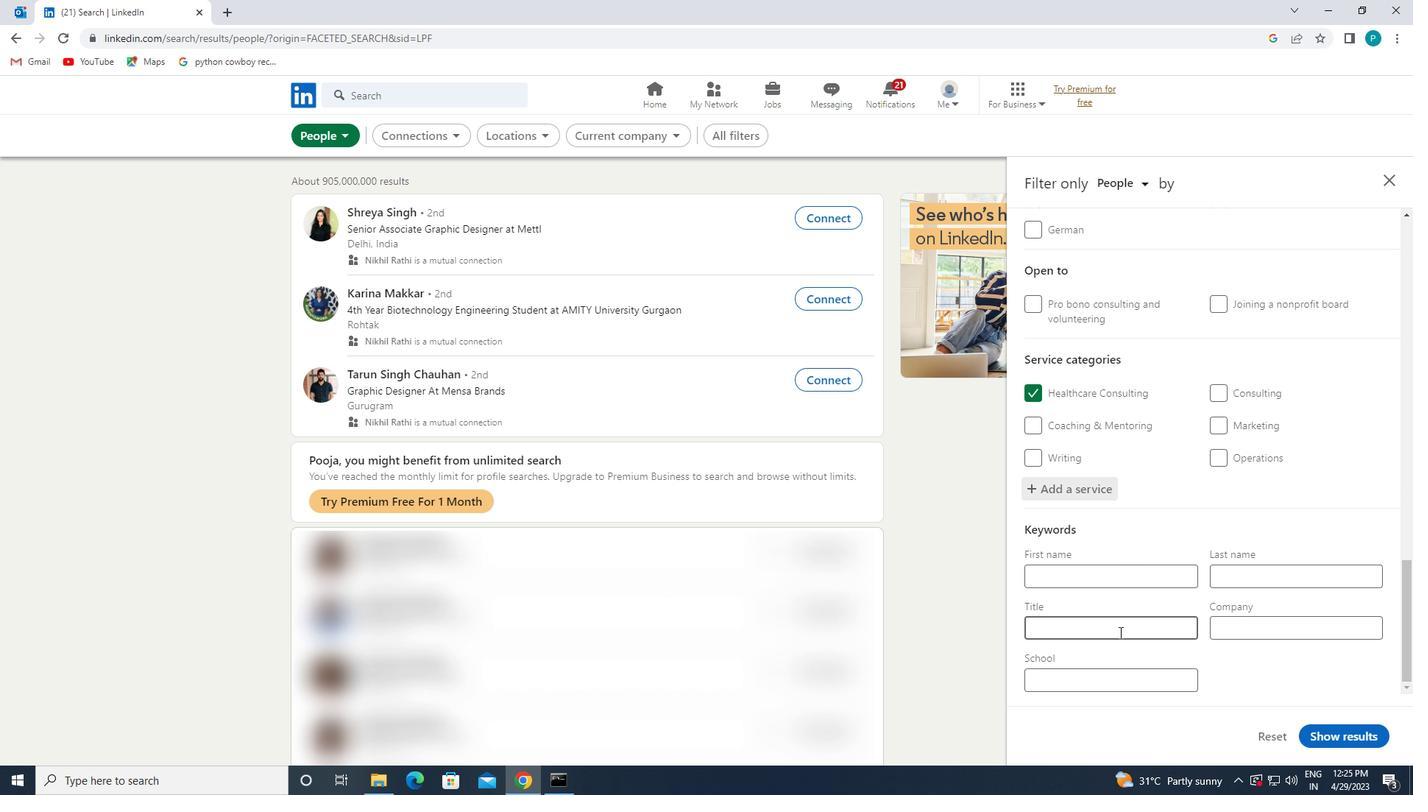 
Action: Mouse moved to (1118, 631)
Screenshot: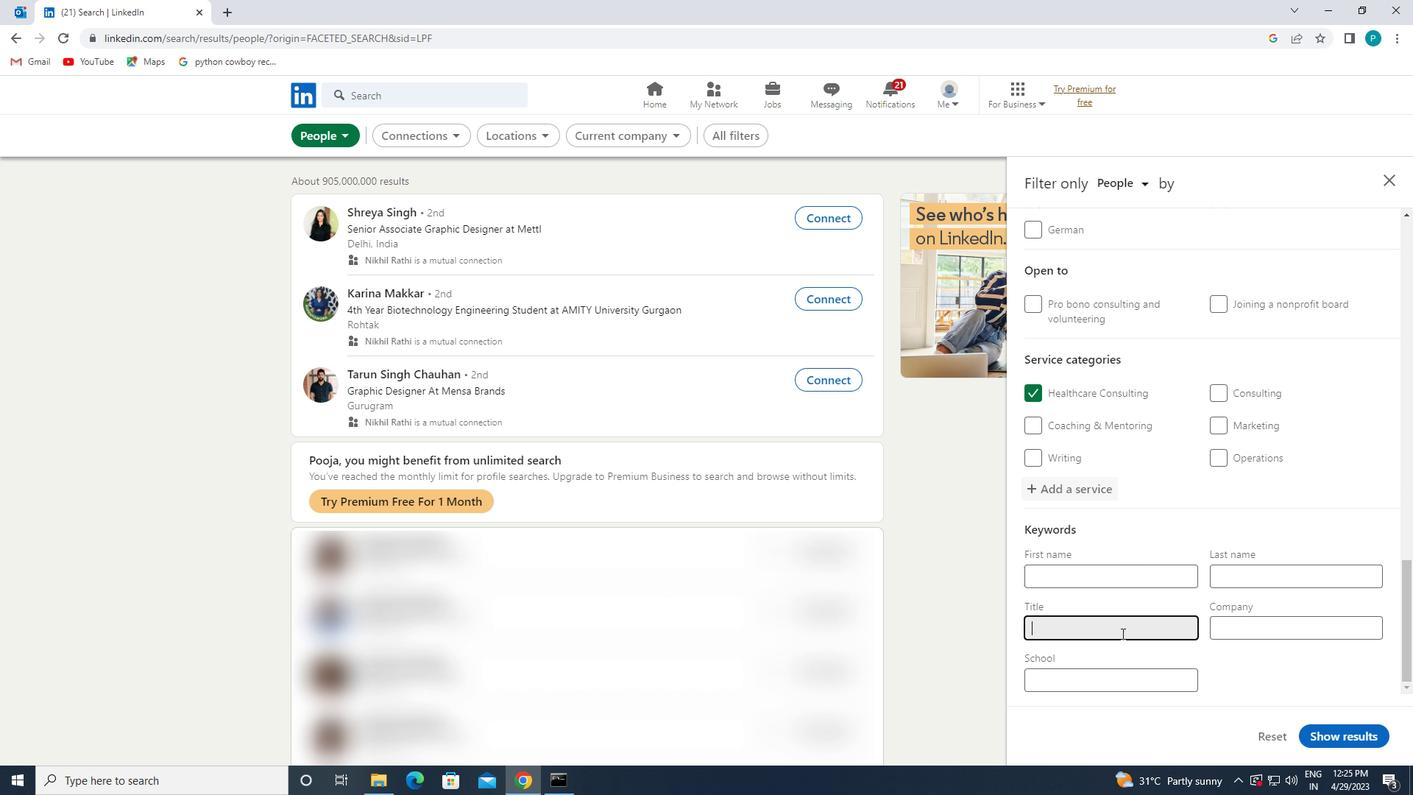 
Action: Key pressed <Key.caps_lock>O<Key.caps_lock>FFICE<Key.space><Key.caps_lock>V<Key.caps_lock>OLUNTEER
Screenshot: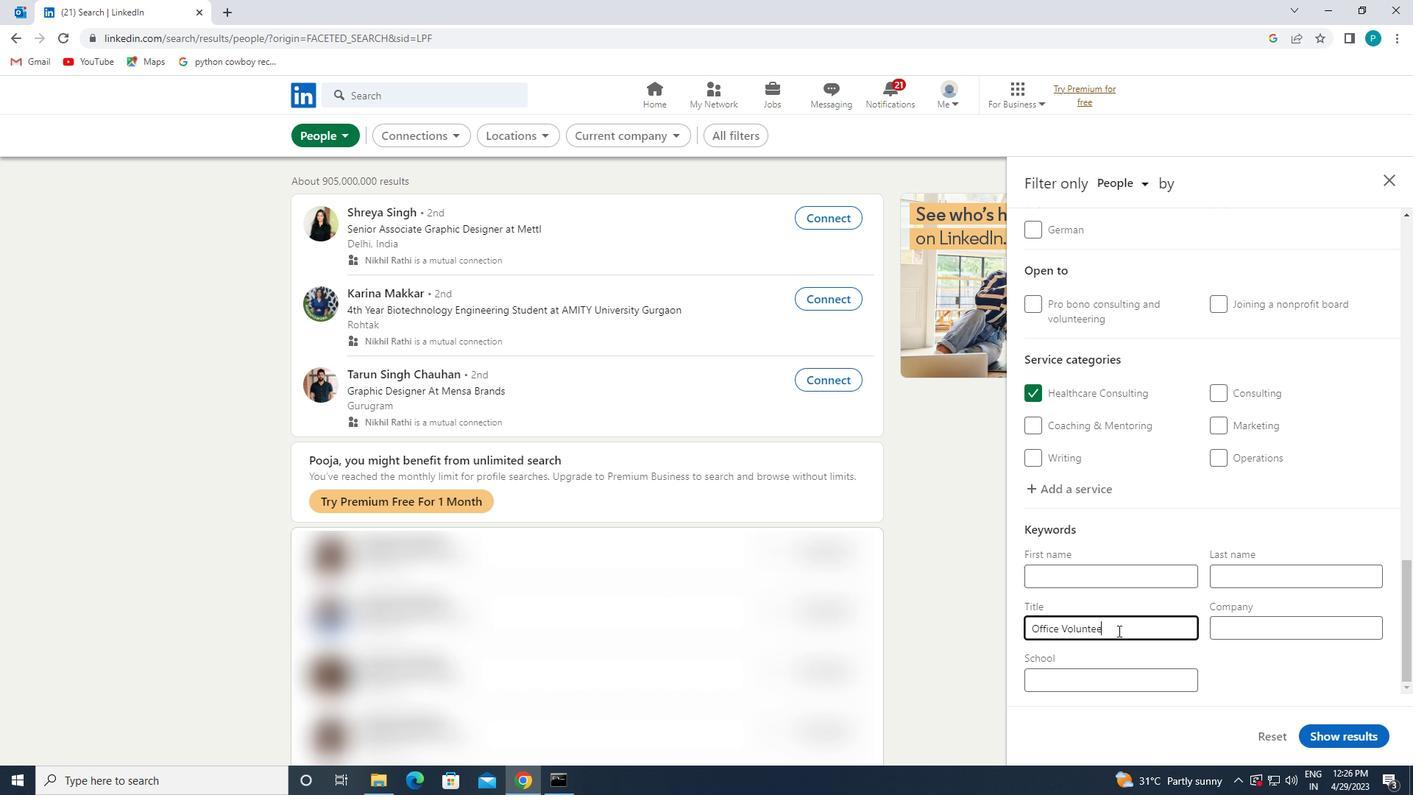 
Action: Mouse moved to (1362, 728)
Screenshot: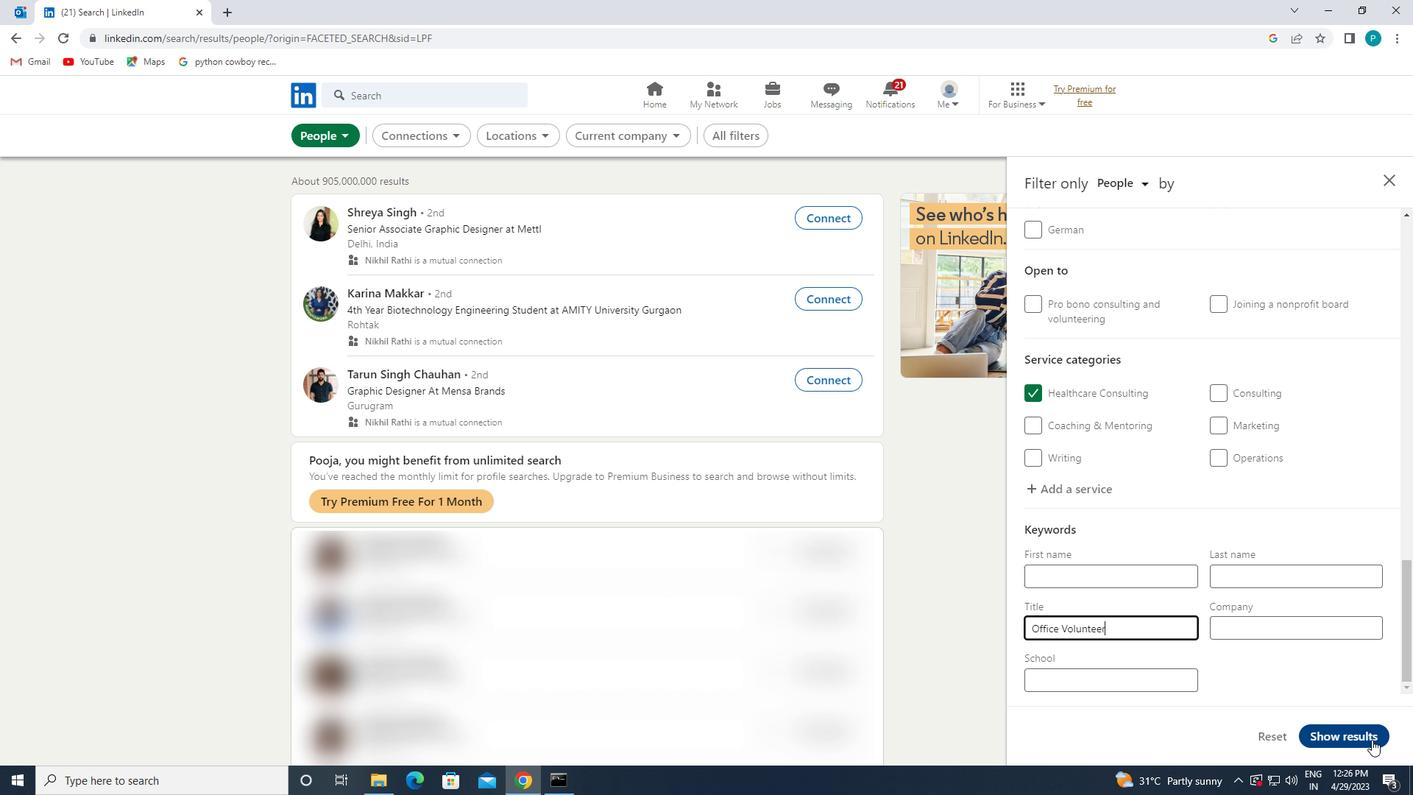 
Action: Mouse pressed left at (1362, 728)
Screenshot: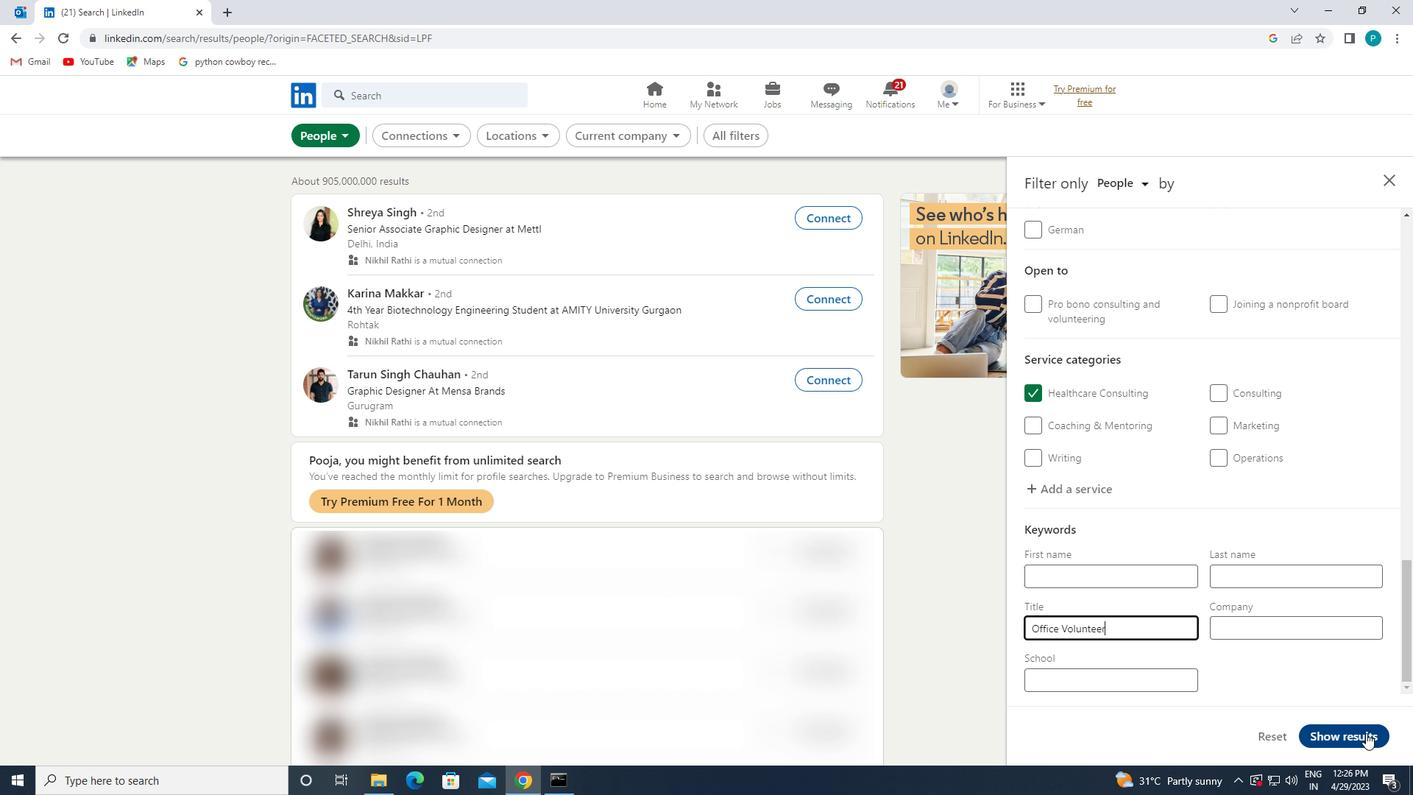 
Action: Mouse moved to (1362, 728)
Screenshot: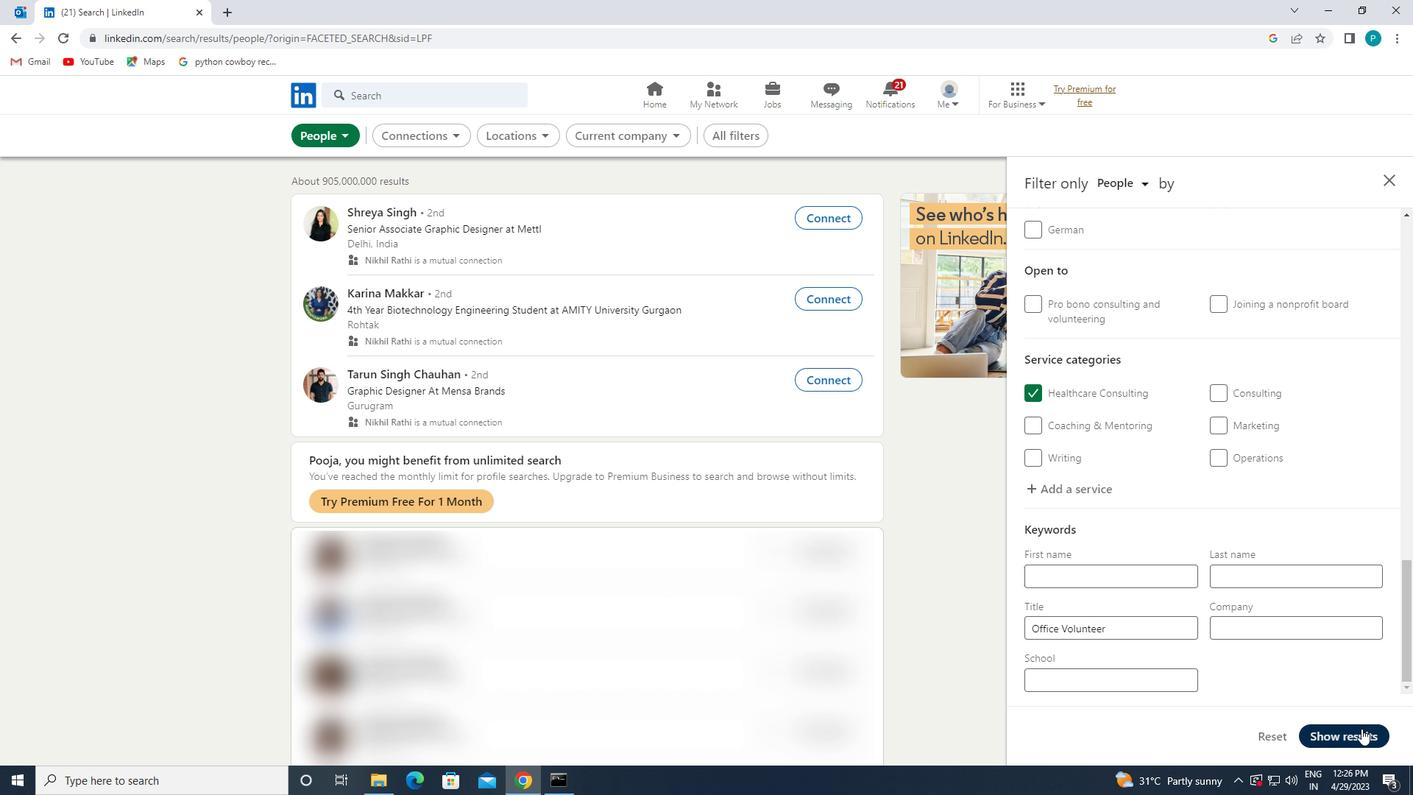 
